 Task: Look for space in Ashtabula, United States from 8th August, 2023 to 15th August, 2023 for 9 adults in price range Rs.10000 to Rs.14000. Place can be shared room with 5 bedrooms having 9 beds and 5 bathrooms. Property type can be house, flat, guest house. Amenities needed are: wifi, TV, free parkinig on premises, gym, breakfast. Booking option can be shelf check-in. Required host language is English.
Action: Mouse moved to (453, 97)
Screenshot: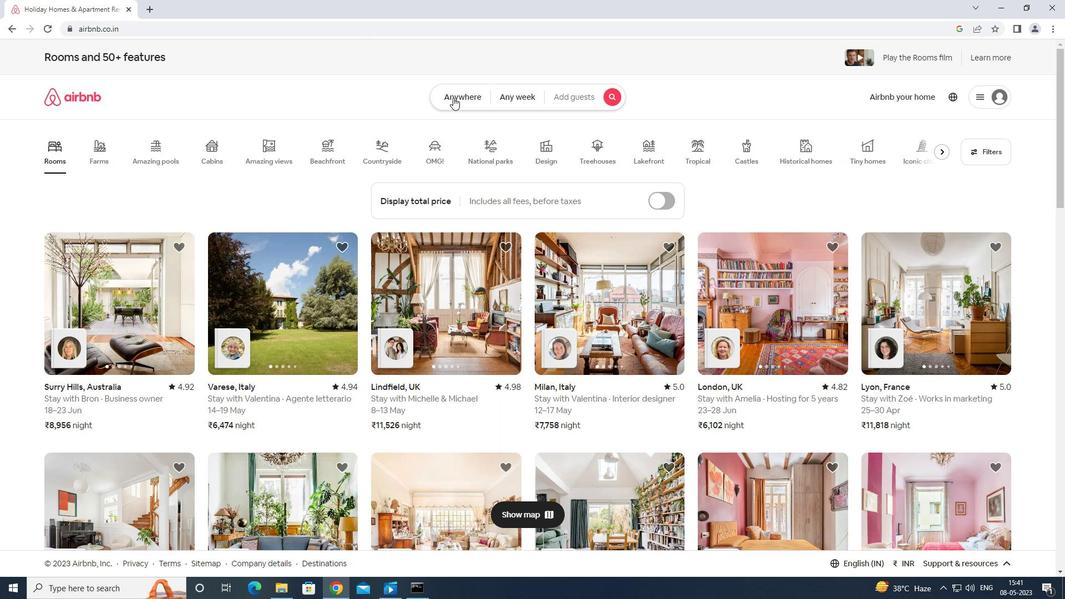 
Action: Mouse pressed left at (453, 97)
Screenshot: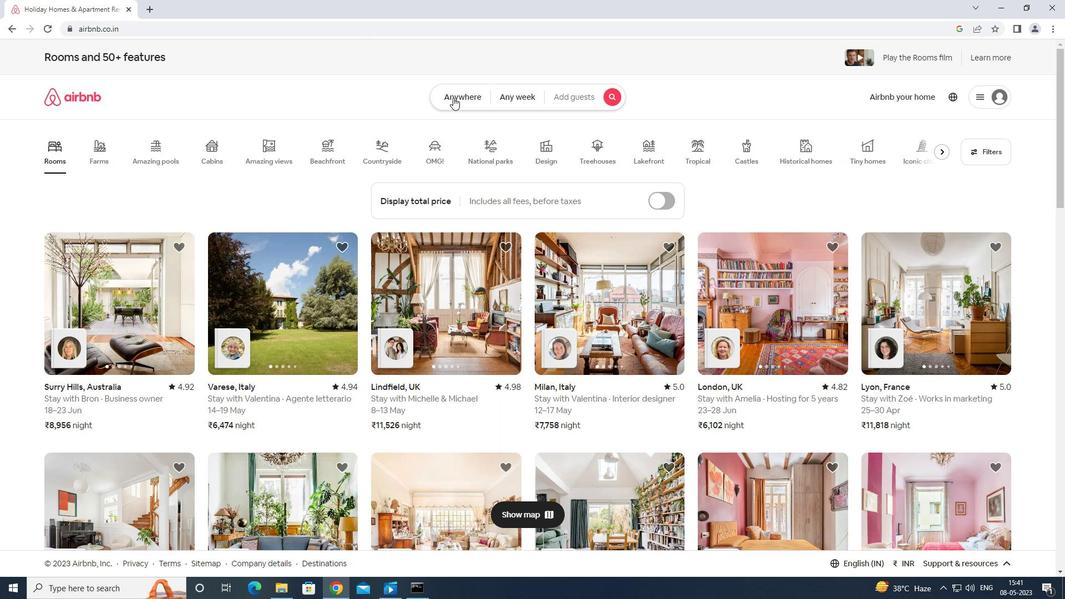 
Action: Mouse moved to (412, 139)
Screenshot: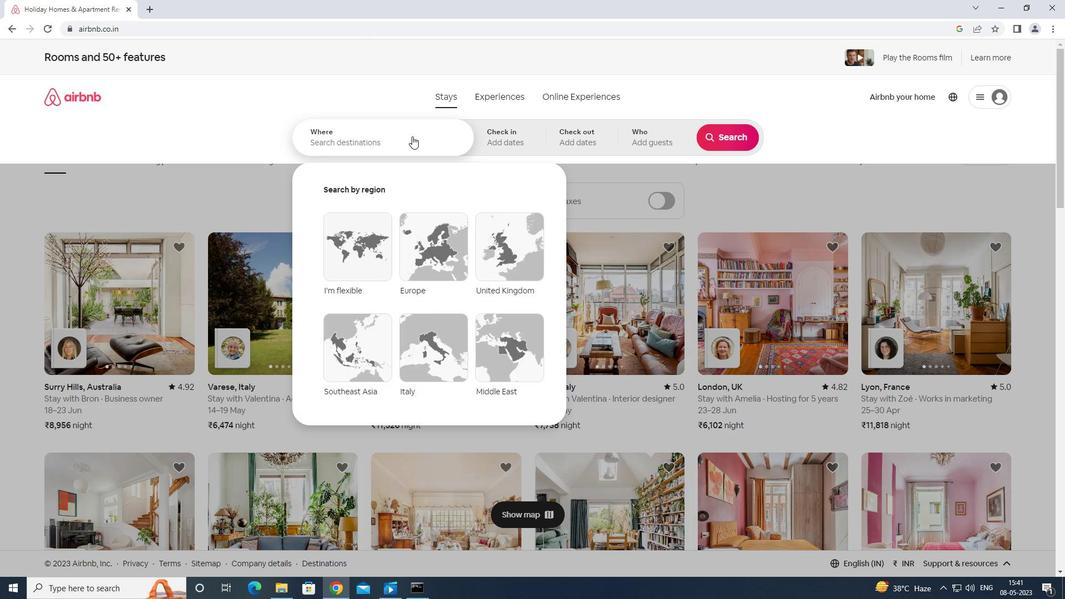 
Action: Mouse pressed left at (412, 139)
Screenshot: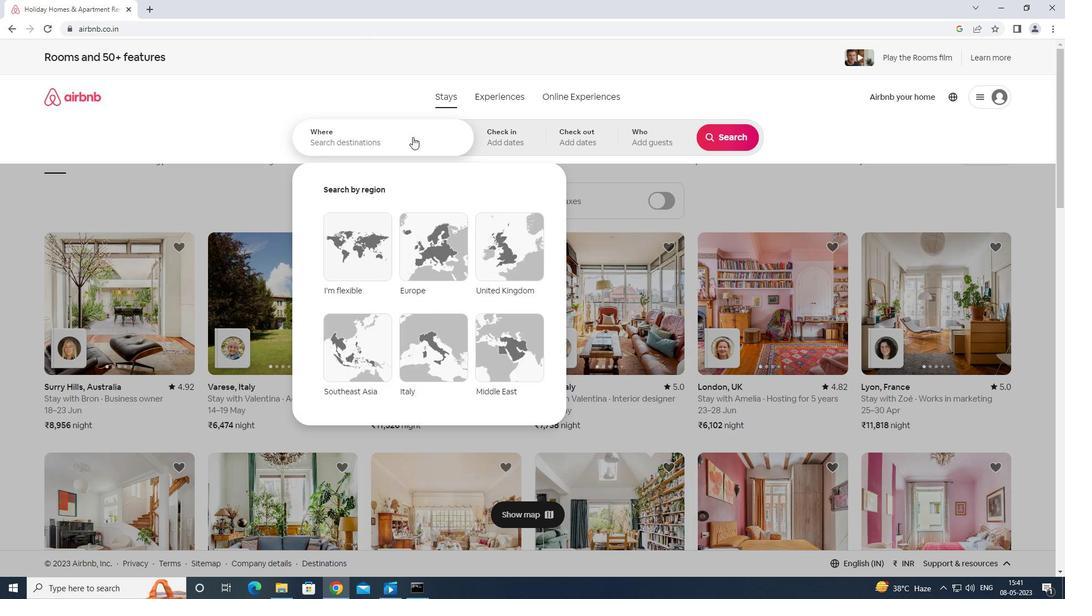 
Action: Mouse moved to (433, 113)
Screenshot: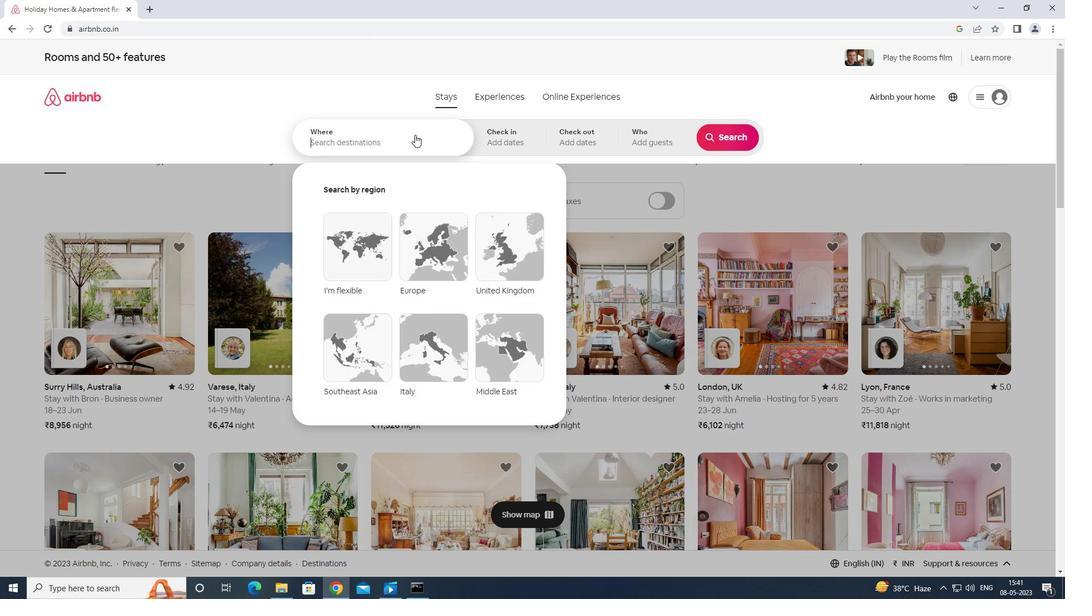 
Action: Key pressed a<Key.backspace><Key.shift>ASHTABUL<Key.space>
Screenshot: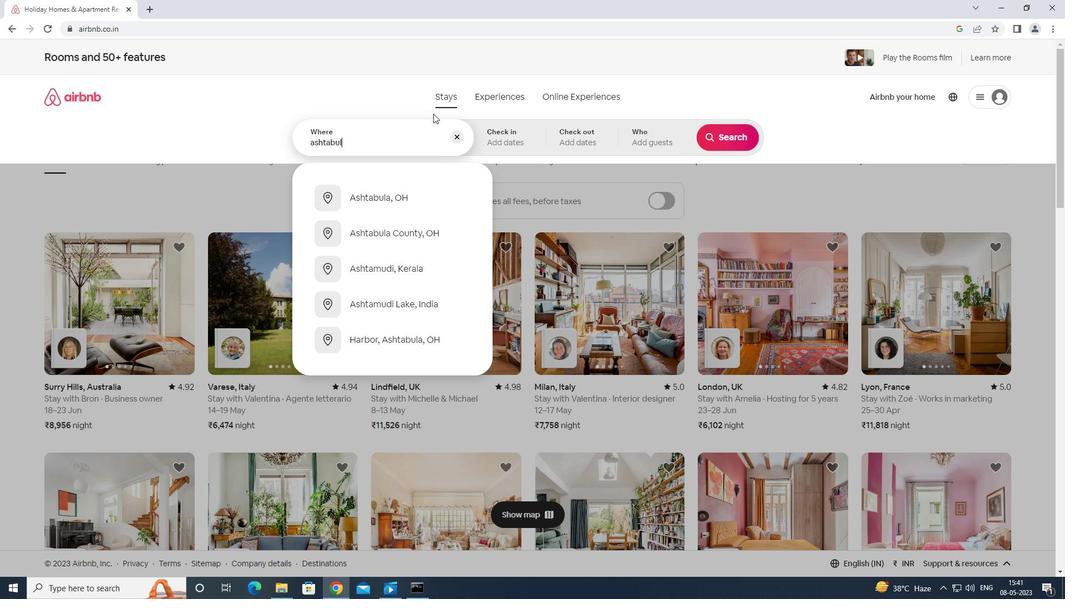 
Action: Mouse moved to (436, 112)
Screenshot: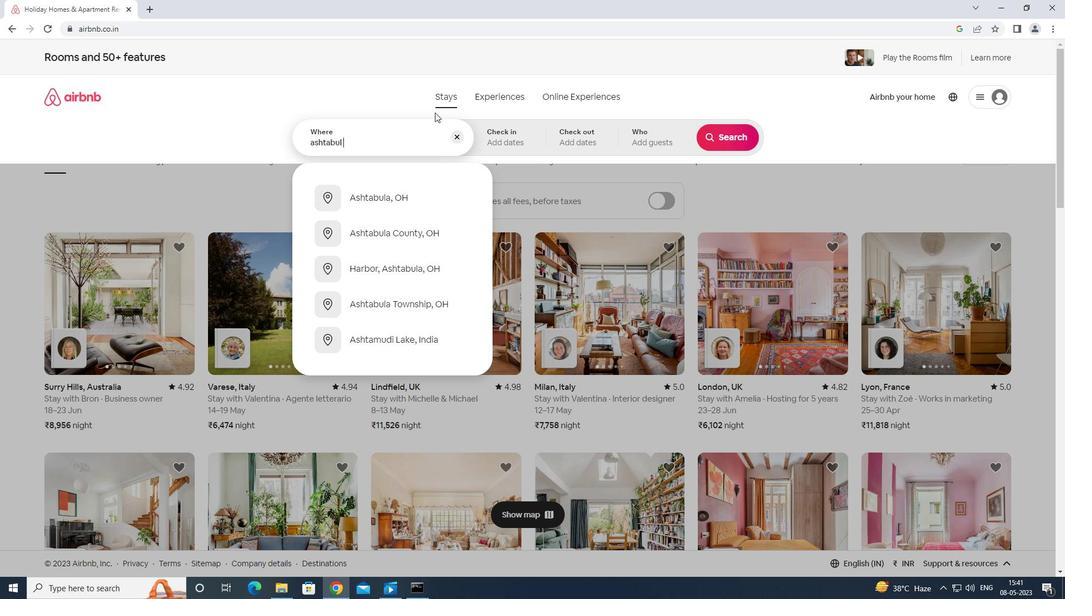 
Action: Key pressed UNITED<Key.space>STATES<Key.enter>
Screenshot: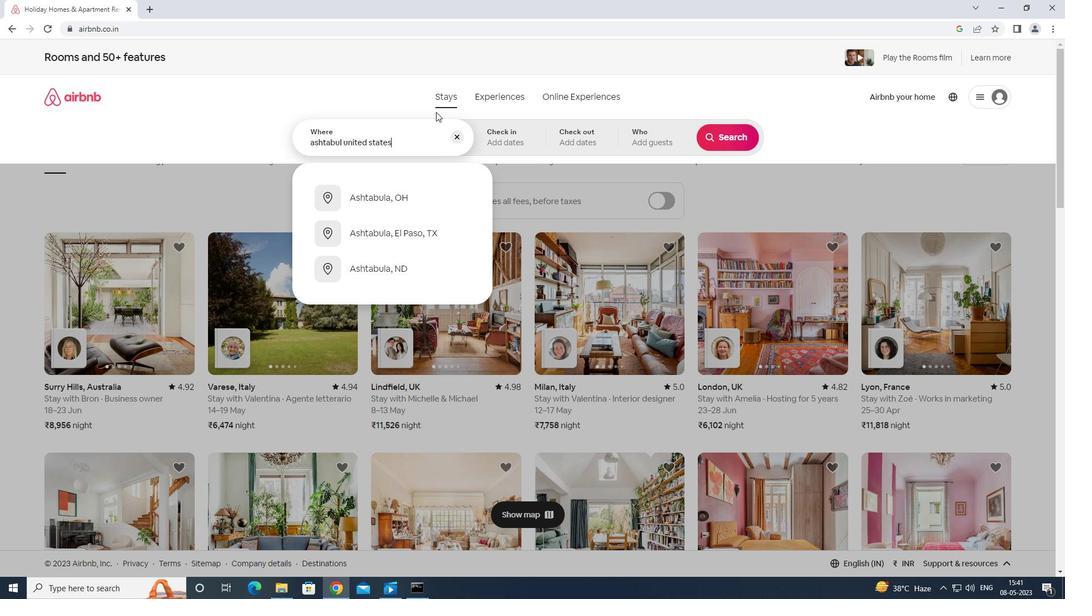 
Action: Mouse moved to (722, 231)
Screenshot: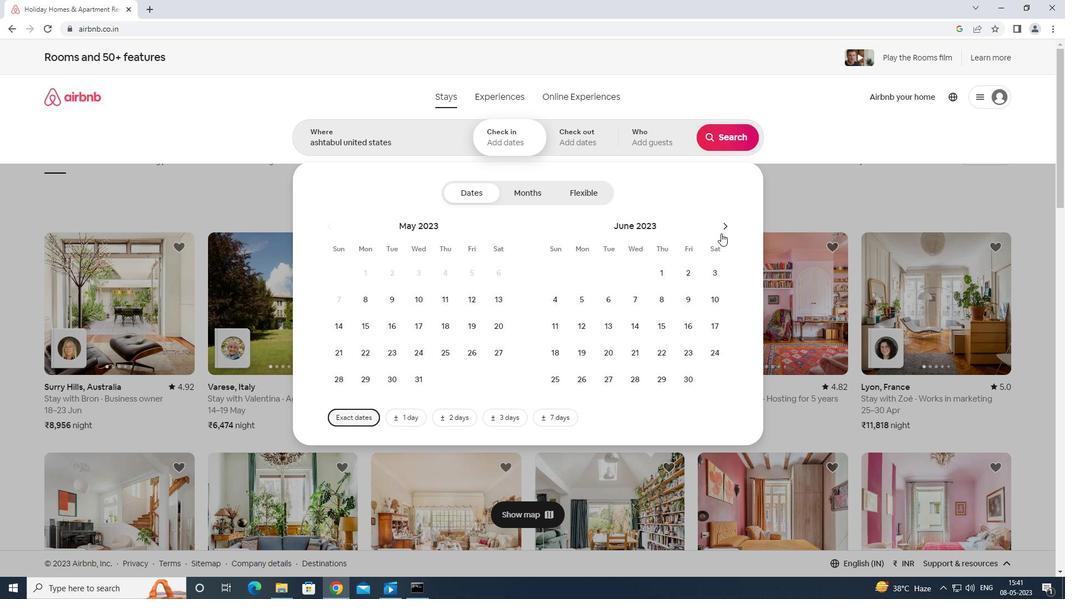 
Action: Mouse pressed left at (722, 231)
Screenshot: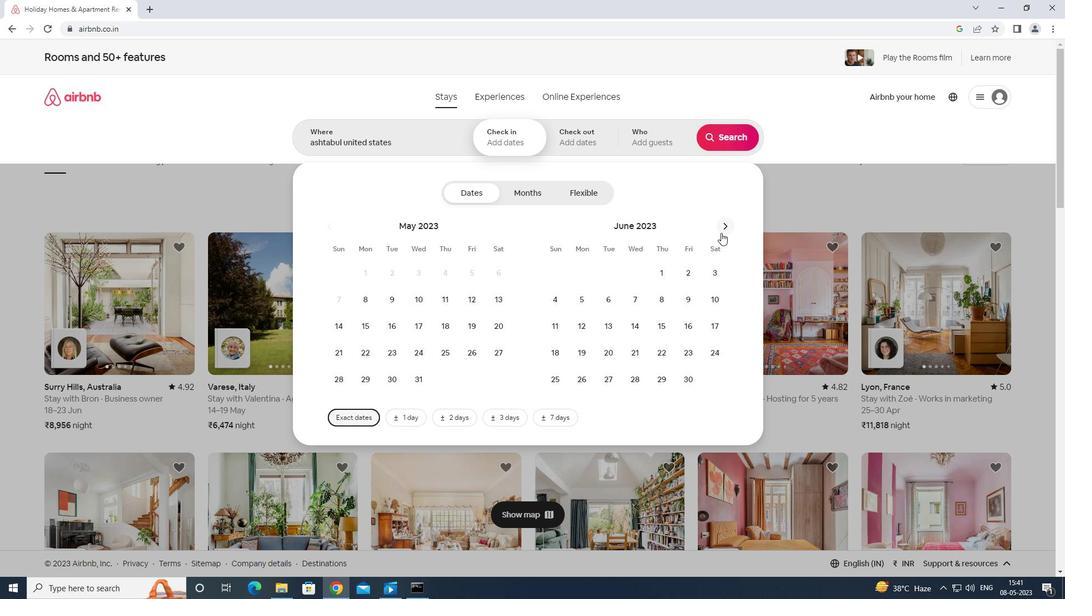 
Action: Mouse moved to (723, 228)
Screenshot: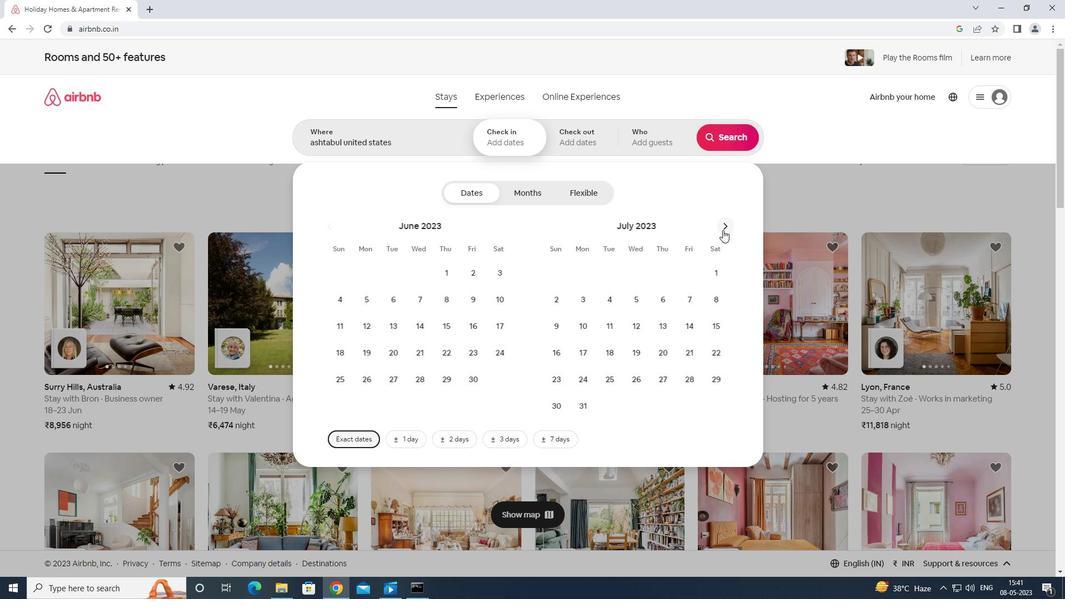 
Action: Mouse pressed left at (723, 228)
Screenshot: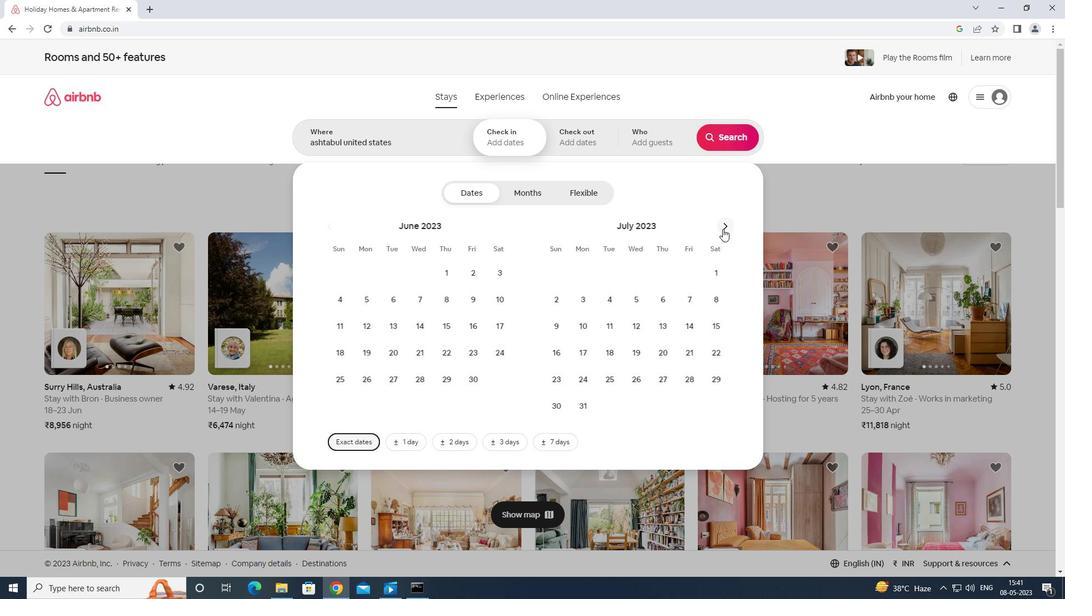 
Action: Mouse moved to (604, 300)
Screenshot: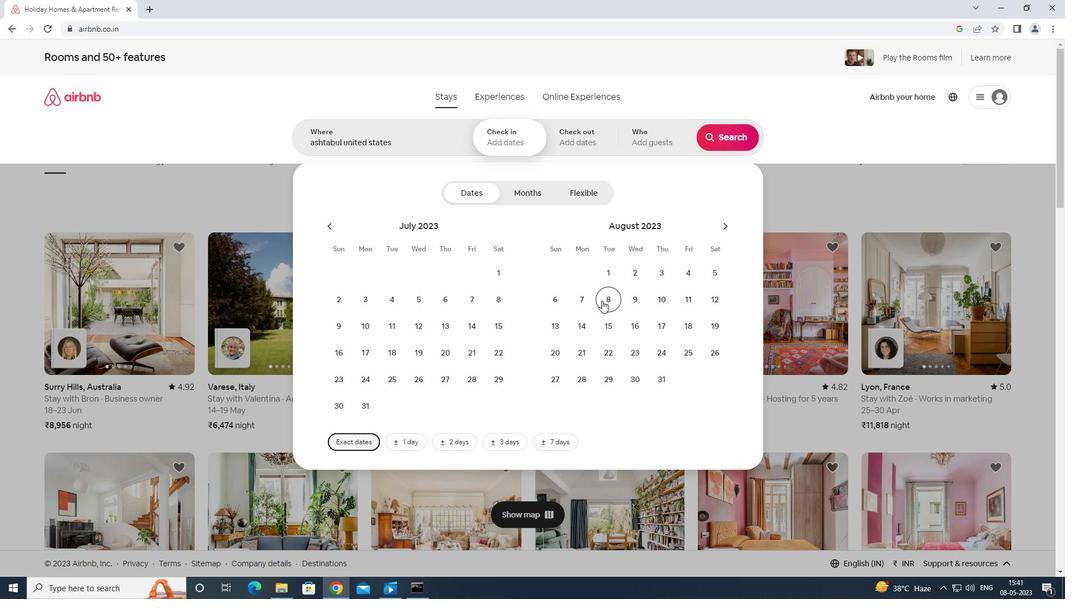 
Action: Mouse pressed left at (604, 300)
Screenshot: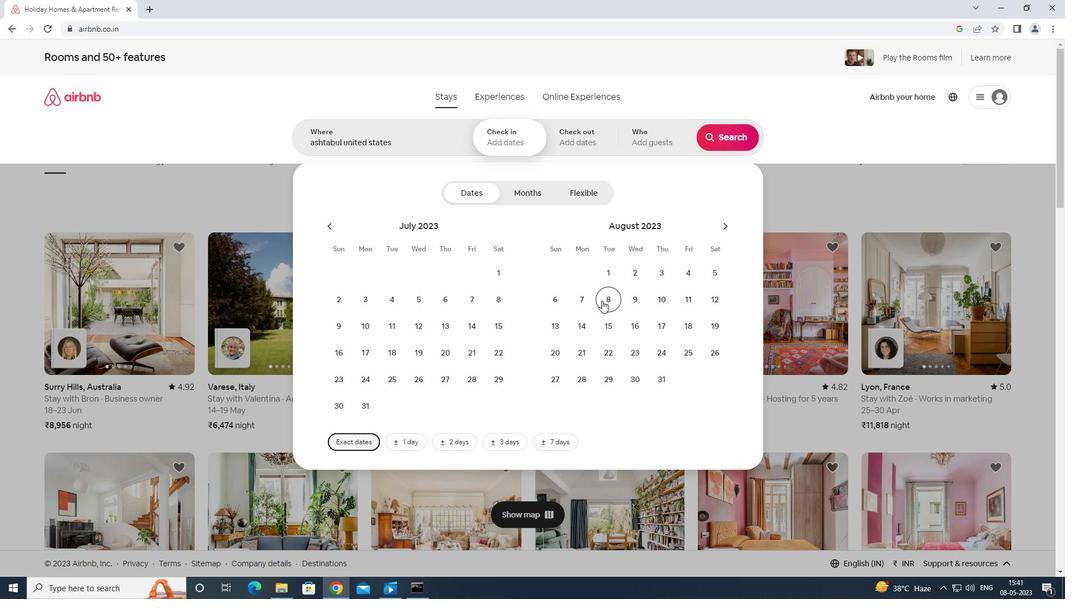
Action: Mouse moved to (603, 317)
Screenshot: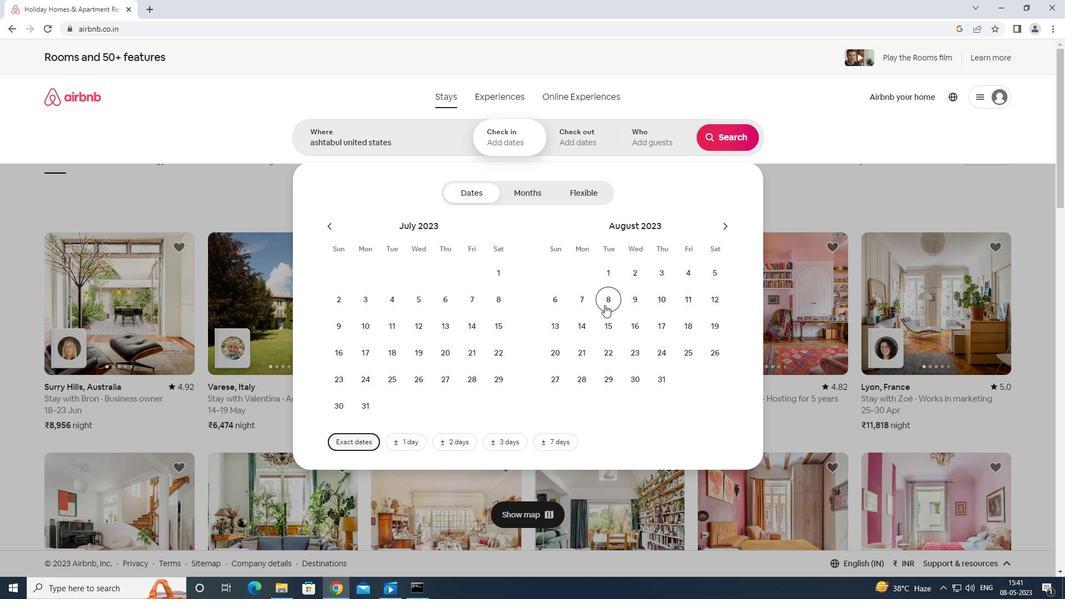 
Action: Mouse pressed left at (603, 317)
Screenshot: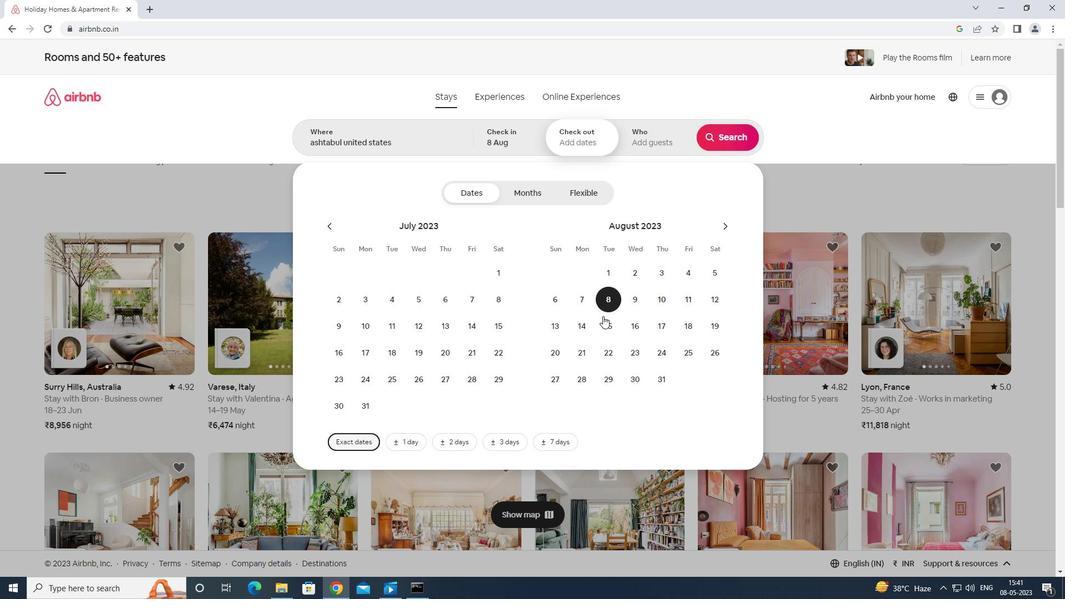 
Action: Mouse moved to (640, 137)
Screenshot: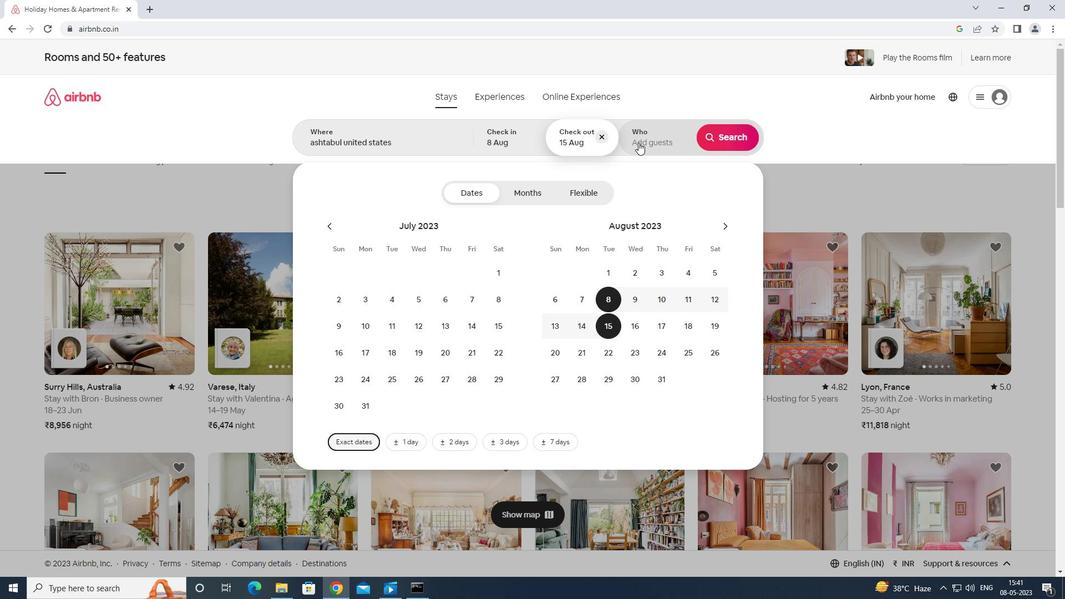 
Action: Mouse pressed left at (640, 137)
Screenshot: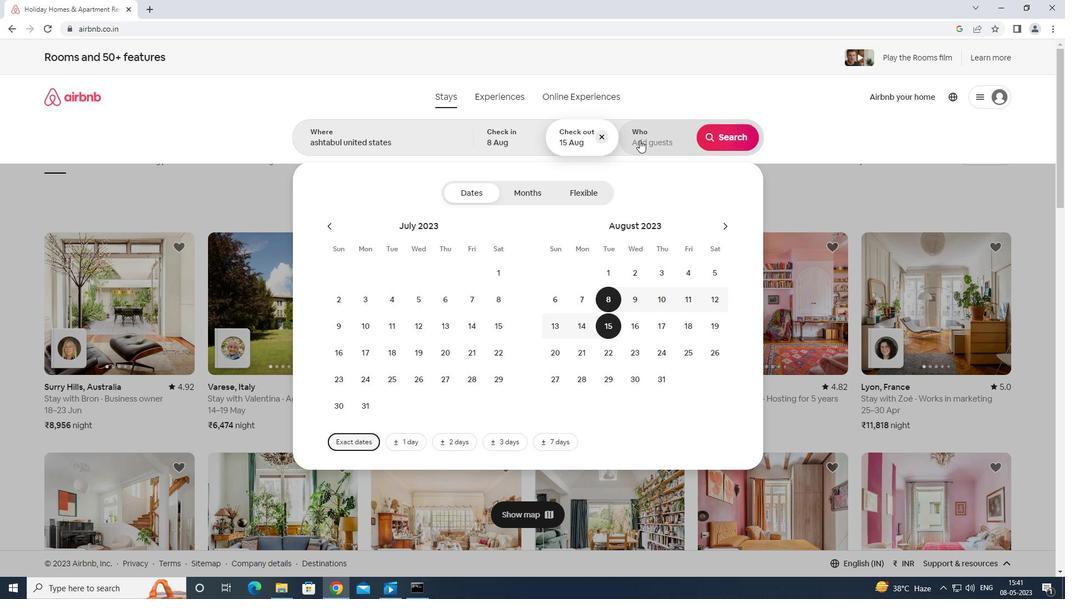 
Action: Mouse moved to (740, 195)
Screenshot: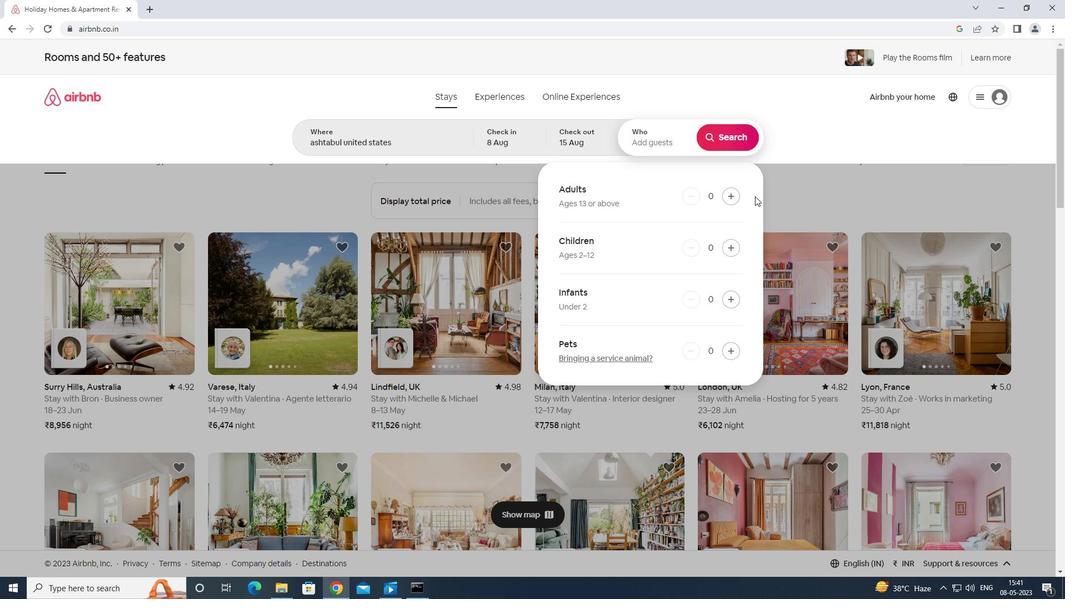 
Action: Mouse pressed left at (740, 195)
Screenshot: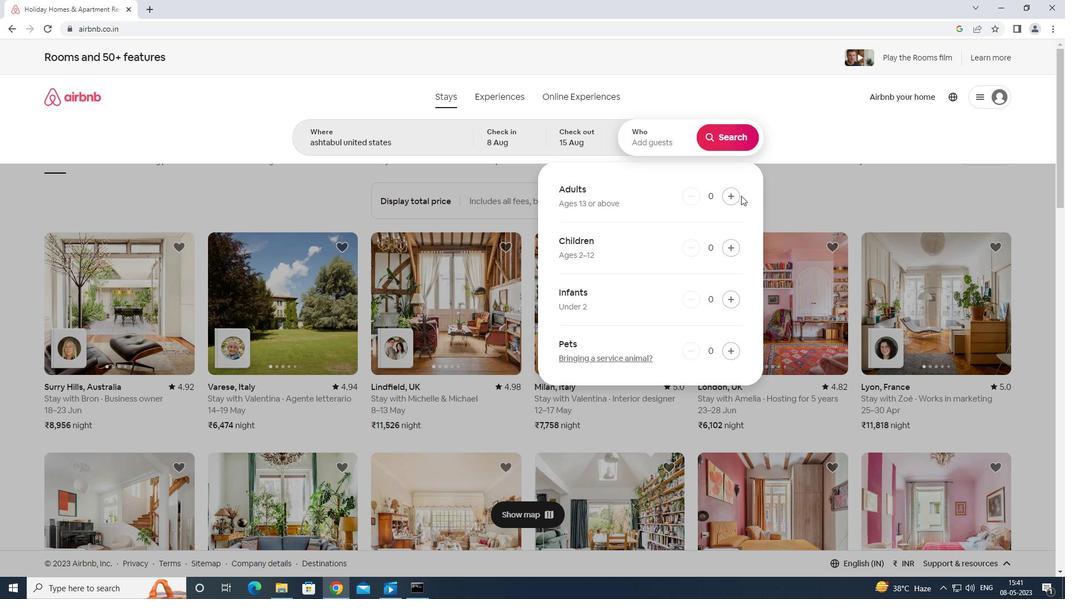 
Action: Mouse moved to (722, 194)
Screenshot: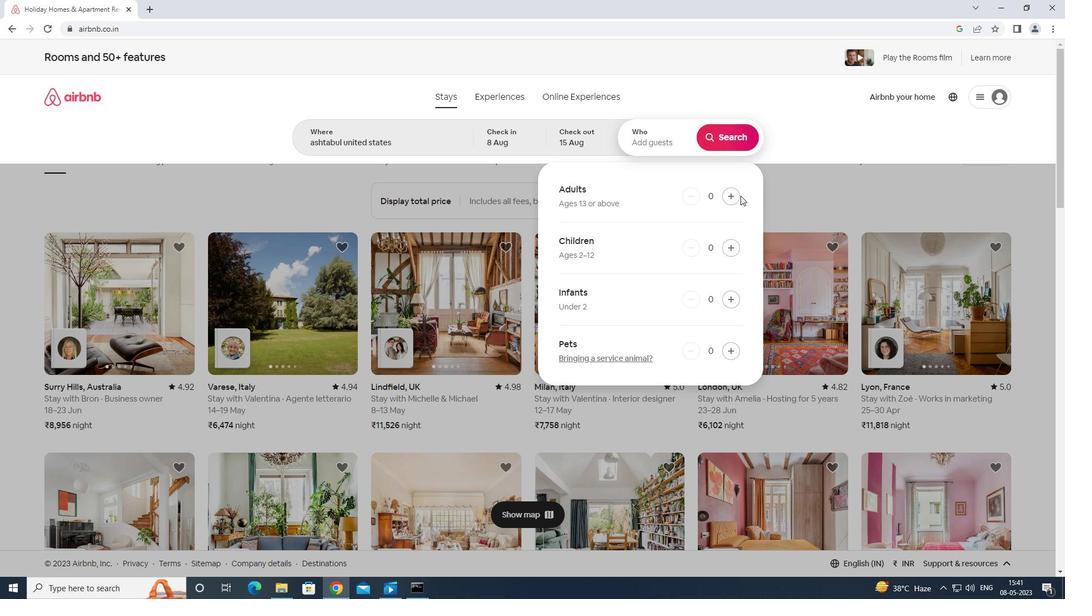 
Action: Mouse pressed left at (722, 194)
Screenshot: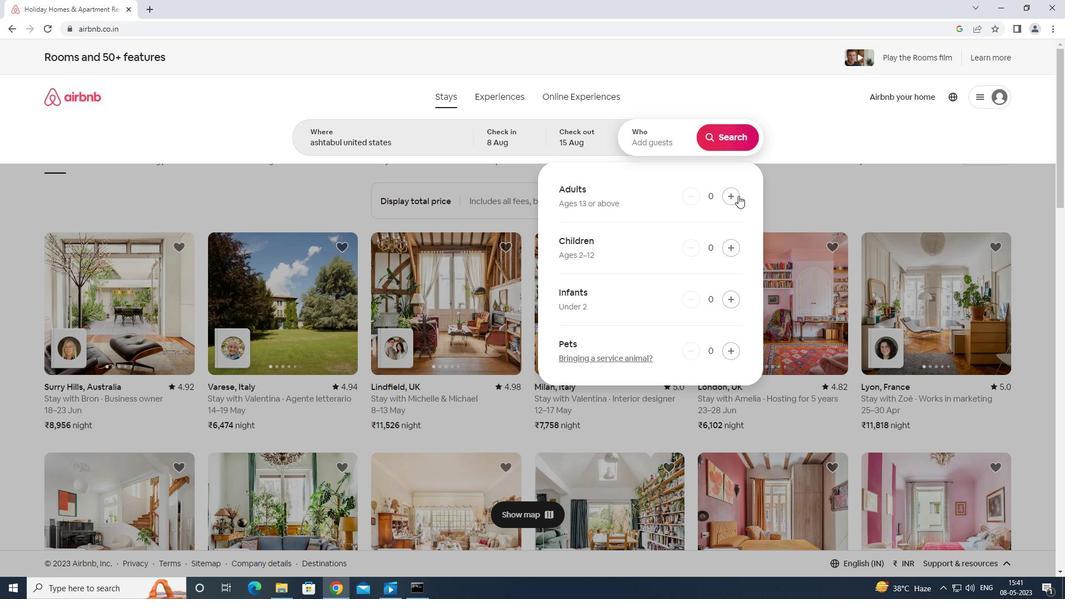 
Action: Mouse pressed left at (722, 194)
Screenshot: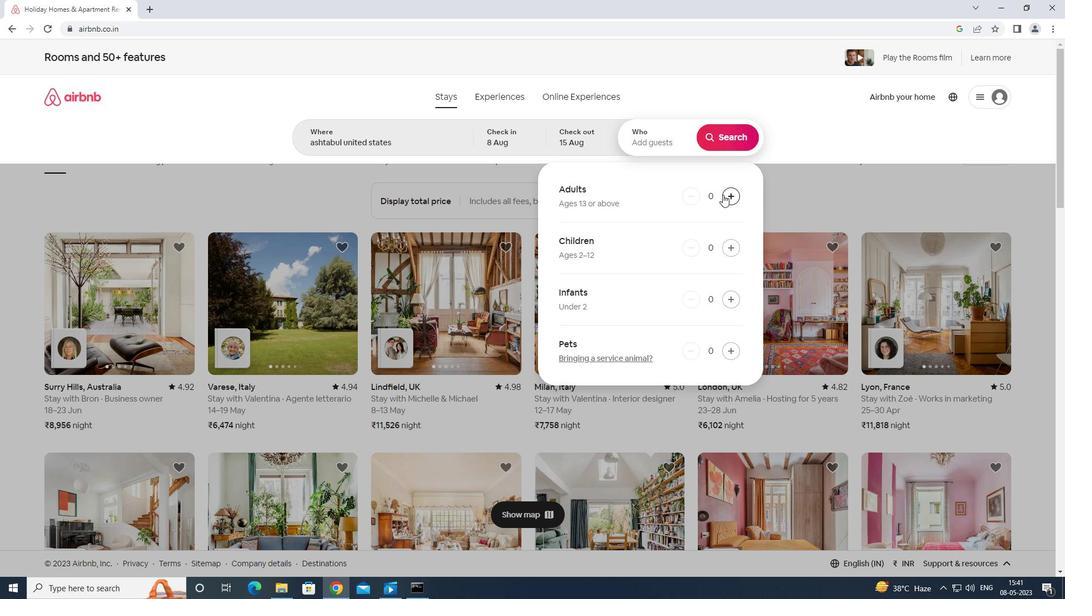 
Action: Mouse pressed left at (722, 194)
Screenshot: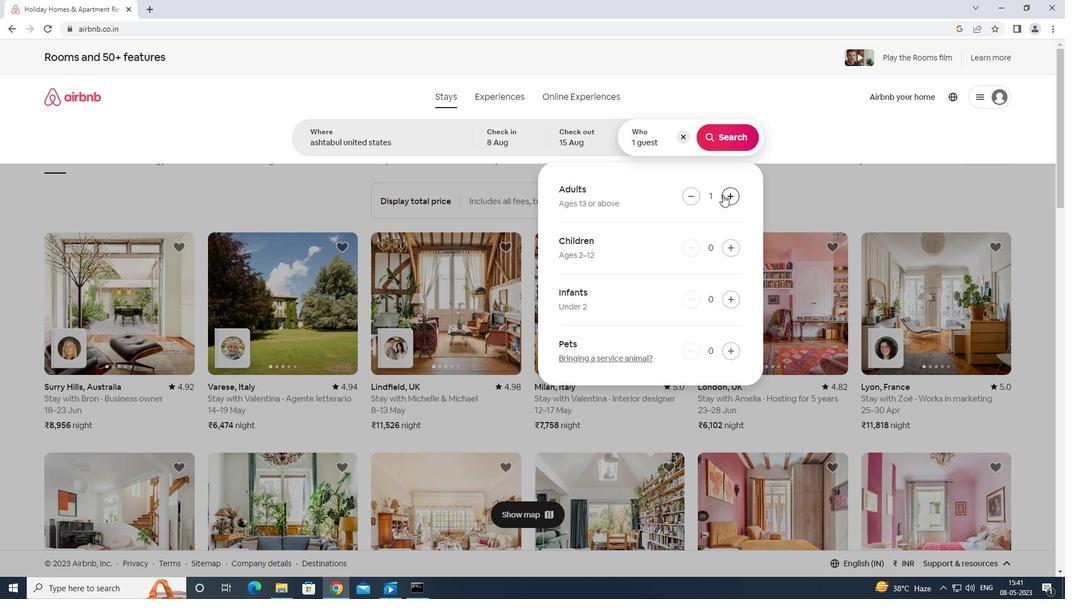 
Action: Mouse pressed left at (722, 194)
Screenshot: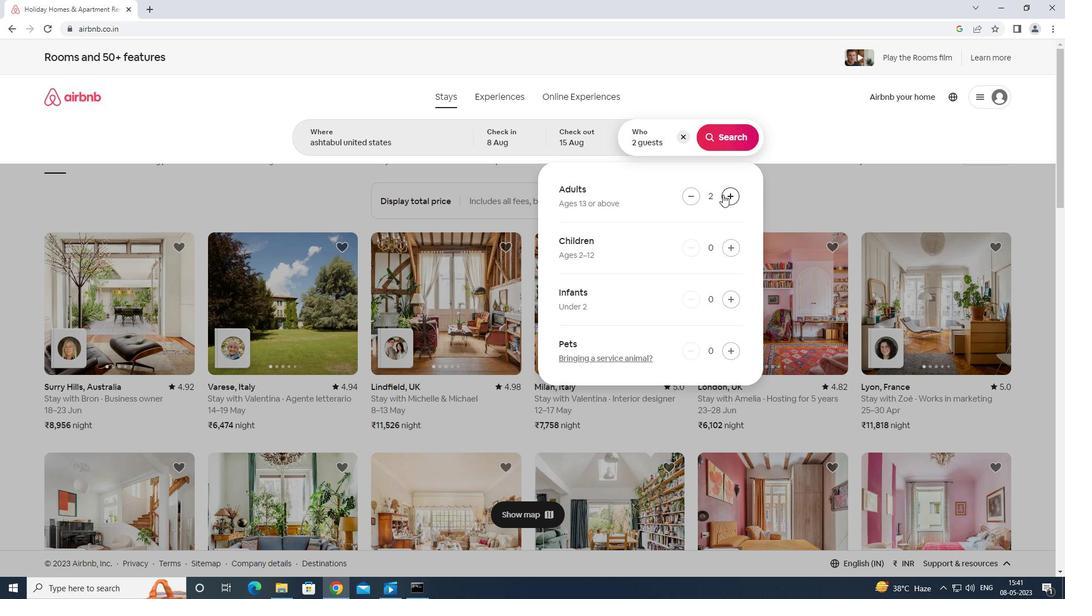 
Action: Mouse pressed left at (722, 194)
Screenshot: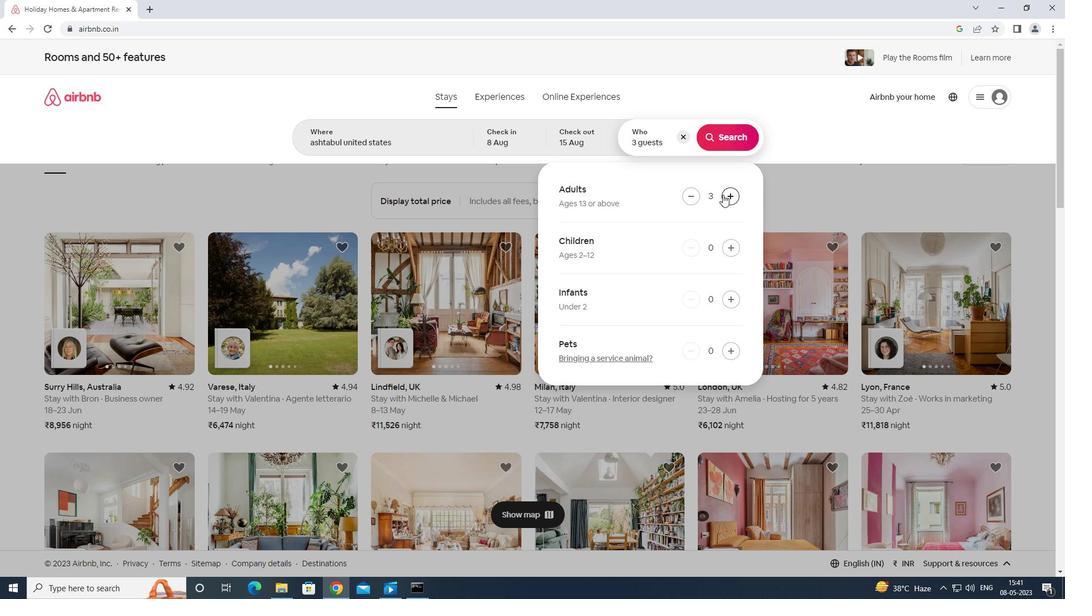 
Action: Mouse moved to (722, 194)
Screenshot: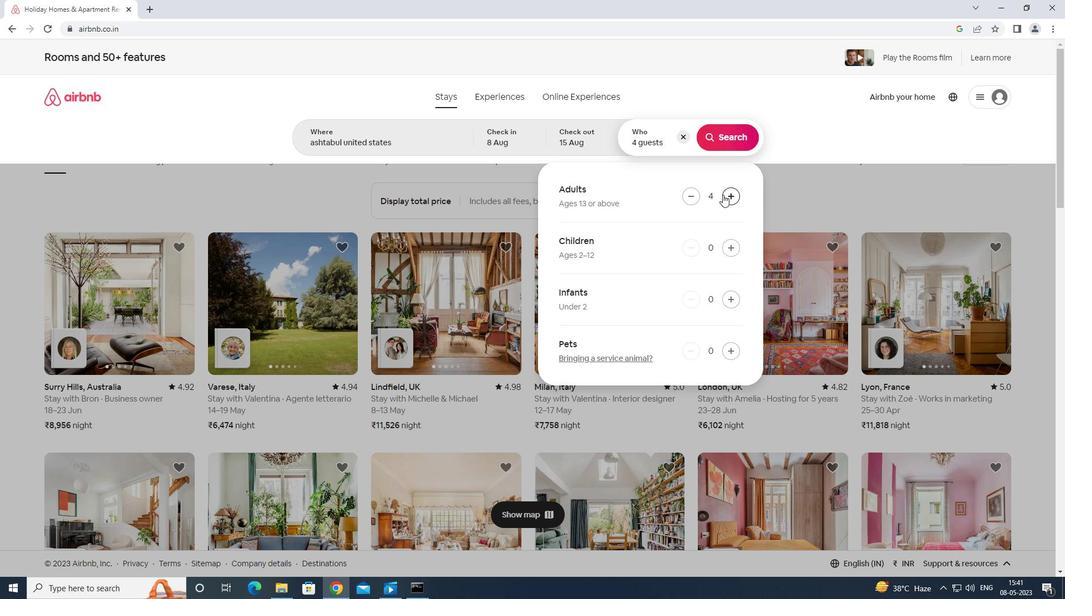 
Action: Mouse pressed left at (722, 194)
Screenshot: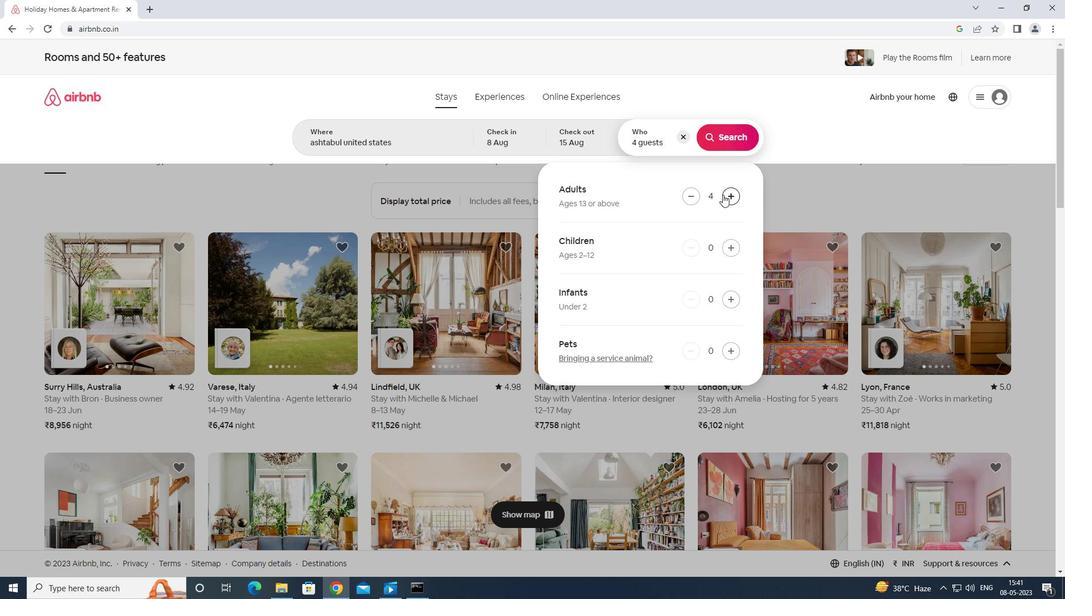 
Action: Mouse moved to (723, 195)
Screenshot: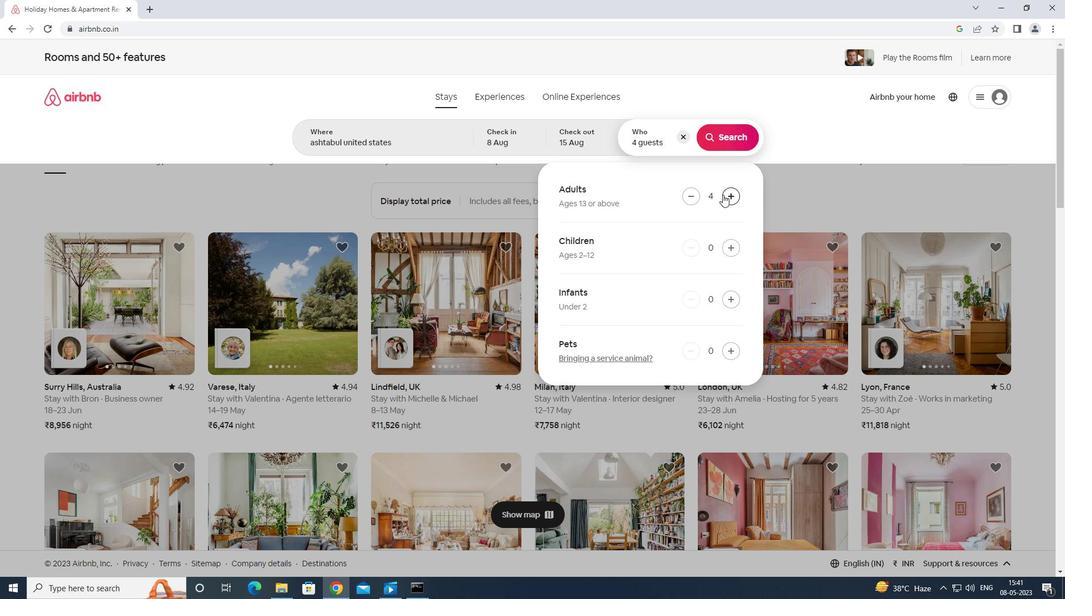 
Action: Mouse pressed left at (723, 195)
Screenshot: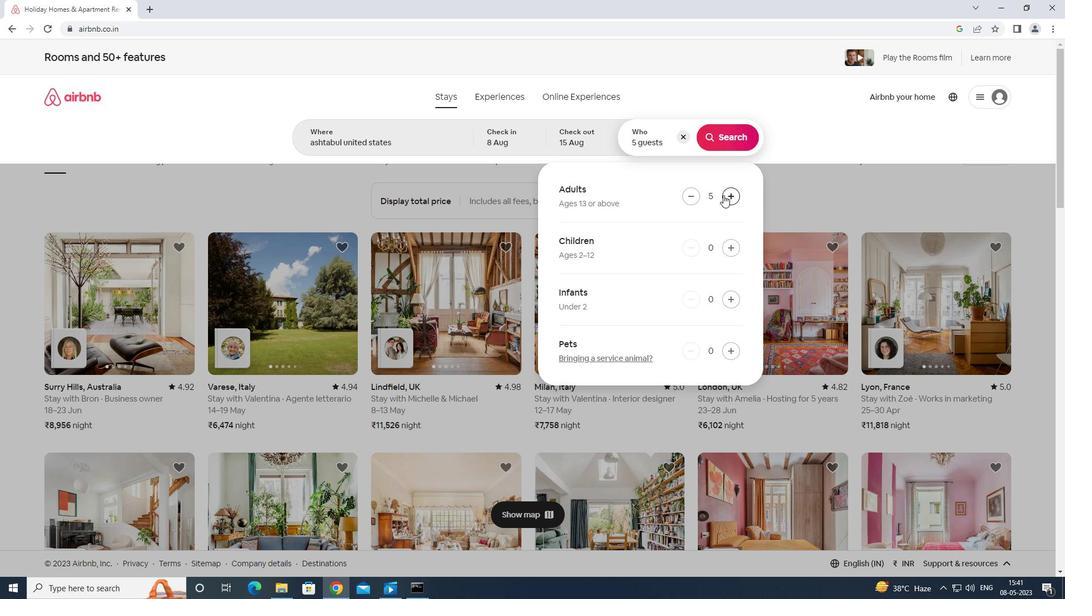 
Action: Mouse pressed left at (723, 195)
Screenshot: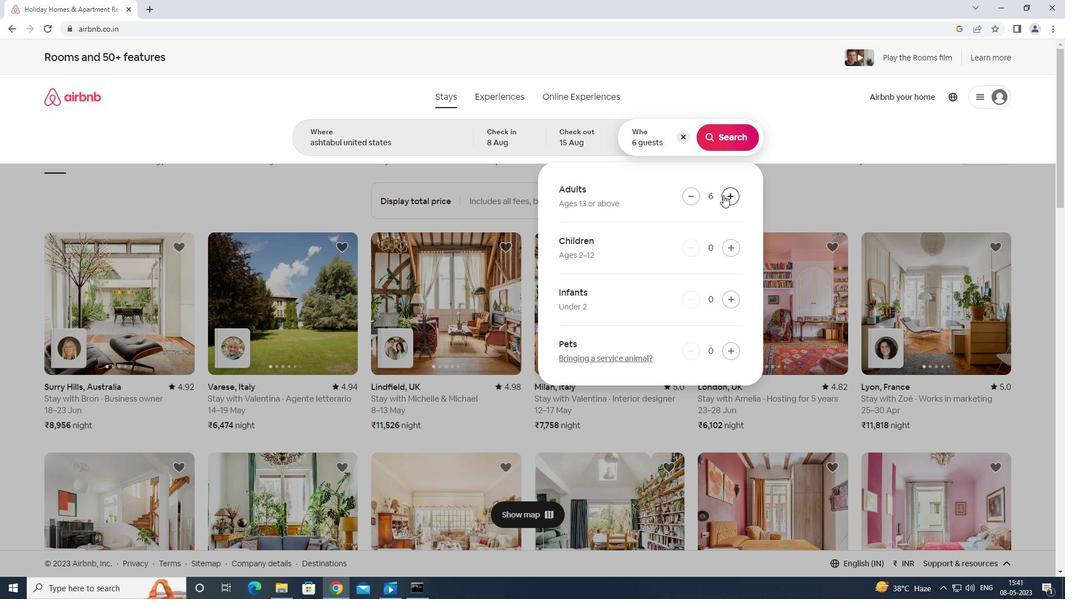 
Action: Mouse pressed left at (723, 195)
Screenshot: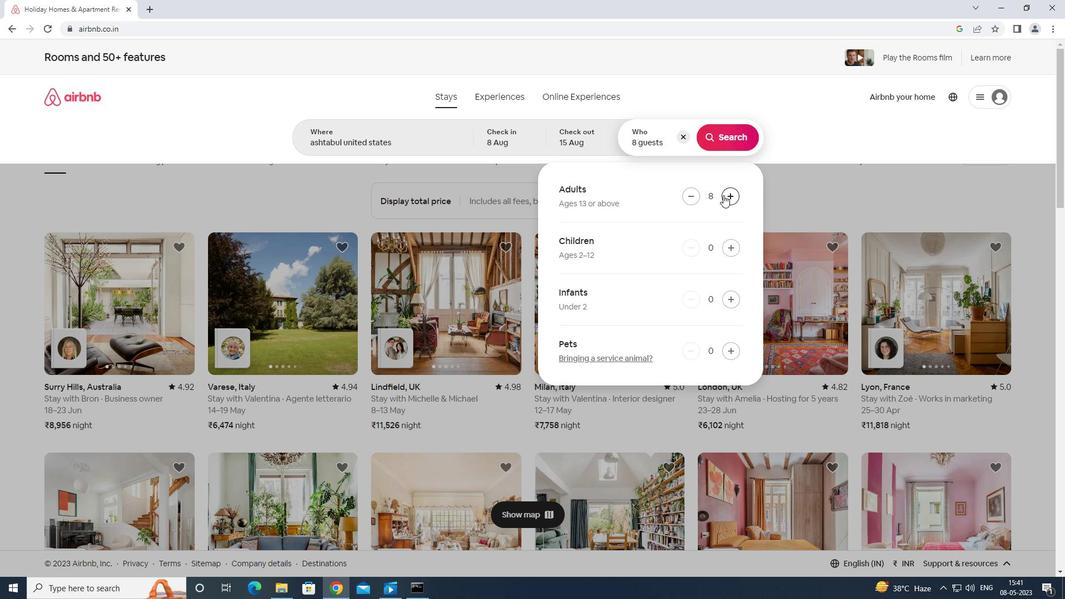 
Action: Mouse moved to (747, 132)
Screenshot: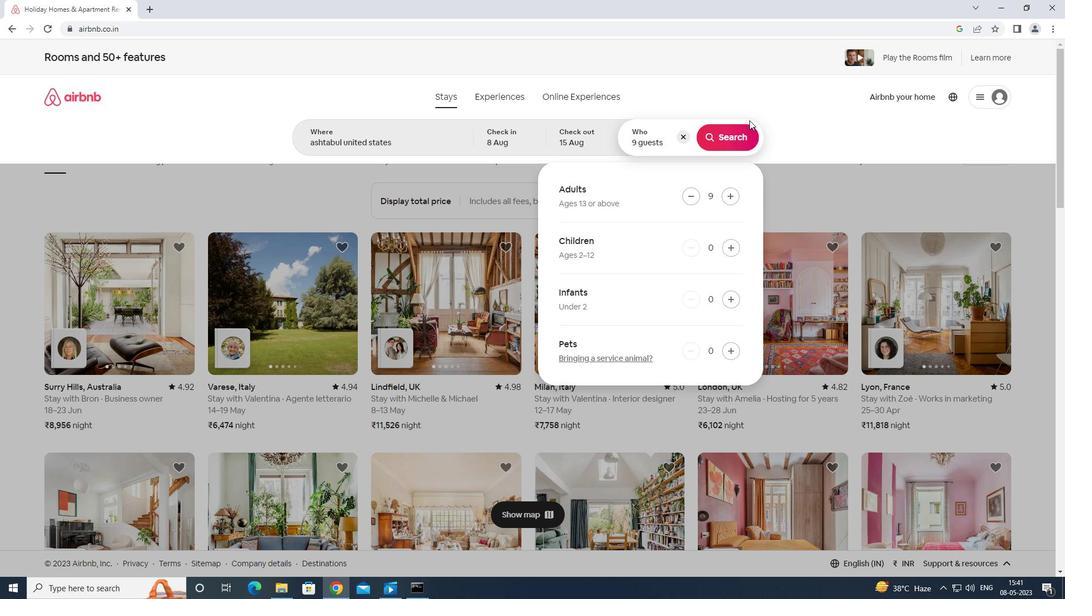 
Action: Mouse pressed left at (747, 132)
Screenshot: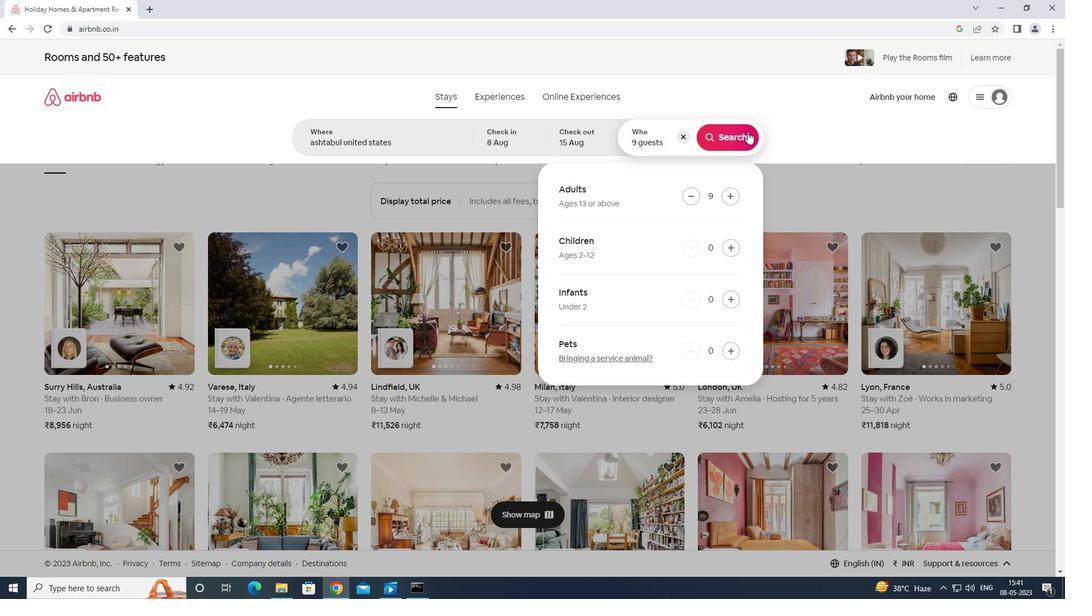 
Action: Mouse moved to (1017, 111)
Screenshot: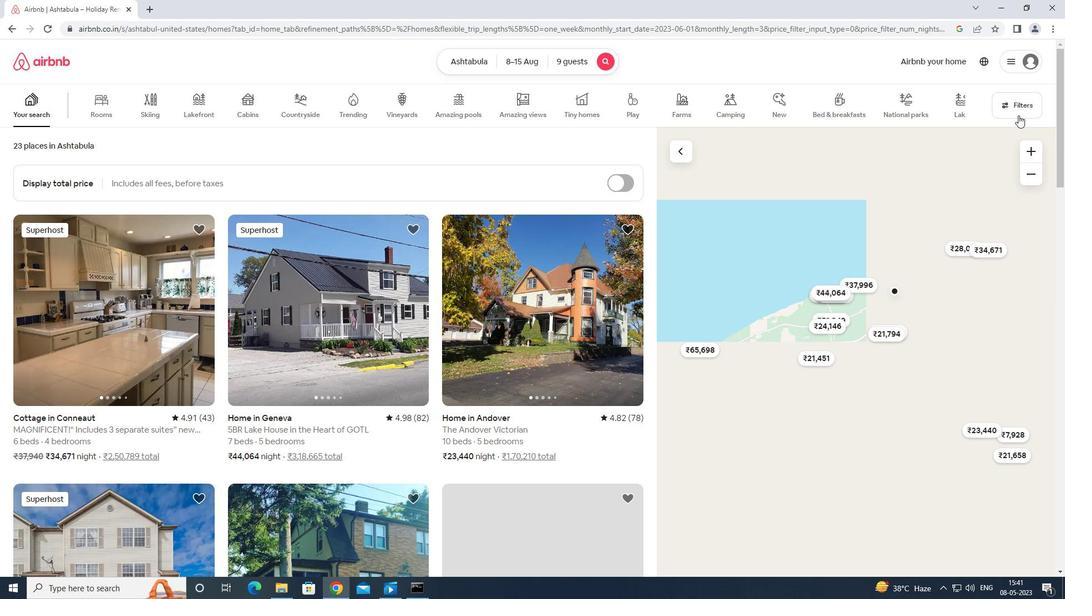 
Action: Mouse pressed left at (1017, 111)
Screenshot: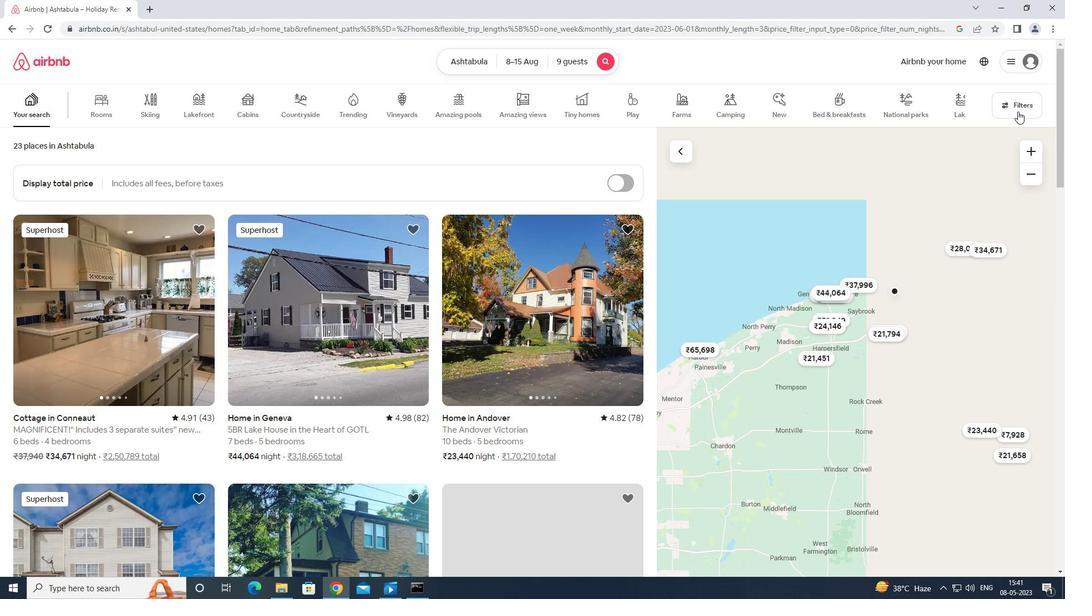 
Action: Mouse moved to (483, 376)
Screenshot: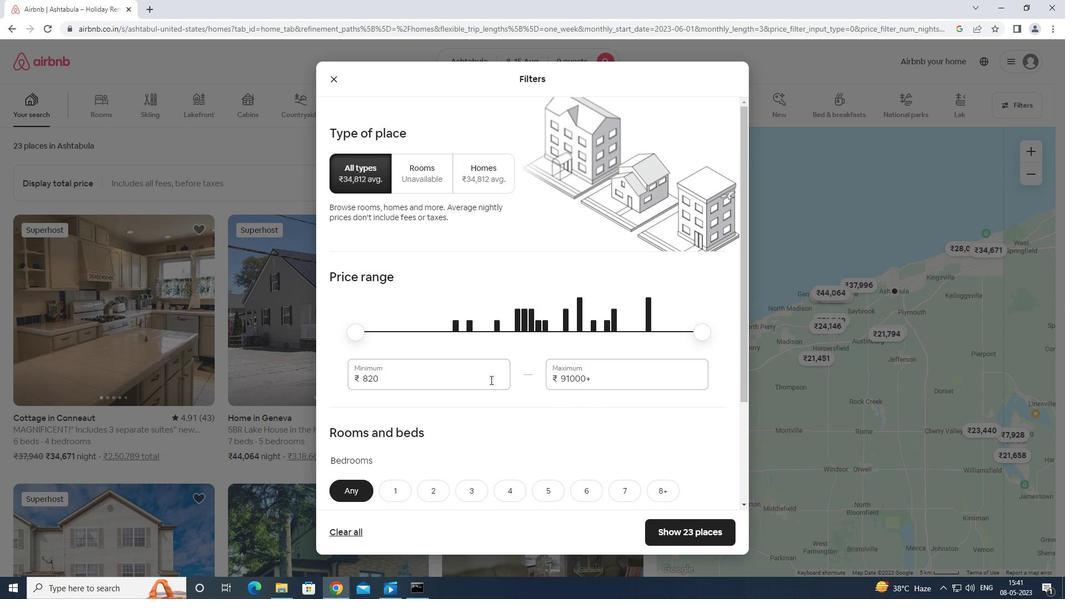 
Action: Mouse pressed left at (483, 376)
Screenshot: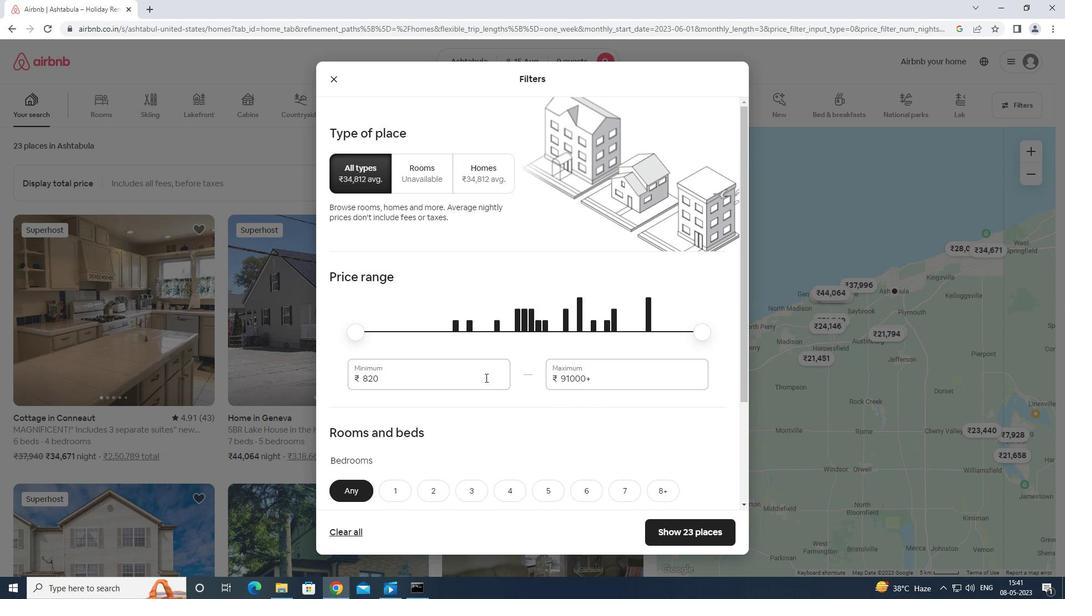 
Action: Key pressed <Key.backspace><Key.backspace><Key.backspace>10000
Screenshot: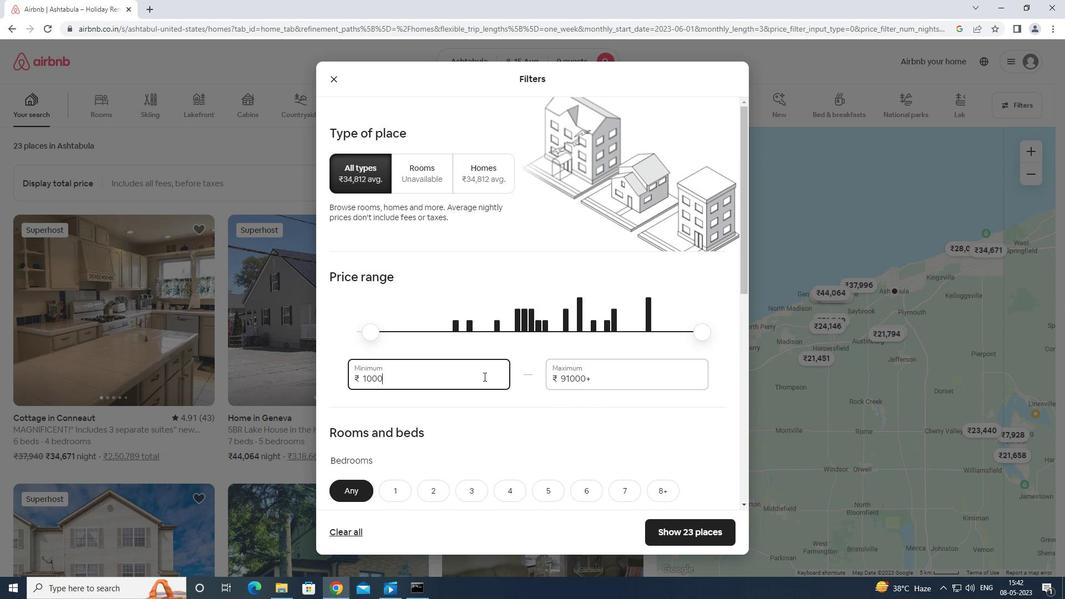 
Action: Mouse moved to (628, 371)
Screenshot: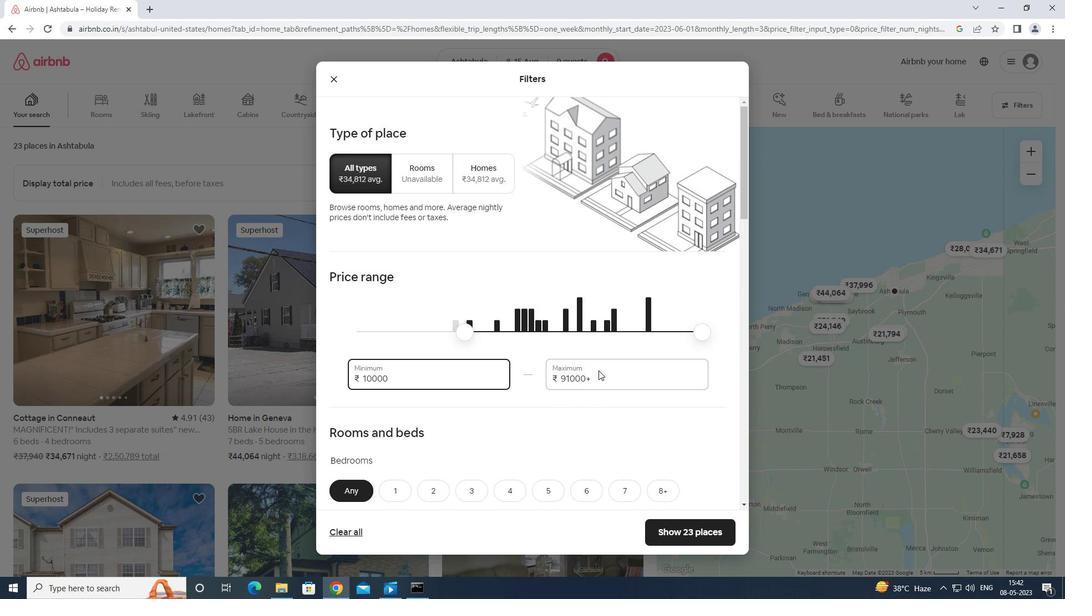 
Action: Mouse pressed left at (628, 371)
Screenshot: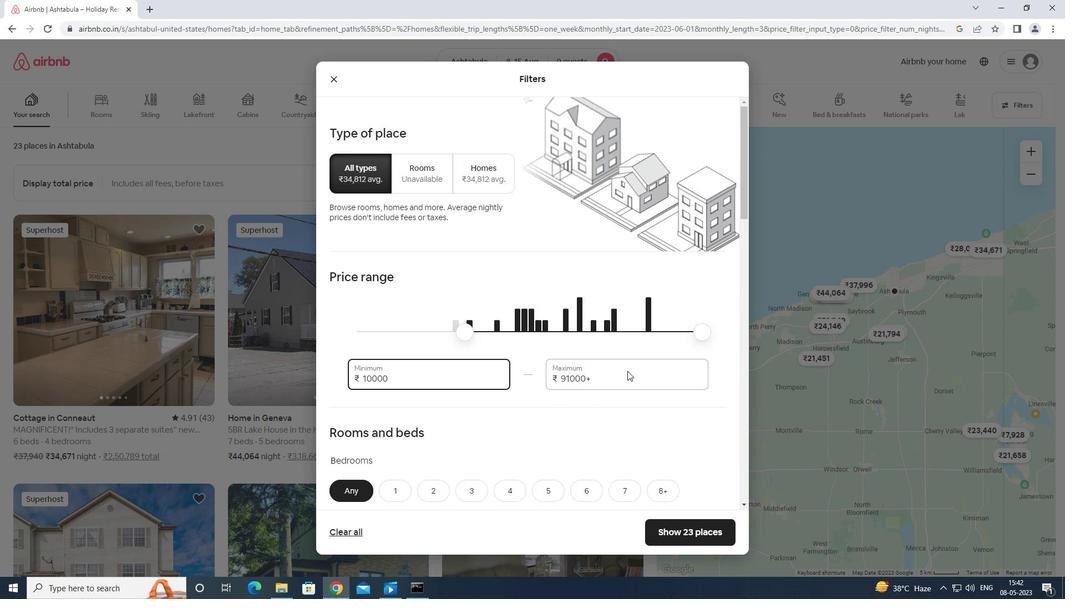 
Action: Key pressed <Key.backspace><Key.backspace><Key.backspace><Key.backspace><Key.backspace><Key.backspace><Key.backspace><Key.backspace><Key.backspace><Key.backspace><Key.backspace><Key.backspace><Key.backspace><Key.backspace><Key.backspace><Key.backspace>144<Key.backspace>000
Screenshot: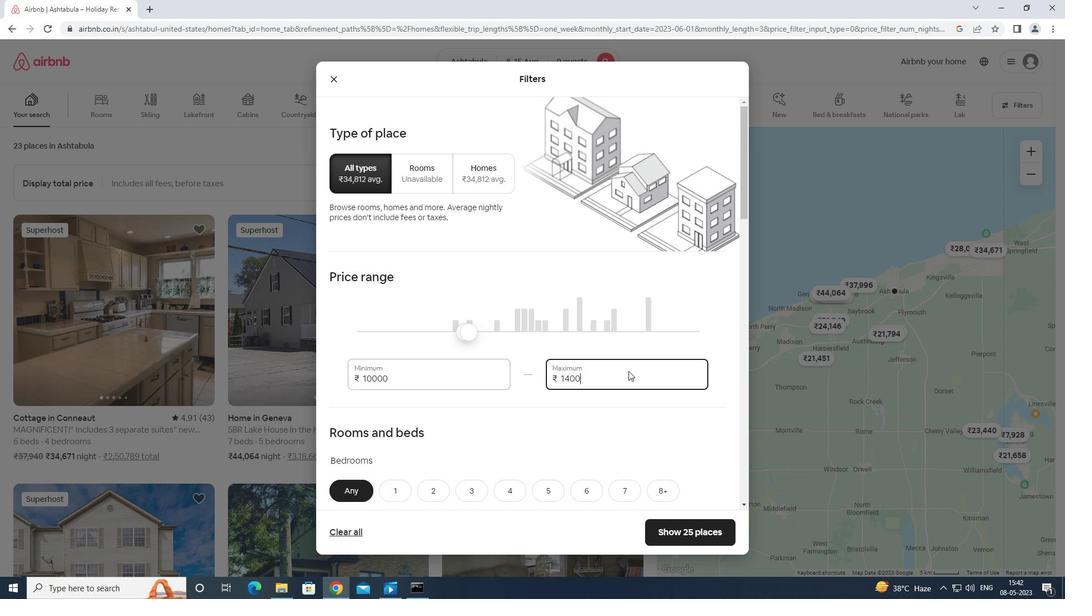
Action: Mouse moved to (621, 372)
Screenshot: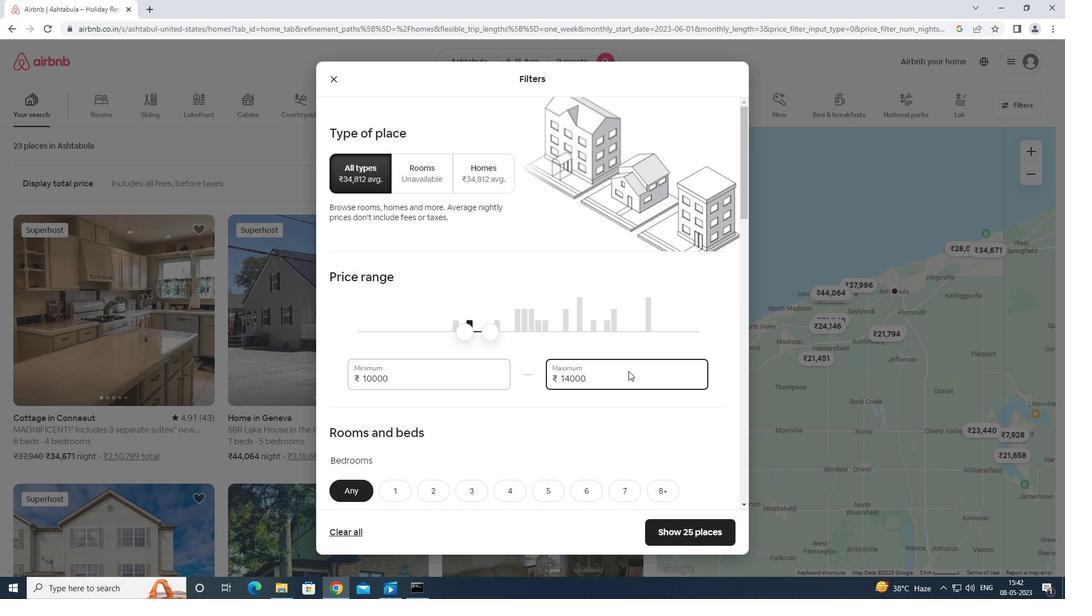 
Action: Mouse scrolled (621, 372) with delta (0, 0)
Screenshot: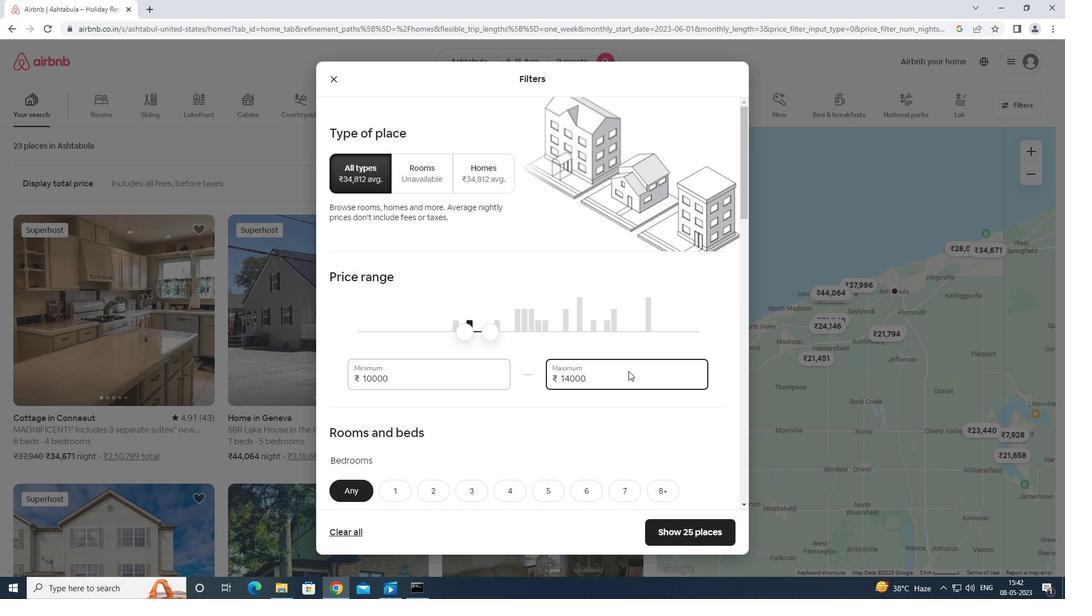 
Action: Mouse moved to (619, 374)
Screenshot: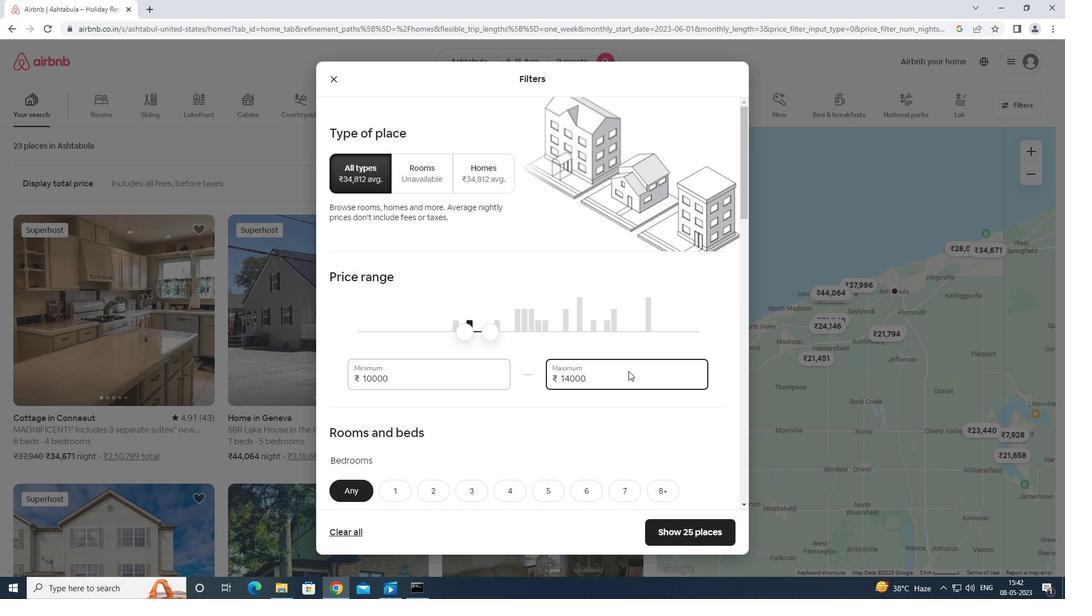 
Action: Mouse scrolled (619, 373) with delta (0, 0)
Screenshot: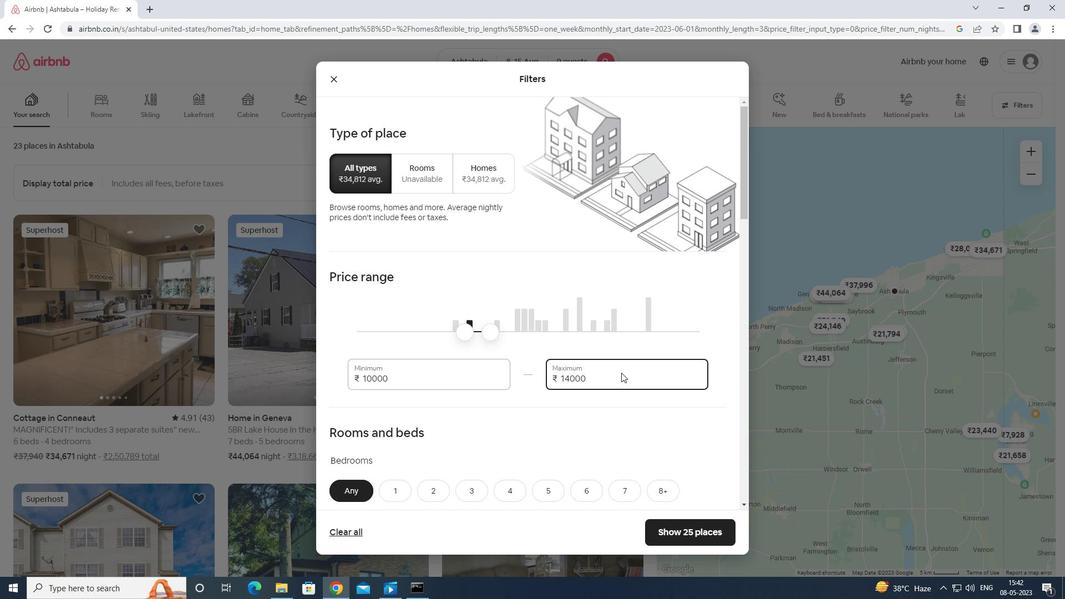 
Action: Mouse moved to (540, 378)
Screenshot: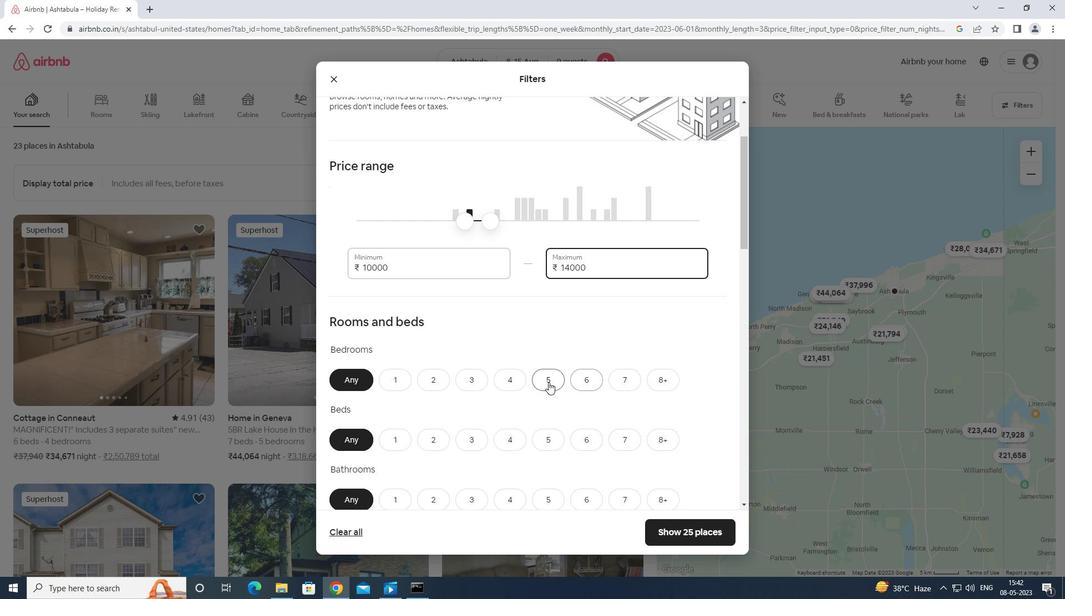 
Action: Mouse pressed left at (540, 378)
Screenshot: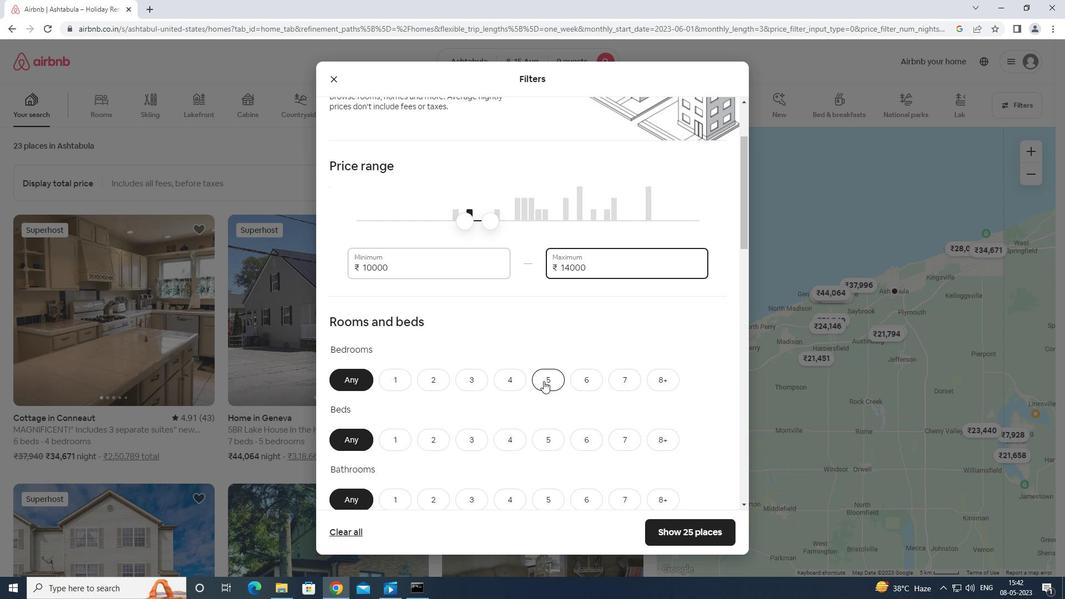 
Action: Mouse moved to (656, 437)
Screenshot: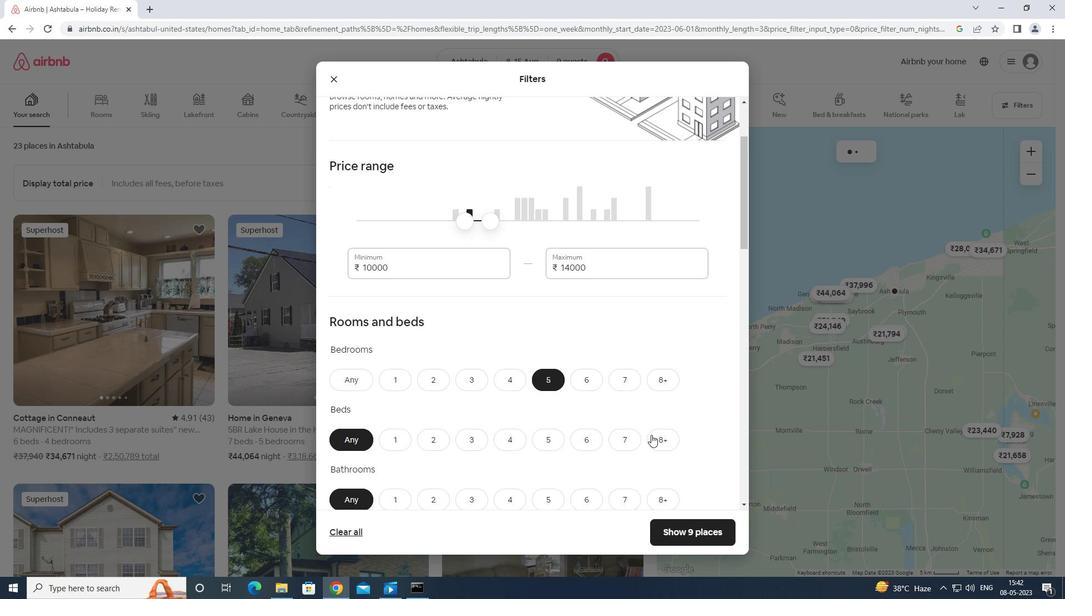 
Action: Mouse pressed left at (656, 437)
Screenshot: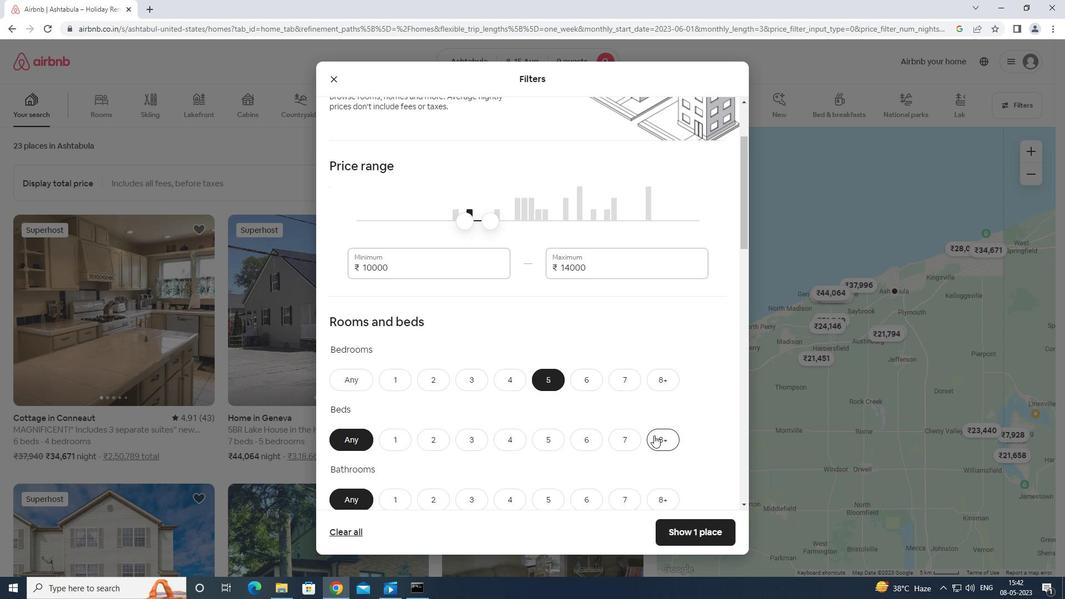 
Action: Mouse moved to (656, 433)
Screenshot: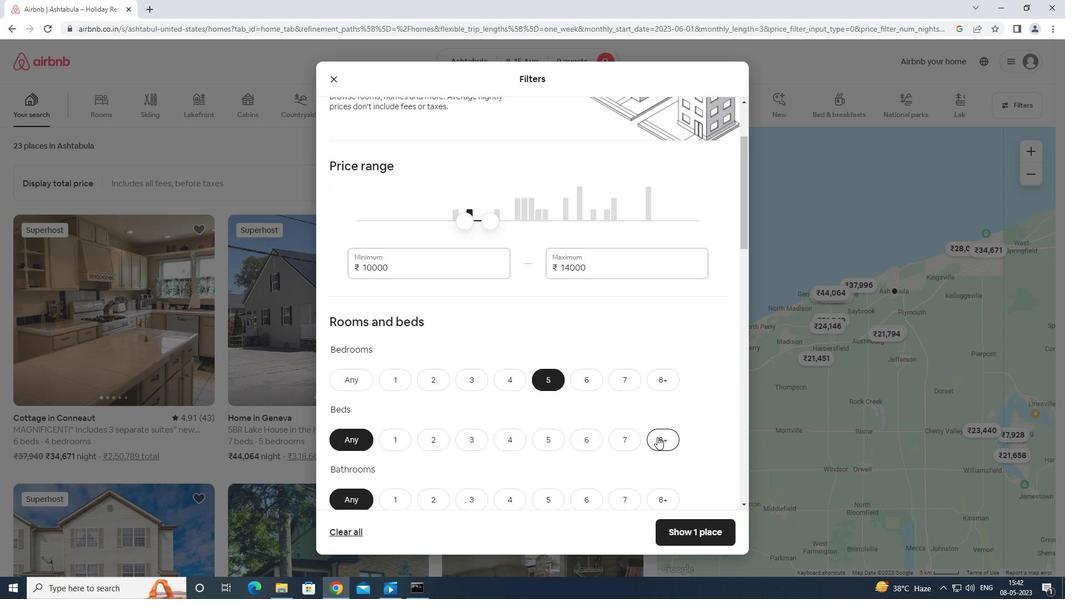 
Action: Mouse scrolled (656, 433) with delta (0, 0)
Screenshot: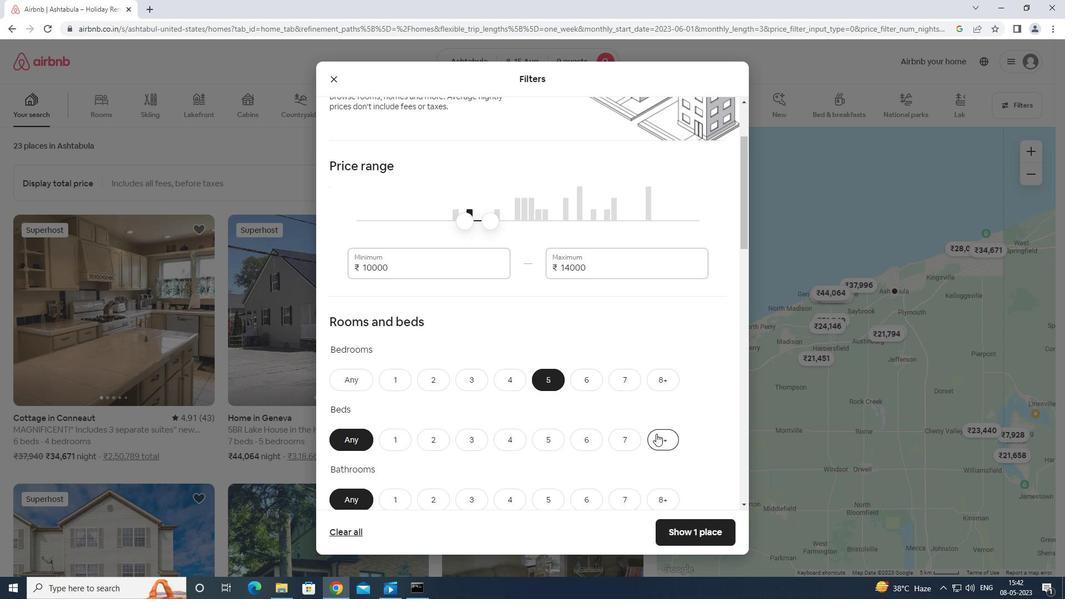 
Action: Mouse moved to (547, 443)
Screenshot: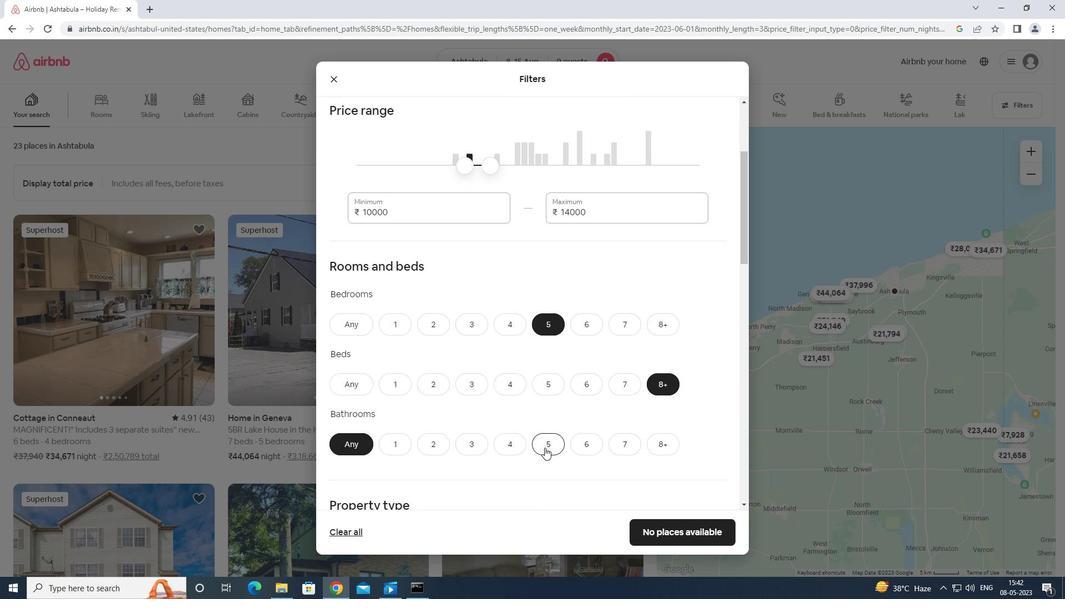 
Action: Mouse pressed left at (547, 443)
Screenshot: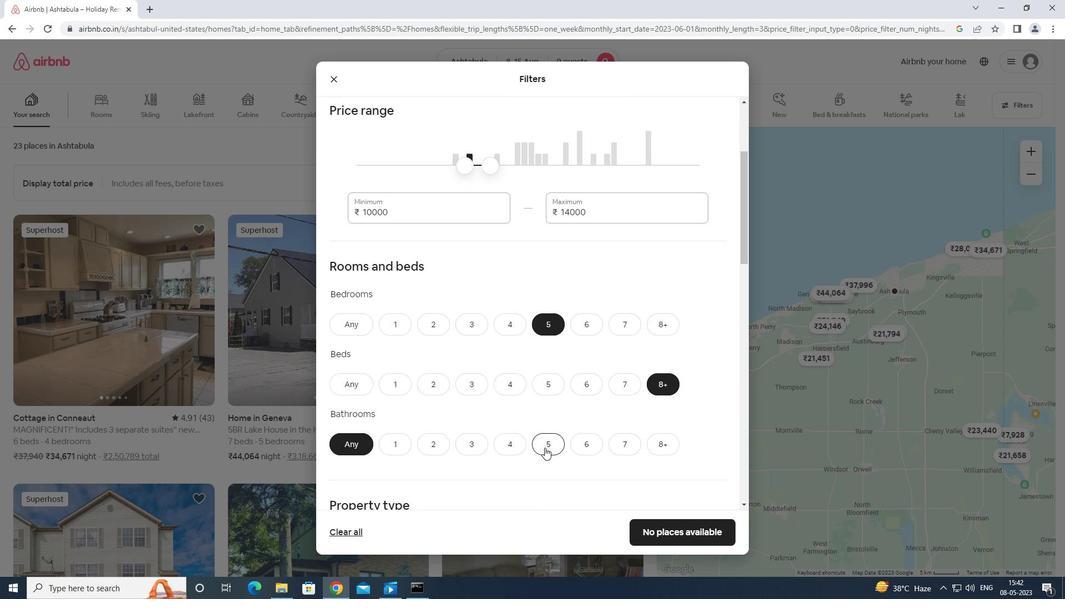 
Action: Mouse moved to (549, 439)
Screenshot: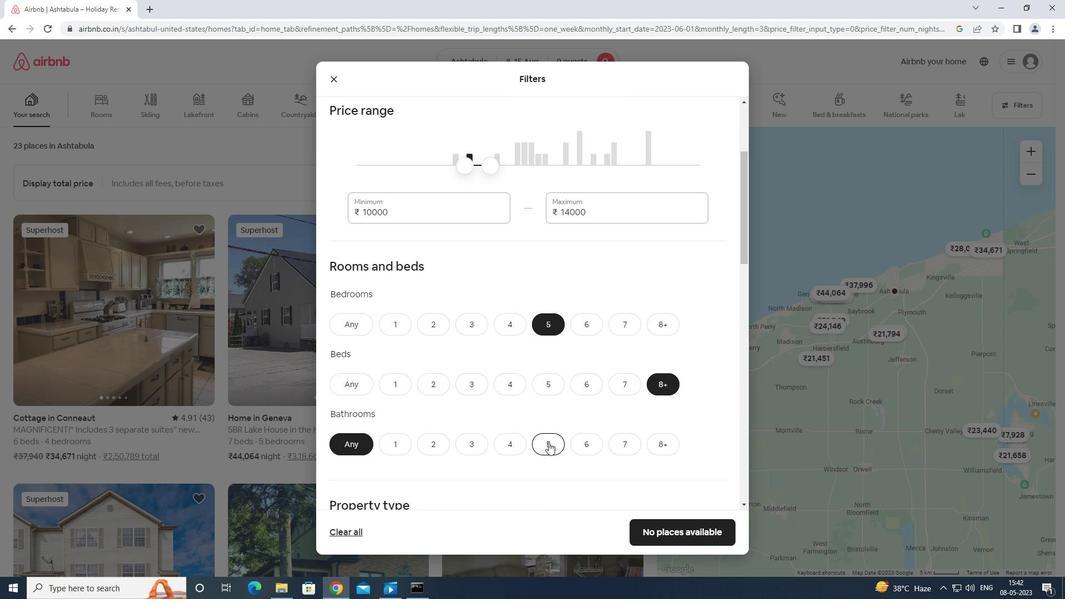 
Action: Mouse scrolled (549, 438) with delta (0, 0)
Screenshot: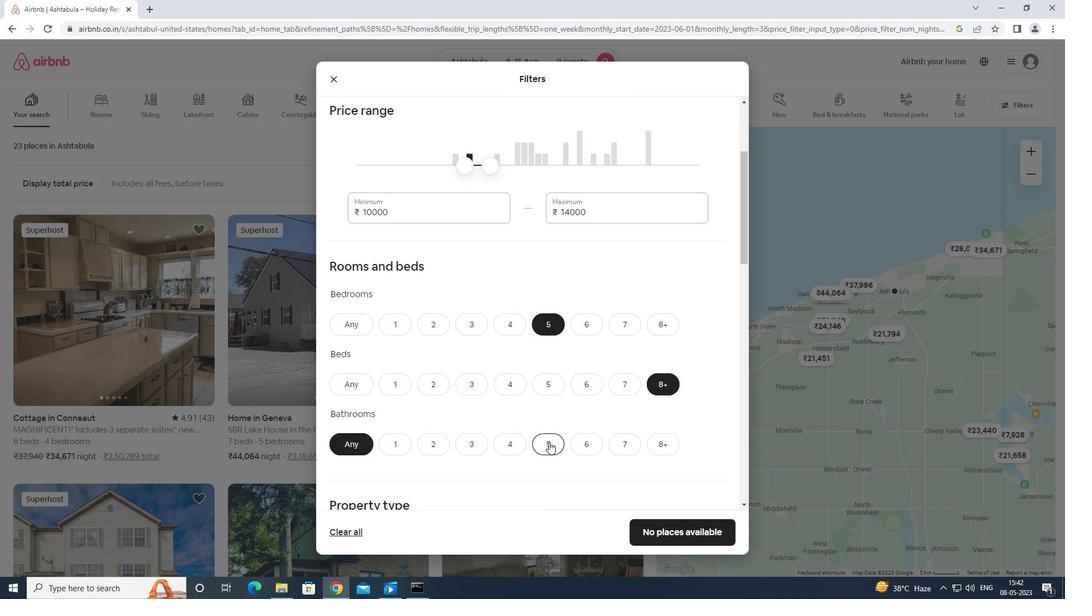 
Action: Mouse scrolled (549, 438) with delta (0, 0)
Screenshot: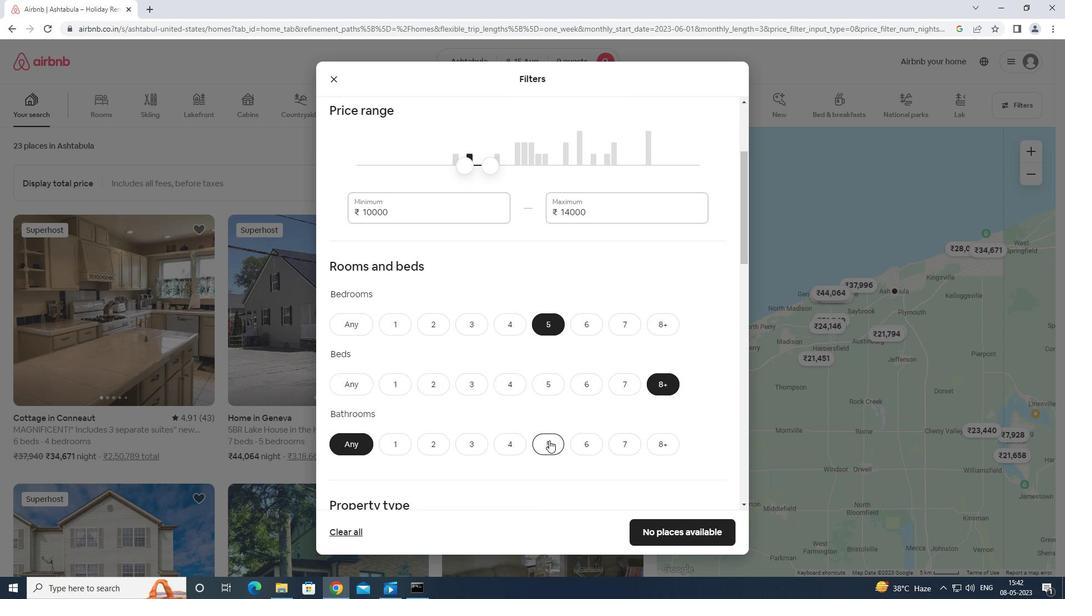 
Action: Mouse scrolled (549, 438) with delta (0, 0)
Screenshot: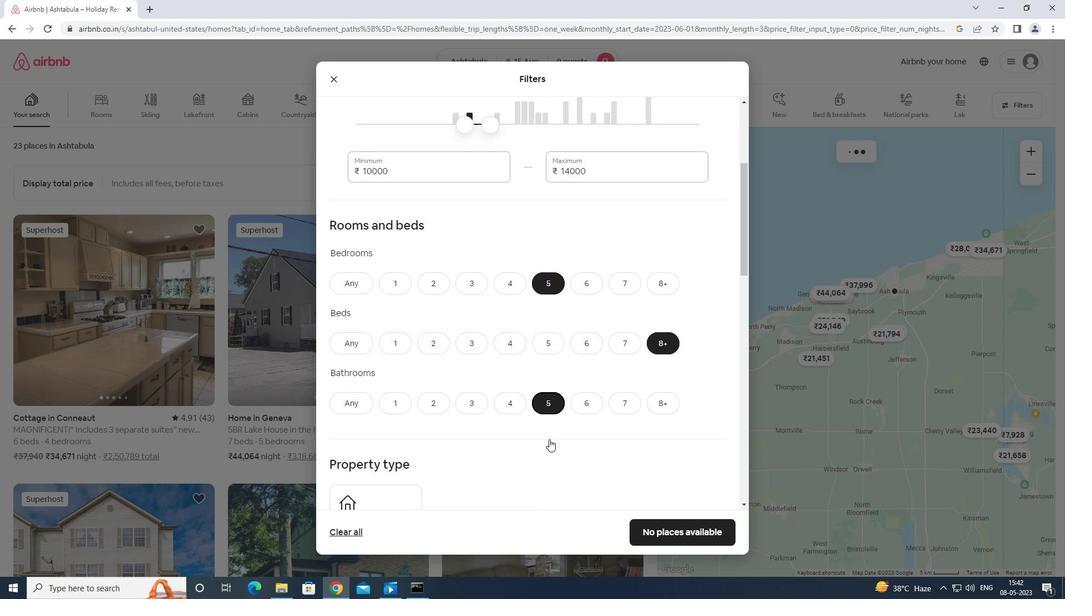 
Action: Mouse scrolled (549, 438) with delta (0, 0)
Screenshot: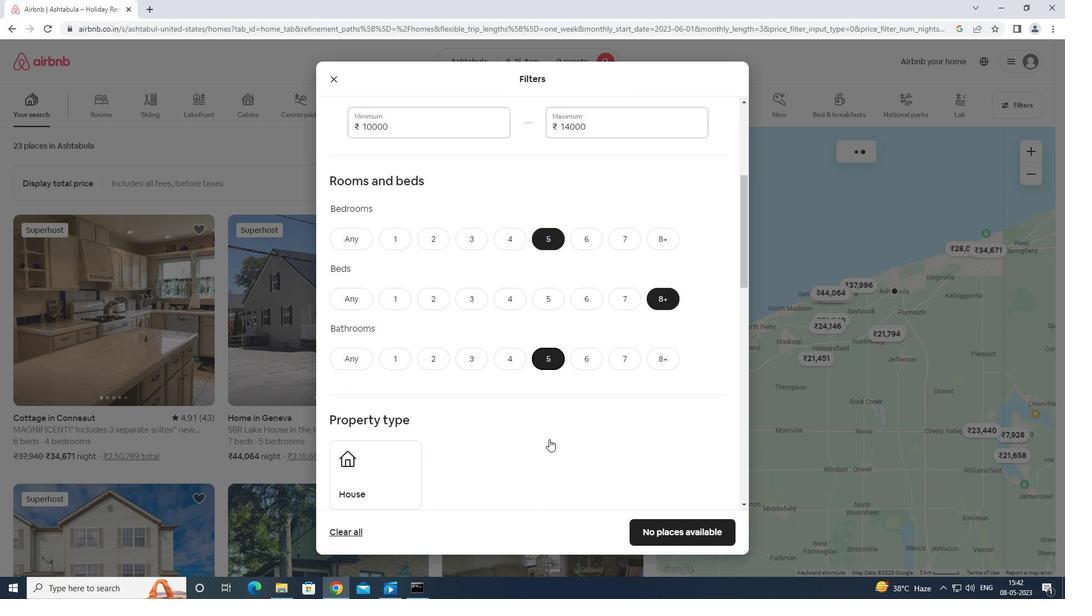
Action: Mouse moved to (381, 347)
Screenshot: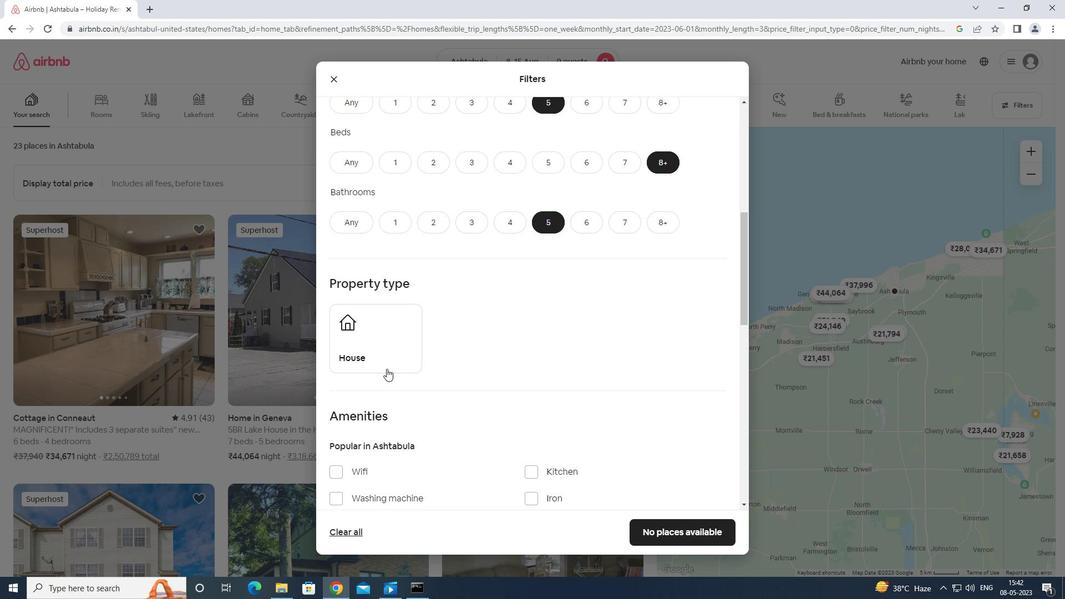 
Action: Mouse pressed left at (381, 347)
Screenshot: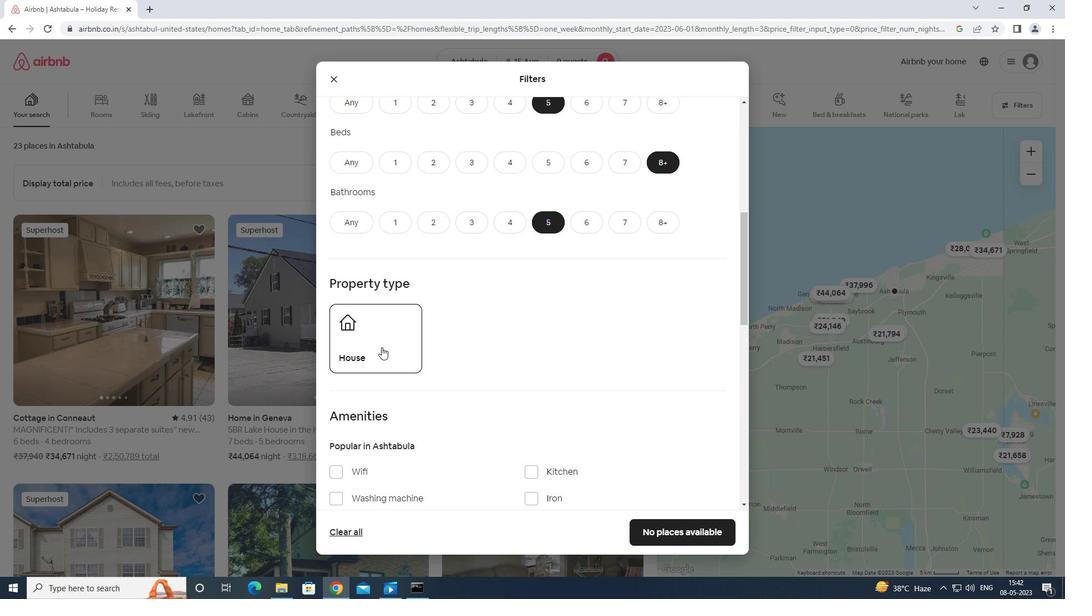 
Action: Mouse moved to (445, 467)
Screenshot: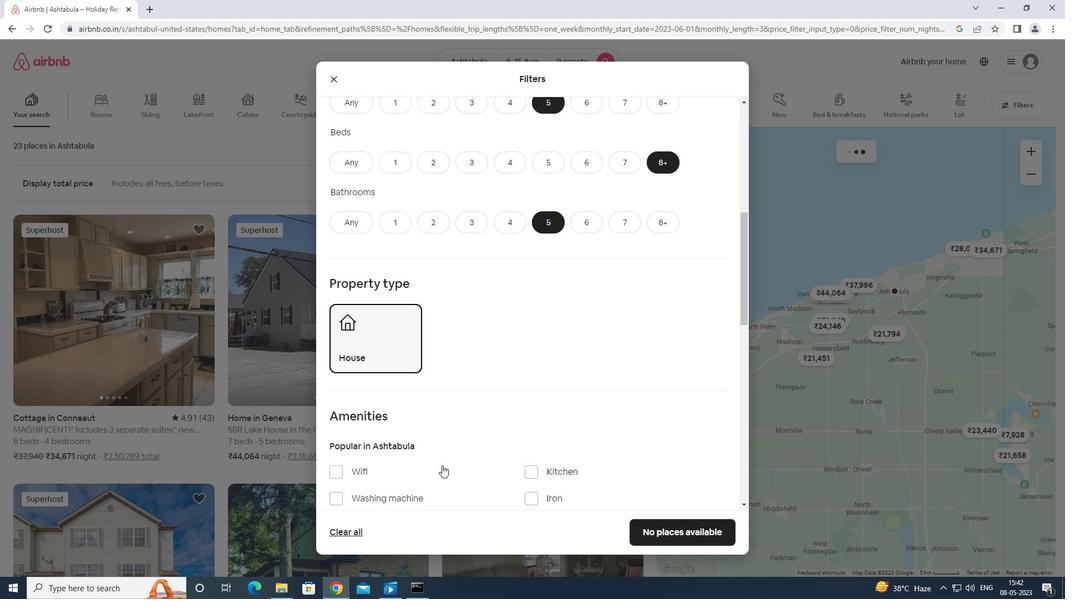 
Action: Mouse scrolled (445, 466) with delta (0, 0)
Screenshot: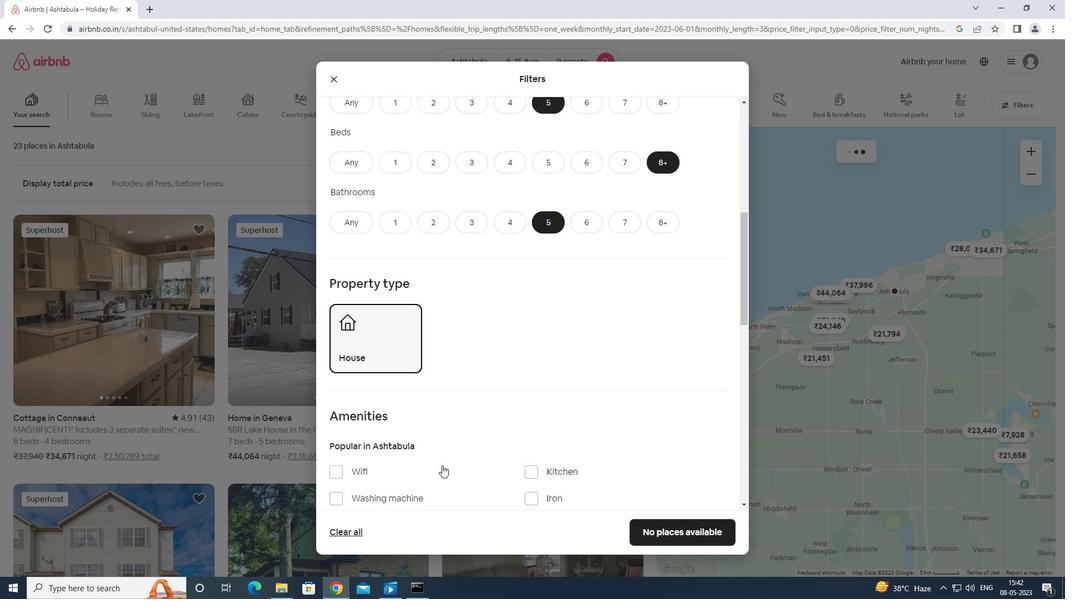 
Action: Mouse moved to (447, 468)
Screenshot: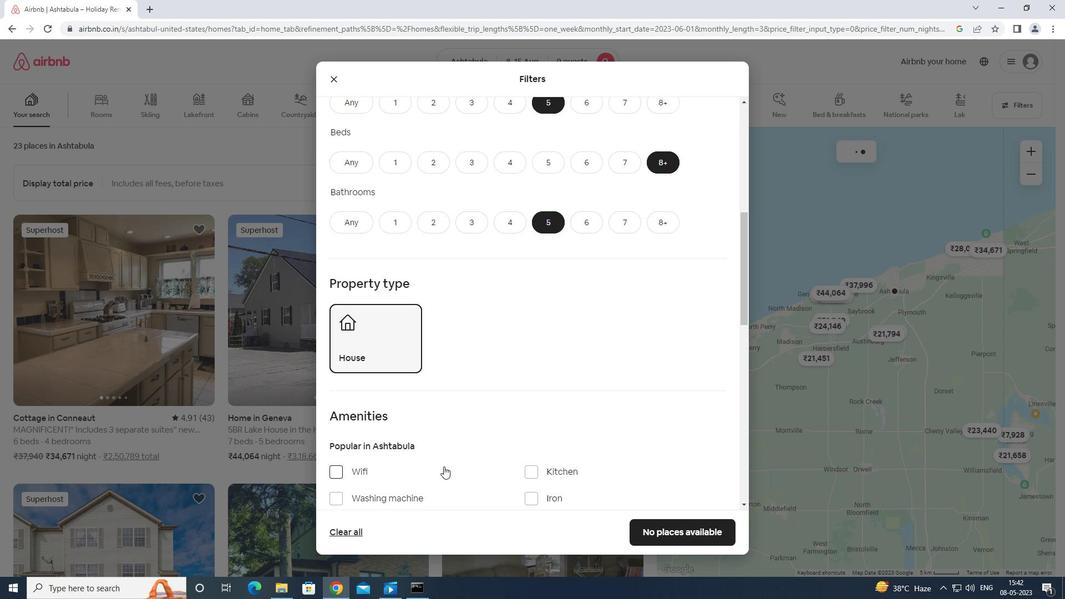 
Action: Mouse scrolled (447, 467) with delta (0, 0)
Screenshot: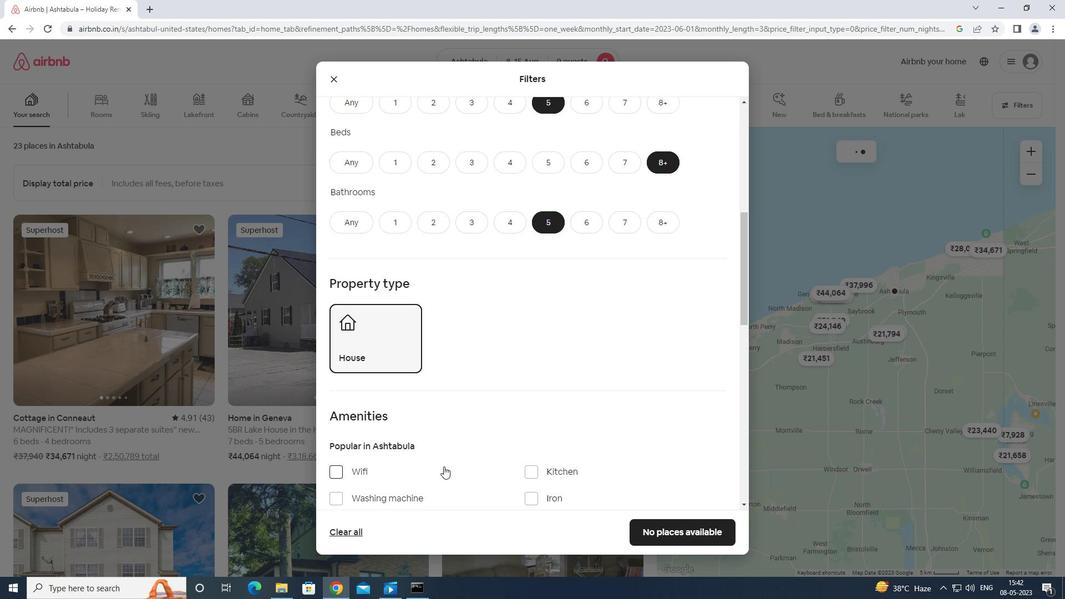 
Action: Mouse moved to (337, 361)
Screenshot: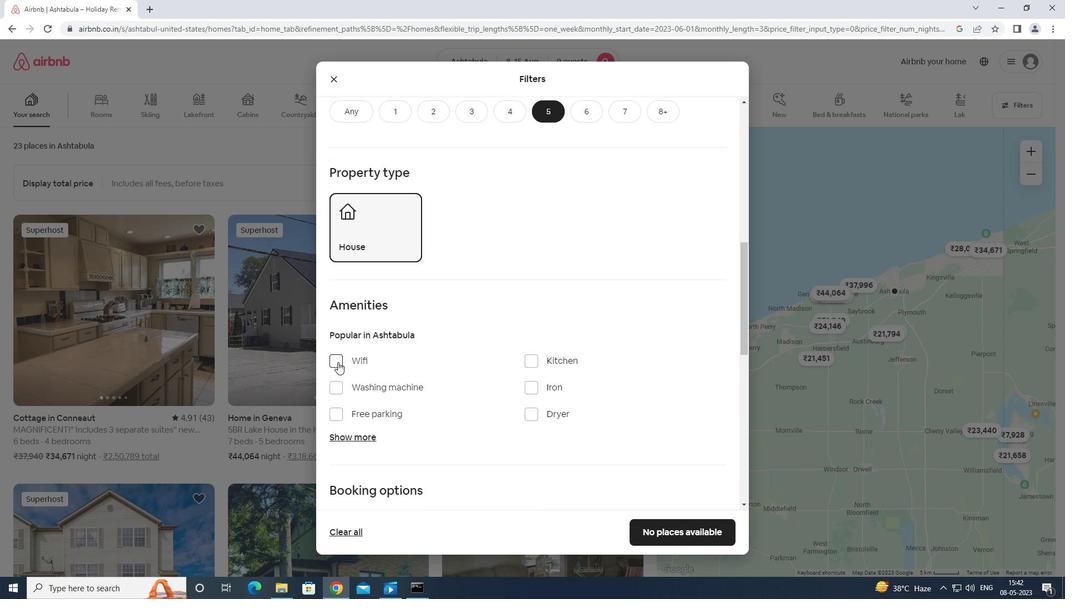 
Action: Mouse pressed left at (337, 361)
Screenshot: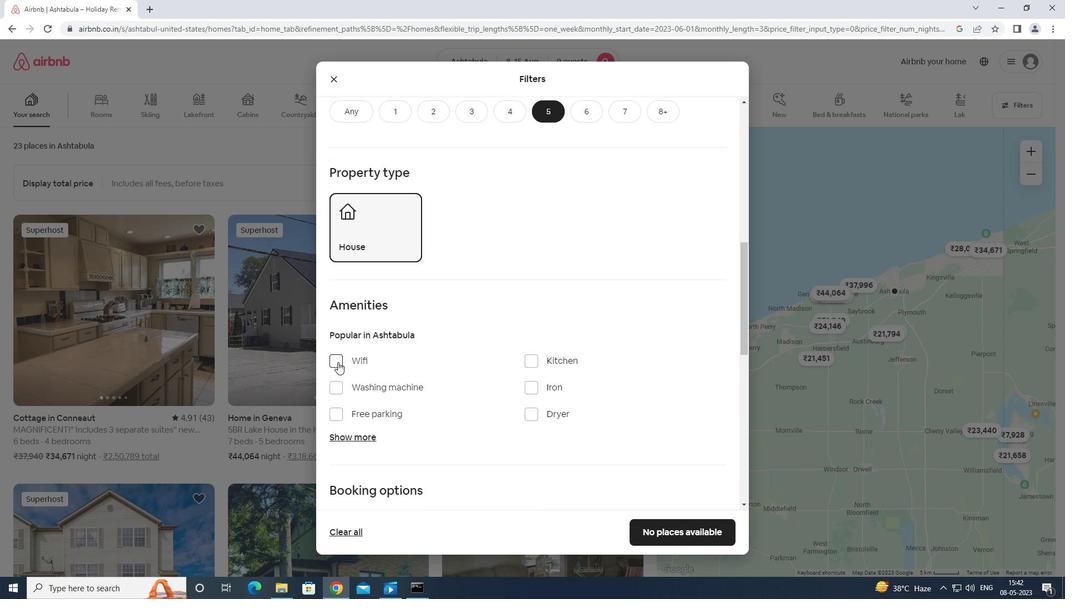 
Action: Mouse moved to (343, 410)
Screenshot: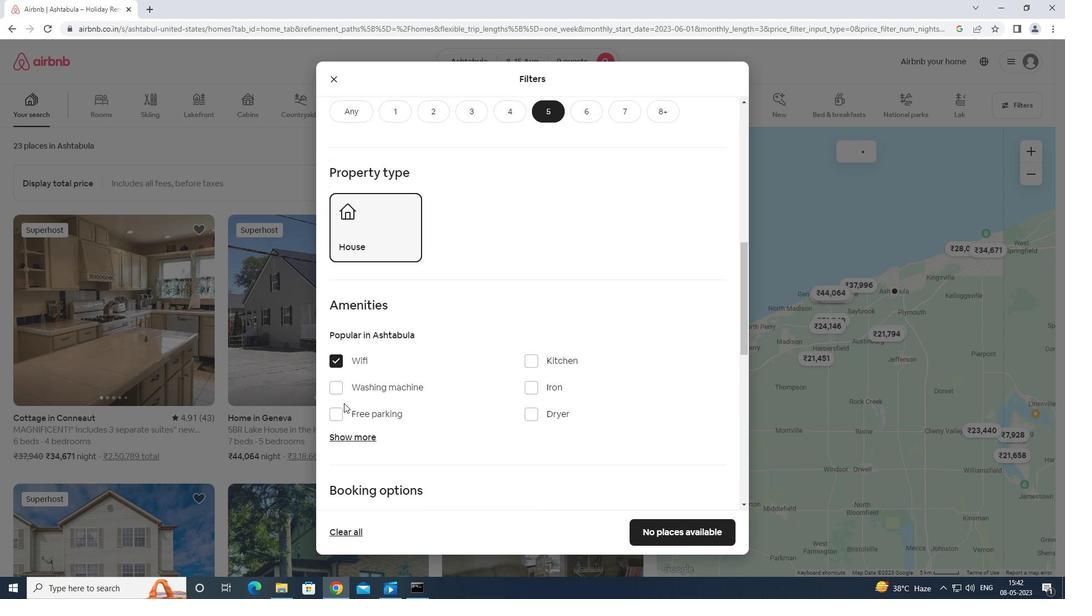 
Action: Mouse pressed left at (343, 410)
Screenshot: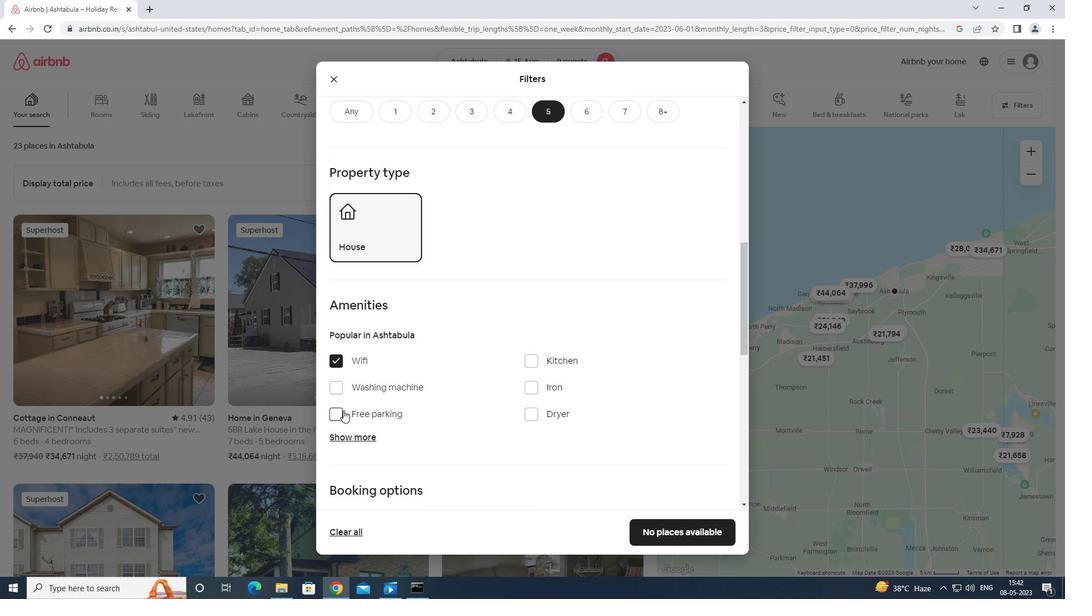 
Action: Mouse moved to (344, 434)
Screenshot: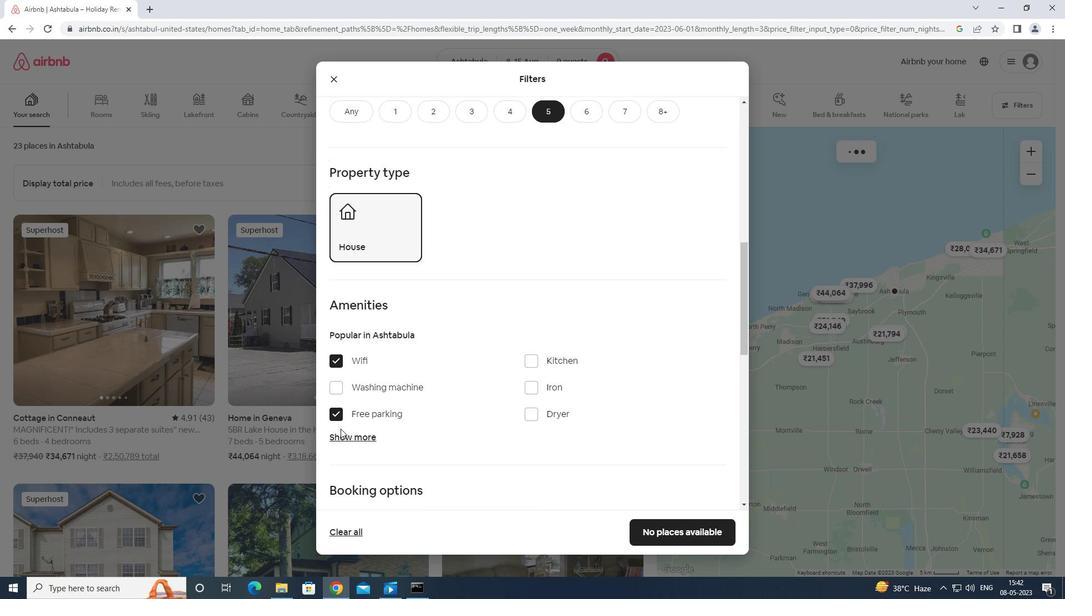 
Action: Mouse pressed left at (344, 434)
Screenshot: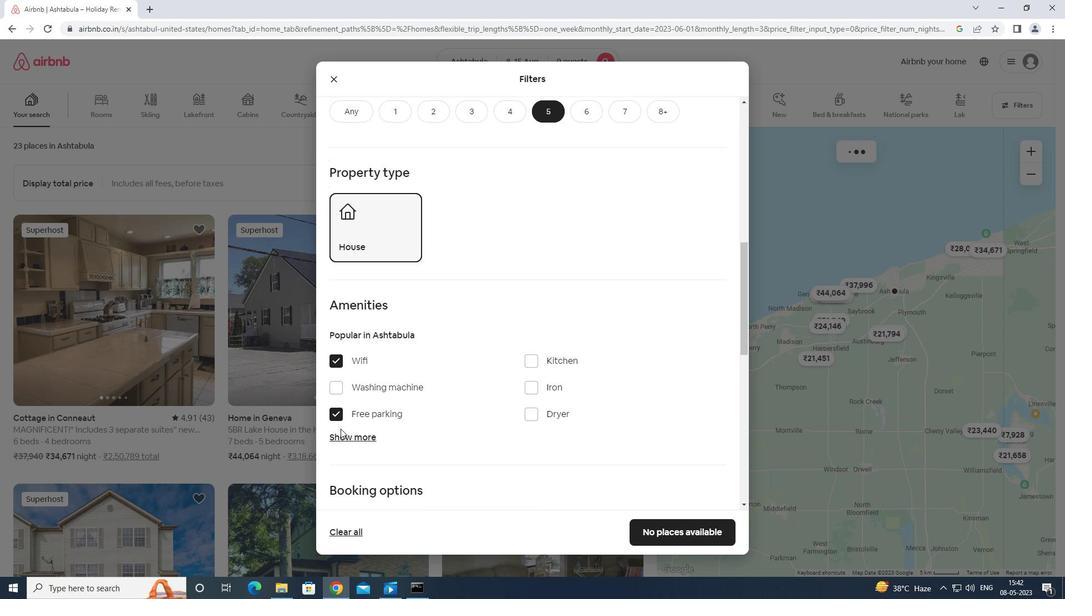 
Action: Mouse moved to (373, 459)
Screenshot: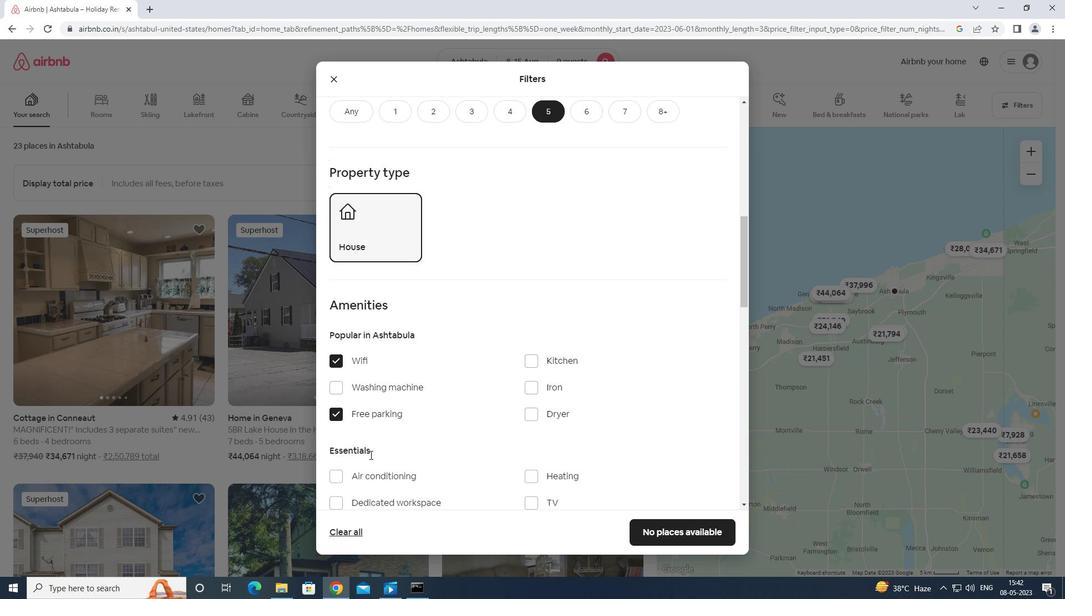 
Action: Mouse scrolled (373, 459) with delta (0, 0)
Screenshot: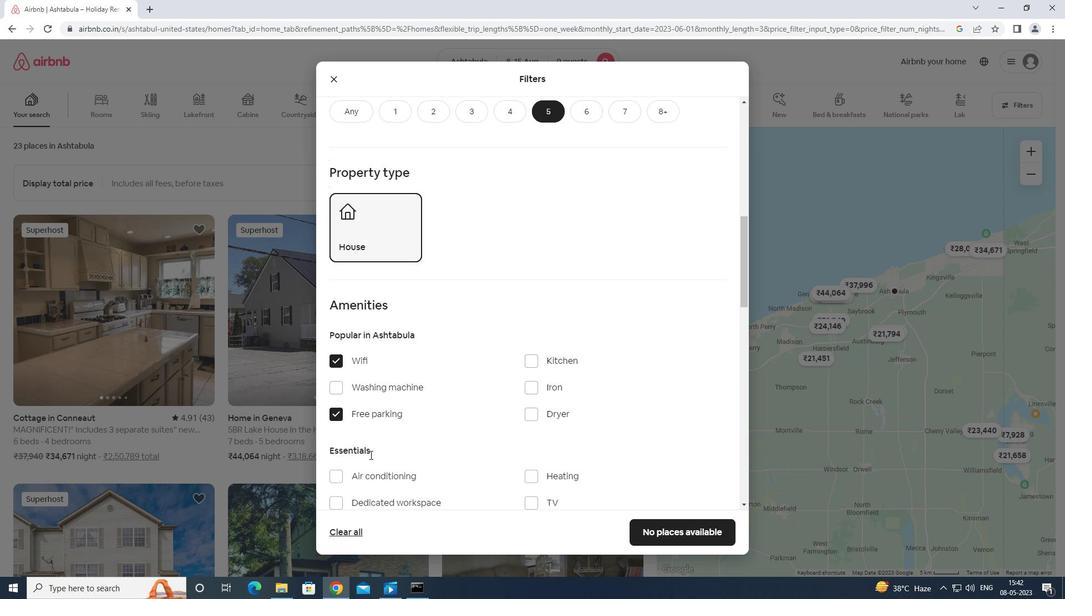 
Action: Mouse moved to (373, 460)
Screenshot: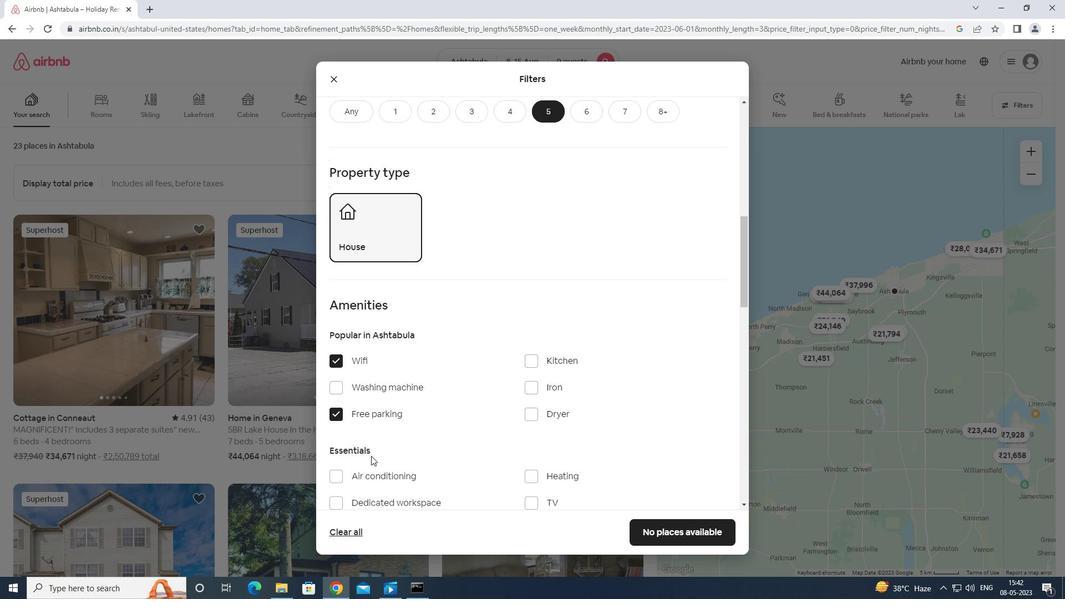 
Action: Mouse scrolled (373, 459) with delta (0, 0)
Screenshot: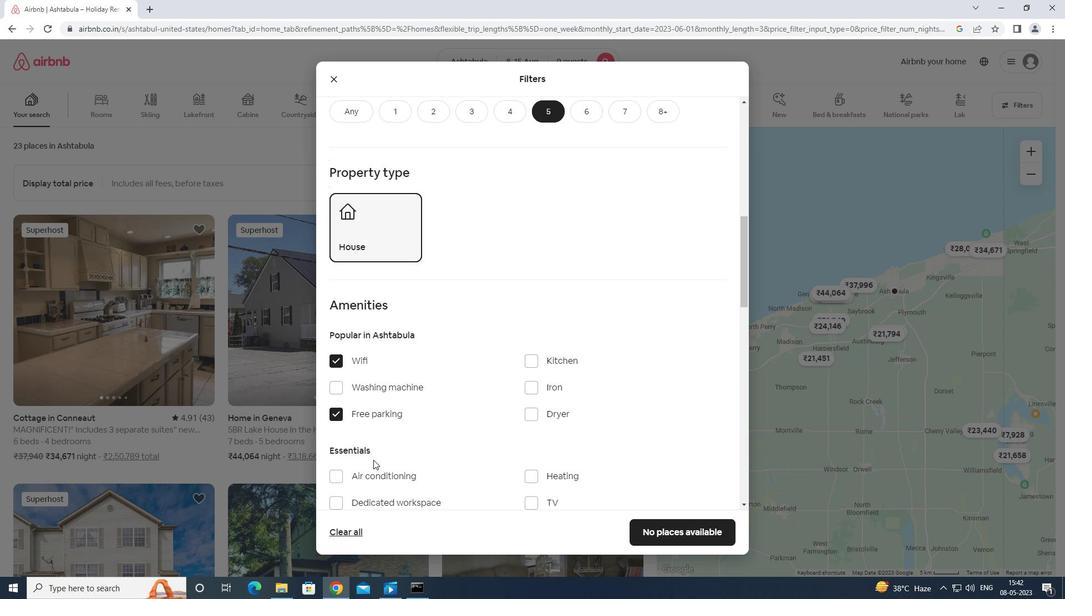
Action: Mouse moved to (528, 388)
Screenshot: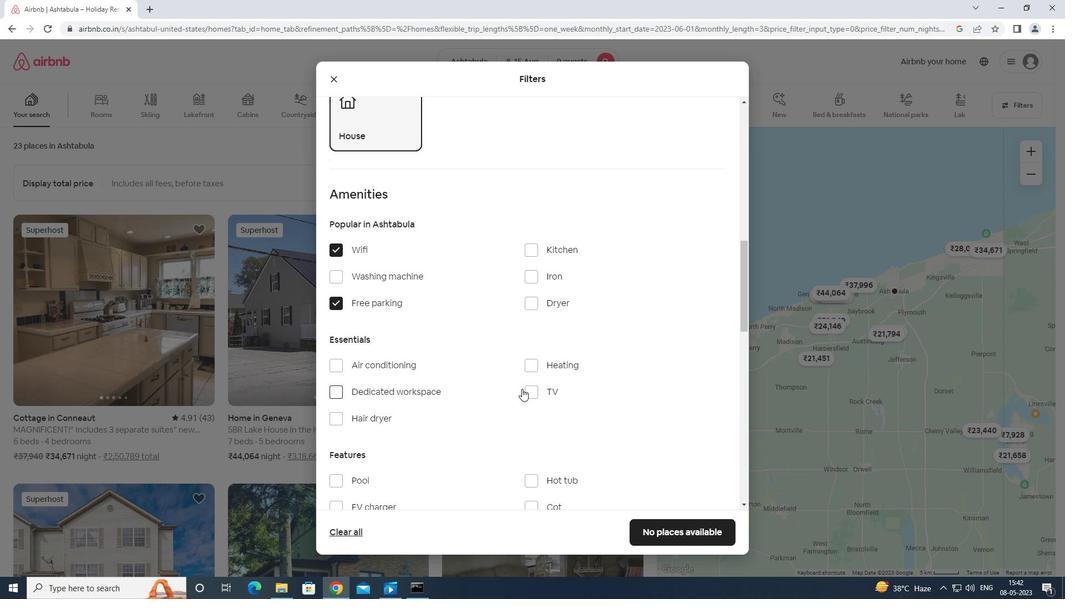 
Action: Mouse pressed left at (528, 388)
Screenshot: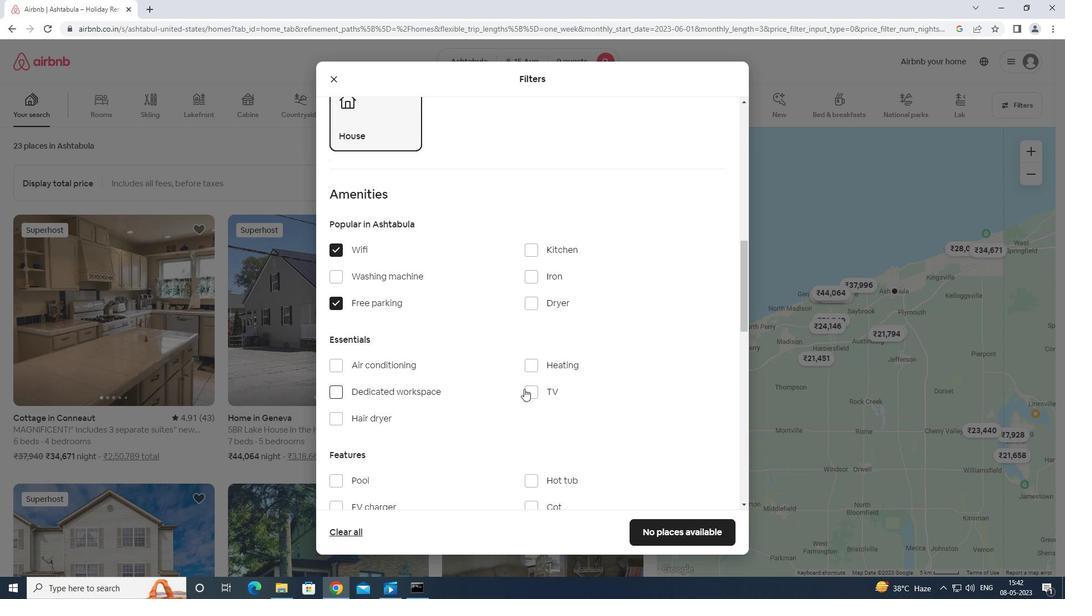 
Action: Mouse moved to (533, 388)
Screenshot: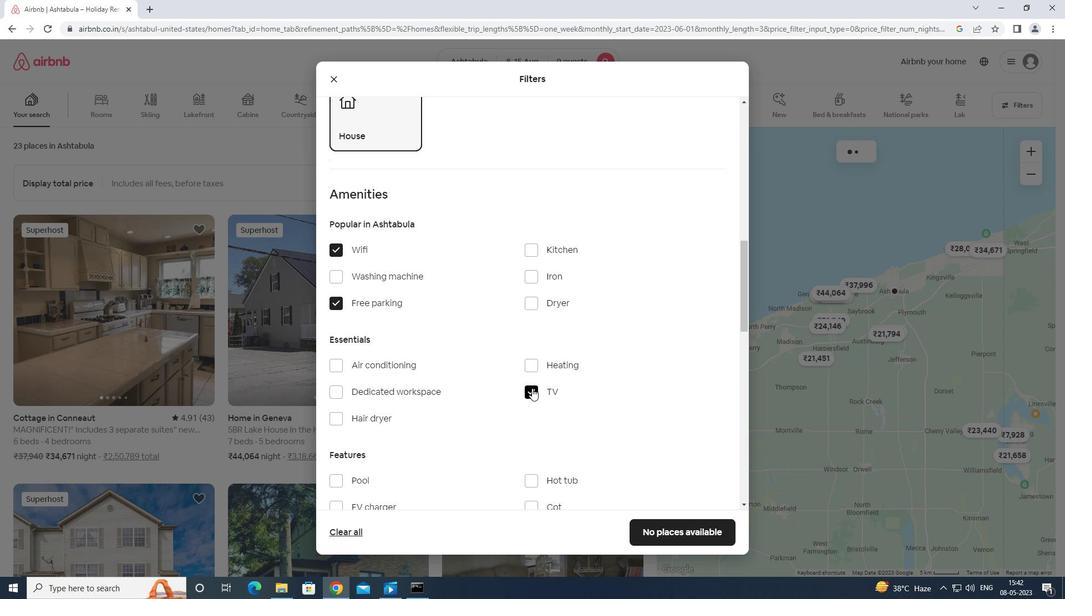 
Action: Mouse scrolled (533, 388) with delta (0, 0)
Screenshot: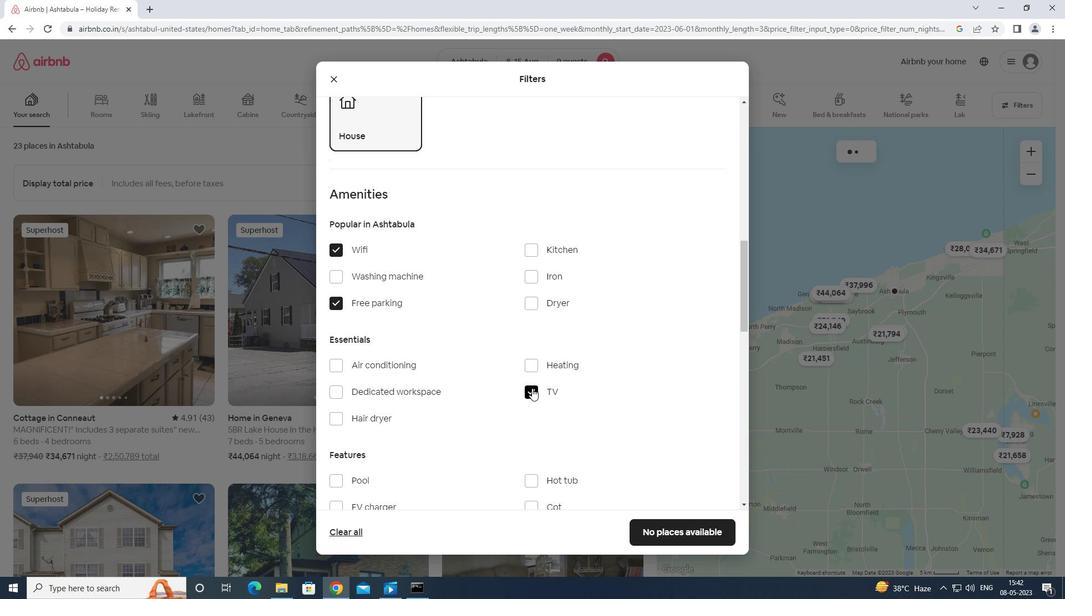 
Action: Mouse moved to (533, 388)
Screenshot: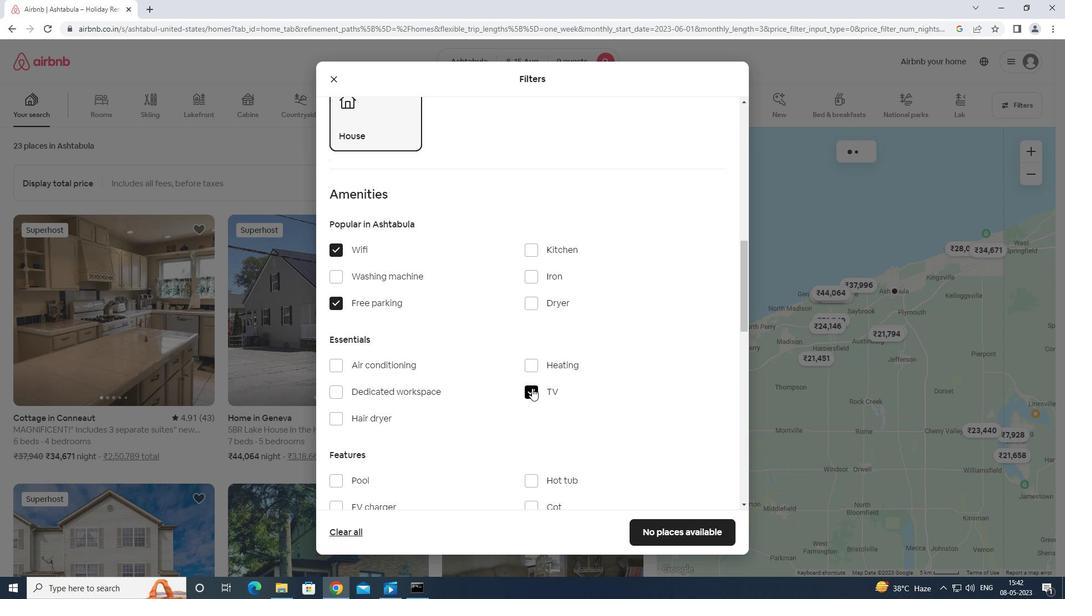 
Action: Mouse scrolled (533, 388) with delta (0, 0)
Screenshot: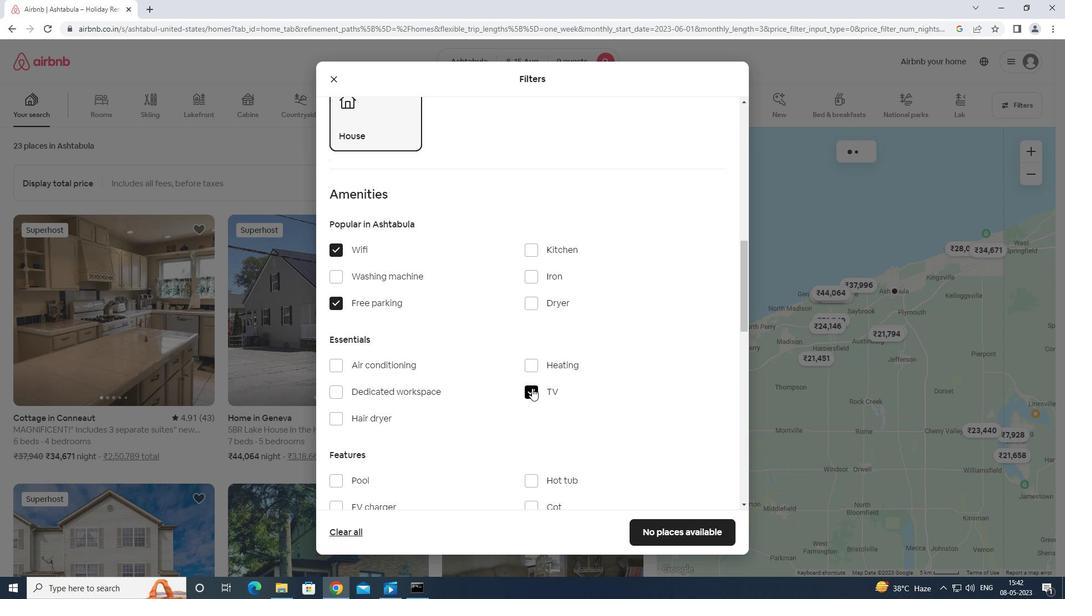 
Action: Mouse moved to (331, 419)
Screenshot: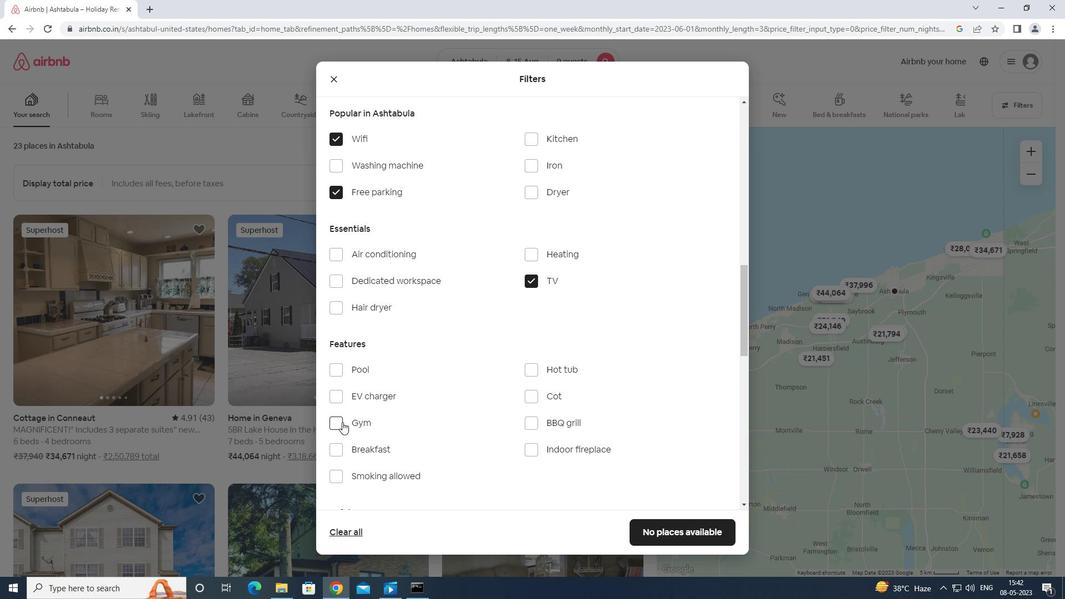 
Action: Mouse pressed left at (331, 419)
Screenshot: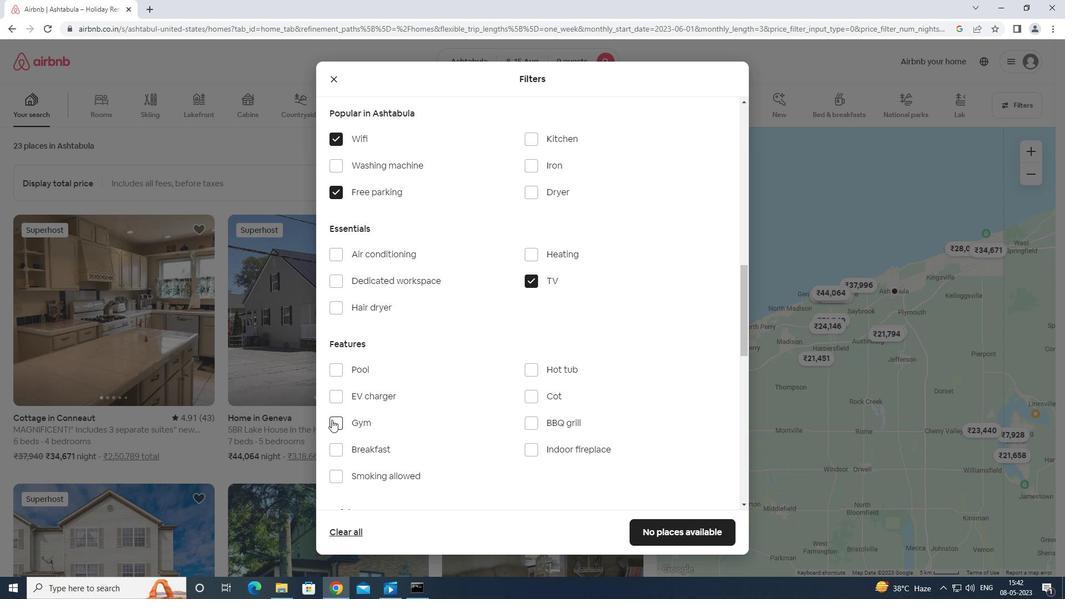 
Action: Mouse moved to (332, 451)
Screenshot: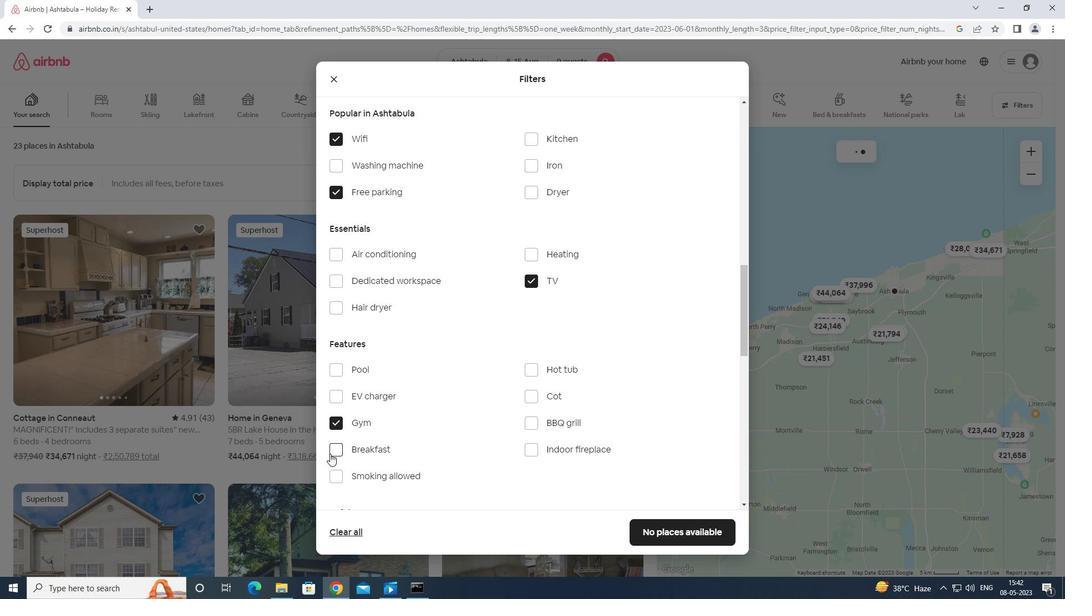 
Action: Mouse pressed left at (332, 451)
Screenshot: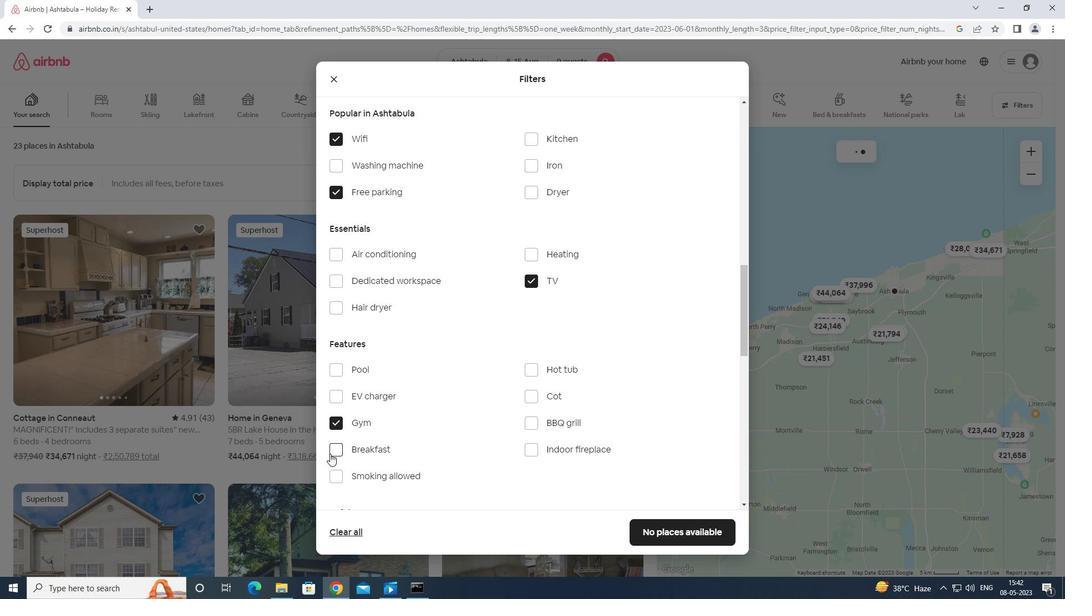 
Action: Mouse moved to (337, 450)
Screenshot: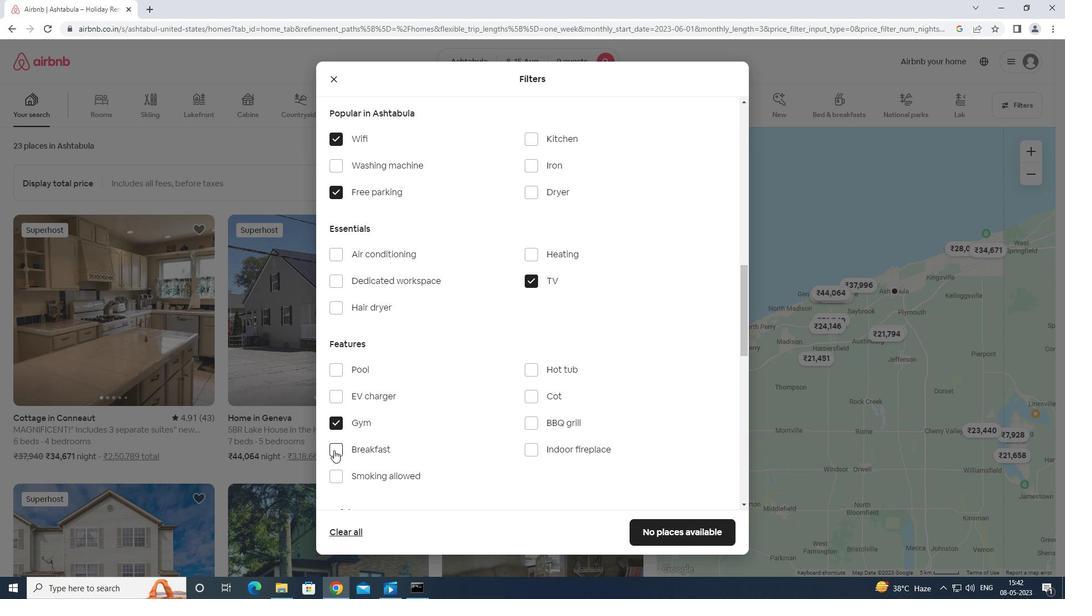
Action: Mouse scrolled (337, 449) with delta (0, 0)
Screenshot: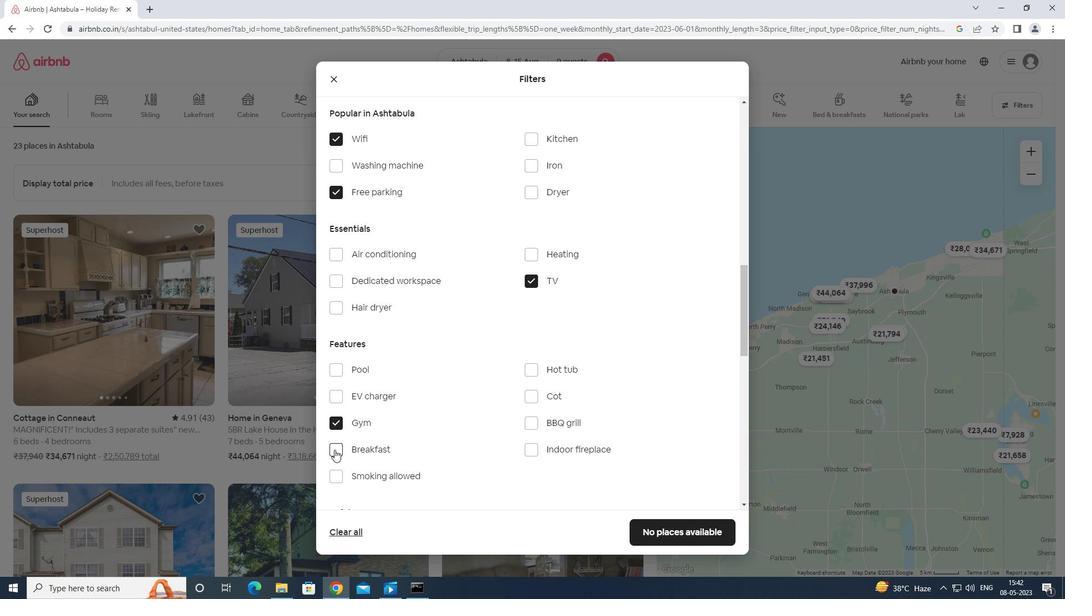 
Action: Mouse moved to (337, 451)
Screenshot: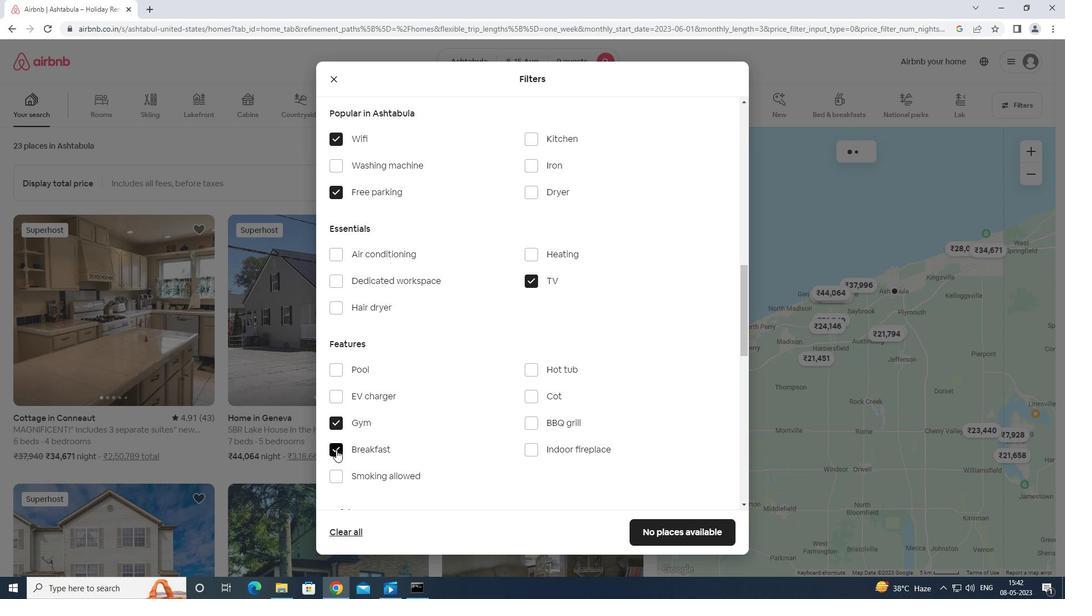 
Action: Mouse scrolled (337, 450) with delta (0, 0)
Screenshot: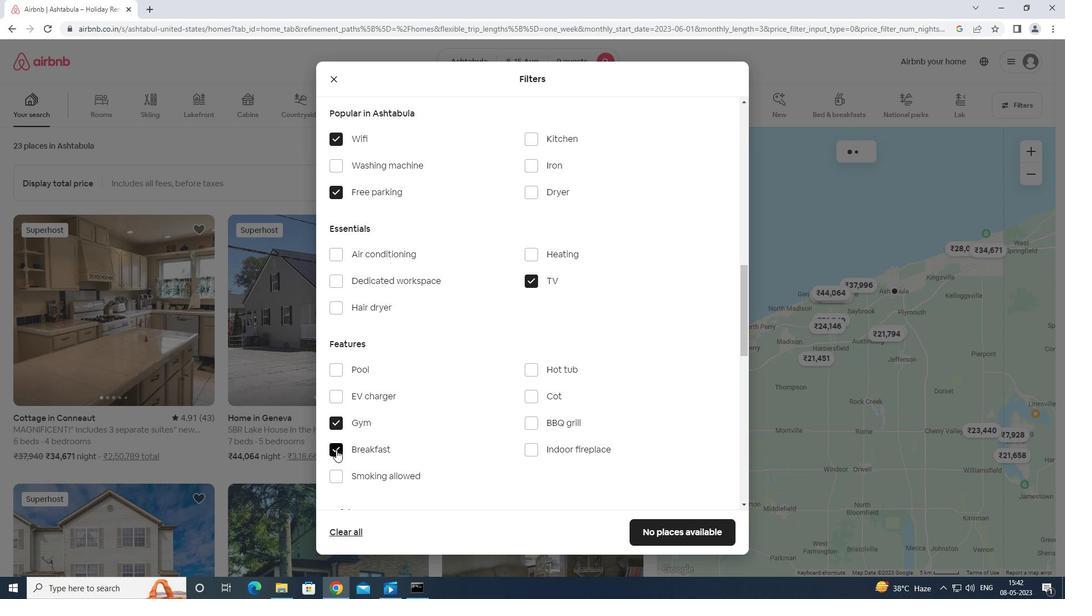 
Action: Mouse moved to (338, 451)
Screenshot: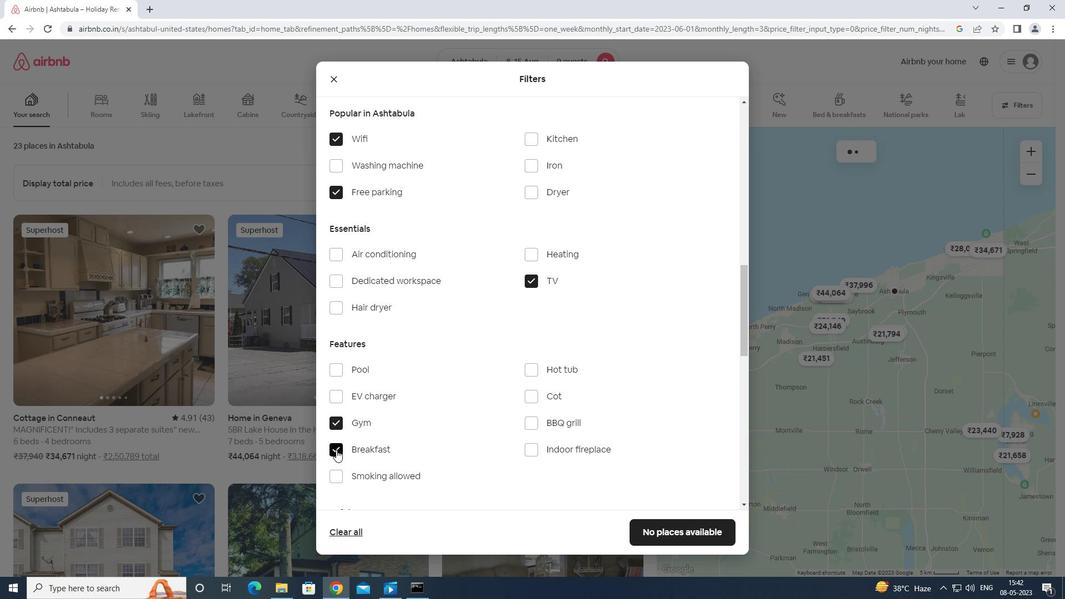 
Action: Mouse scrolled (338, 451) with delta (0, 0)
Screenshot: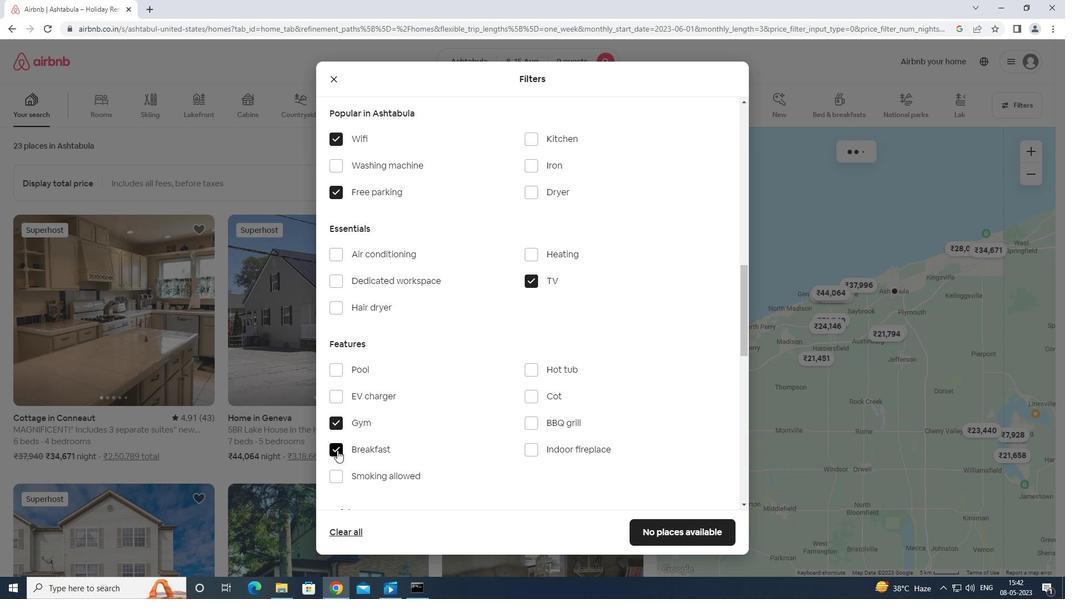 
Action: Mouse moved to (341, 451)
Screenshot: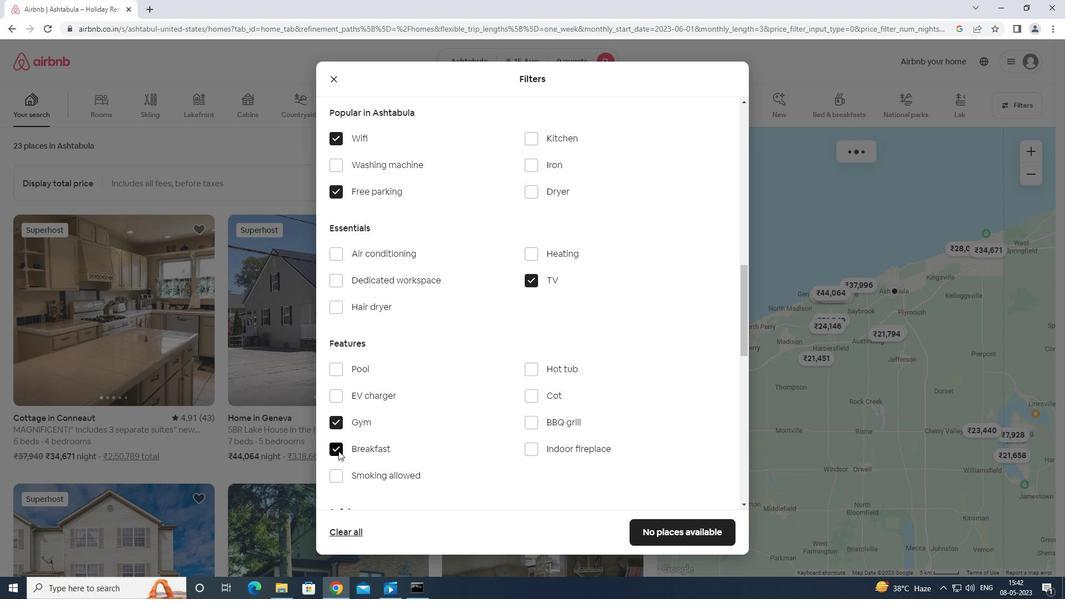 
Action: Mouse scrolled (341, 451) with delta (0, 0)
Screenshot: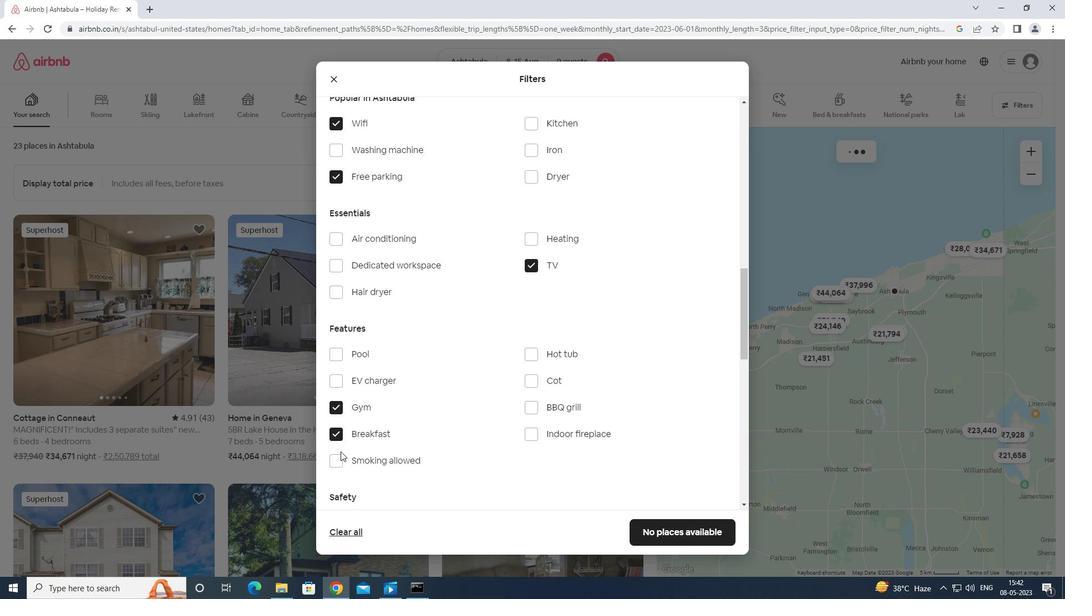 
Action: Mouse scrolled (341, 451) with delta (0, 0)
Screenshot: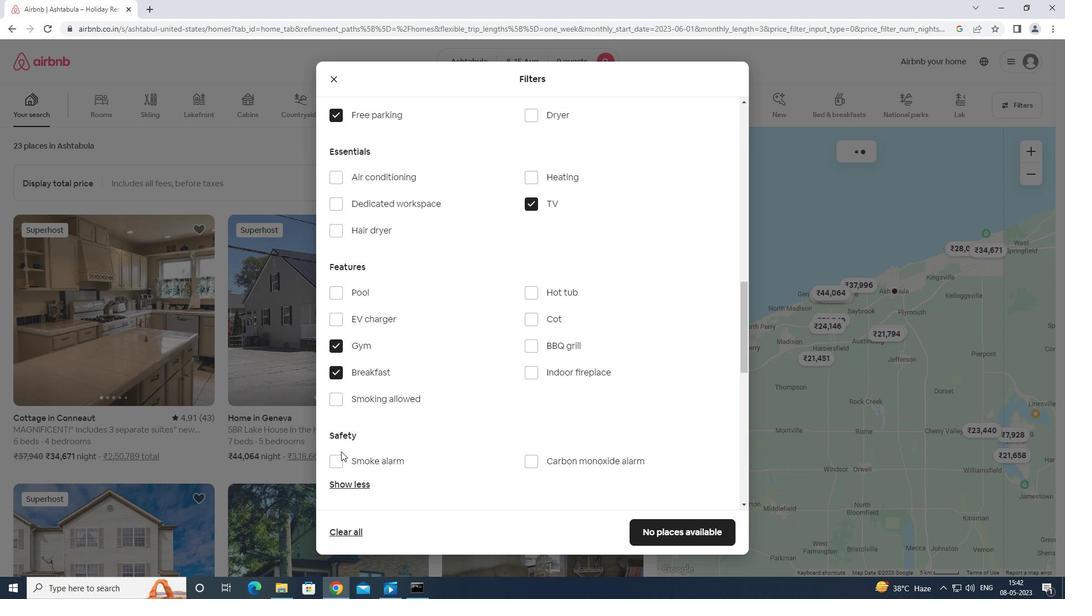 
Action: Mouse moved to (702, 415)
Screenshot: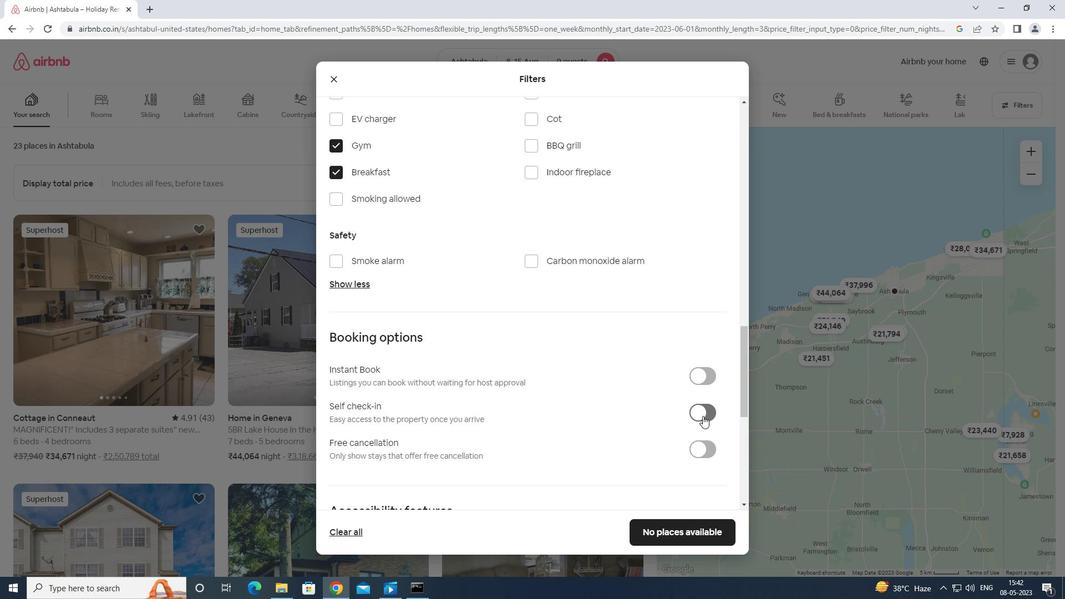 
Action: Mouse pressed left at (702, 415)
Screenshot: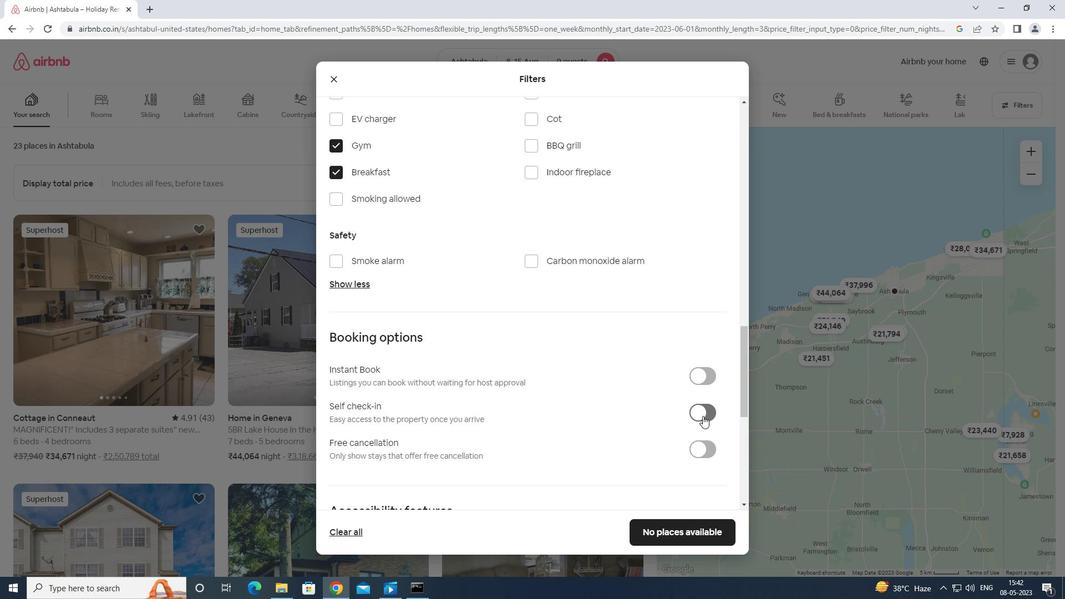 
Action: Mouse moved to (697, 418)
Screenshot: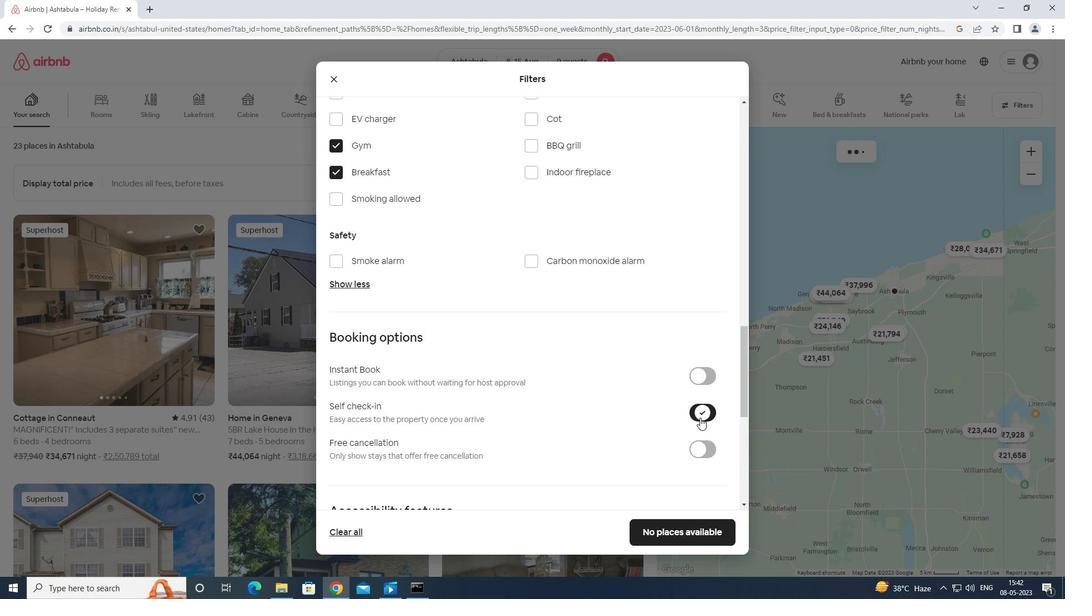 
Action: Mouse scrolled (697, 417) with delta (0, 0)
Screenshot: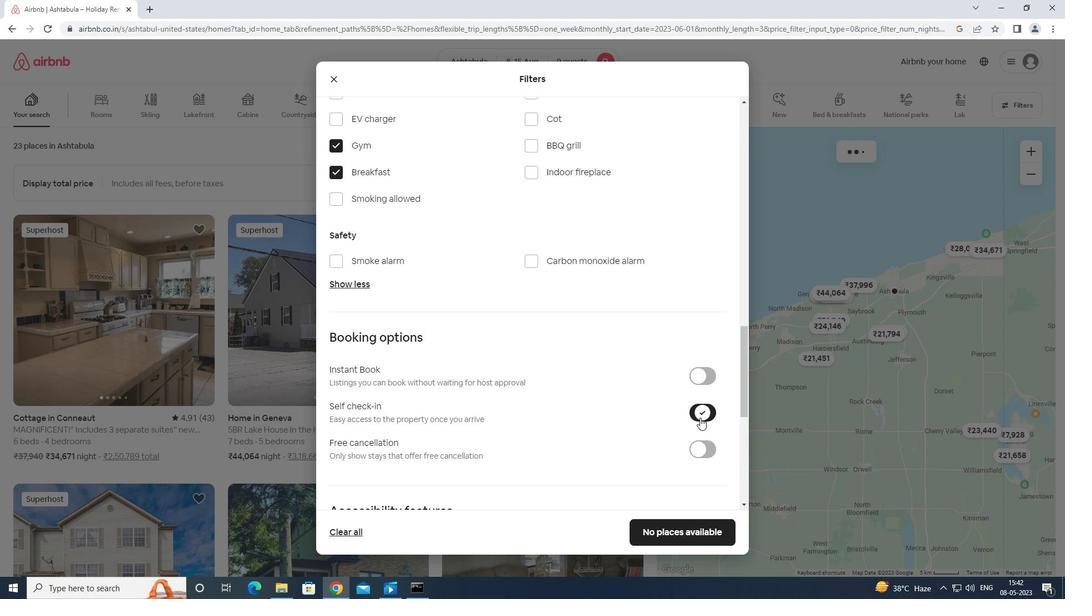 
Action: Mouse moved to (697, 418)
Screenshot: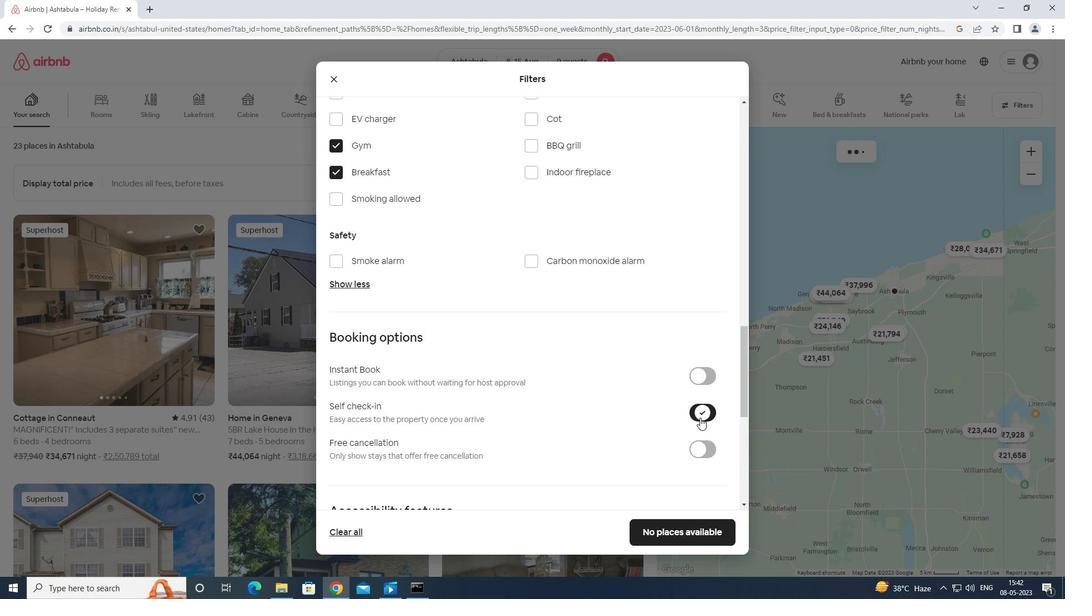 
Action: Mouse scrolled (697, 418) with delta (0, 0)
Screenshot: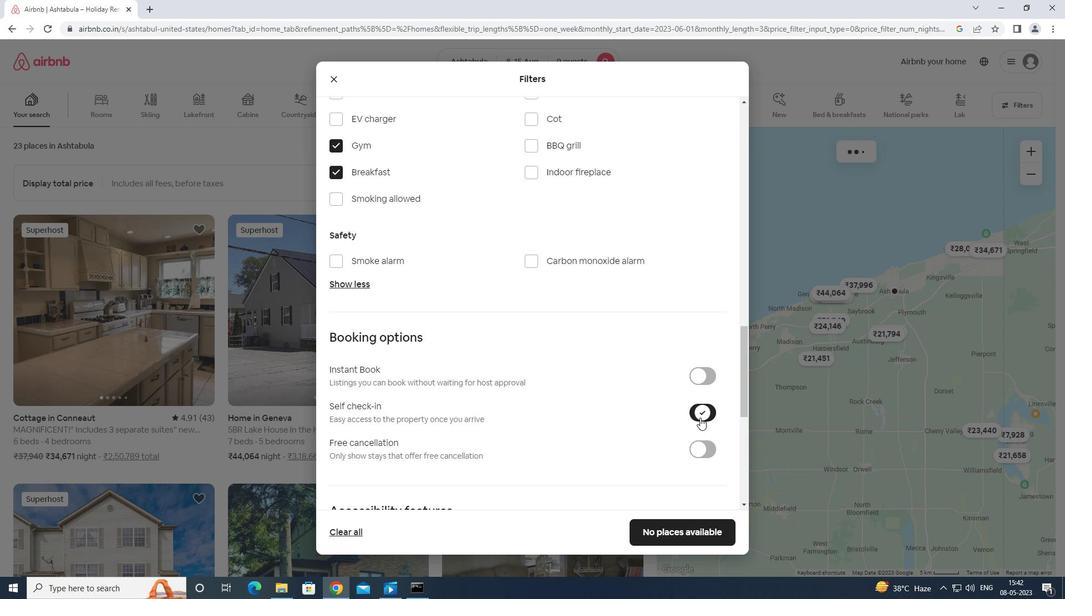 
Action: Mouse scrolled (697, 418) with delta (0, 0)
Screenshot: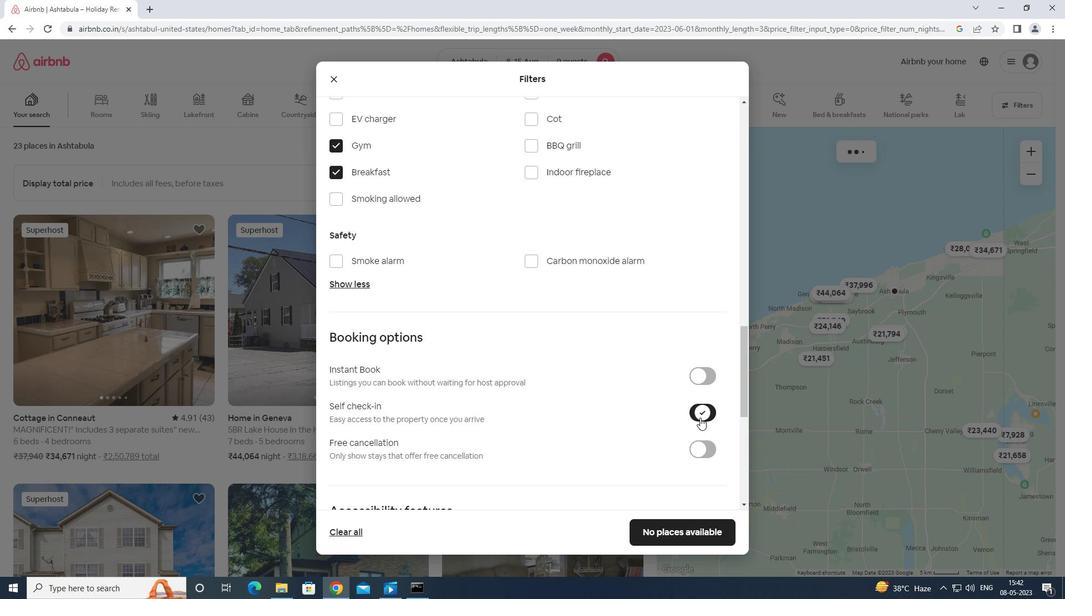 
Action: Mouse scrolled (697, 418) with delta (0, 0)
Screenshot: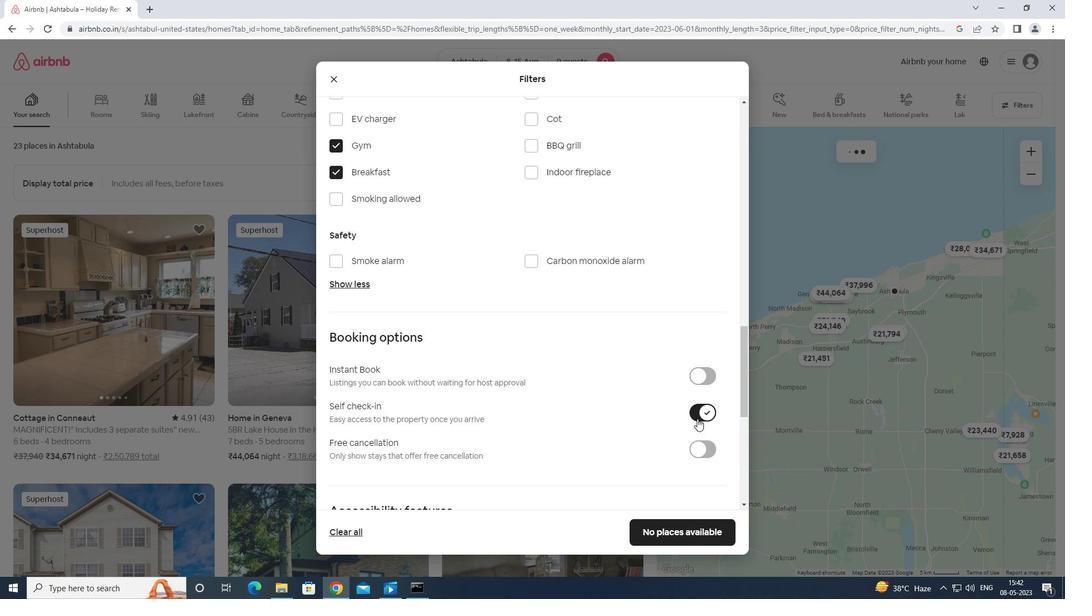 
Action: Mouse moved to (697, 418)
Screenshot: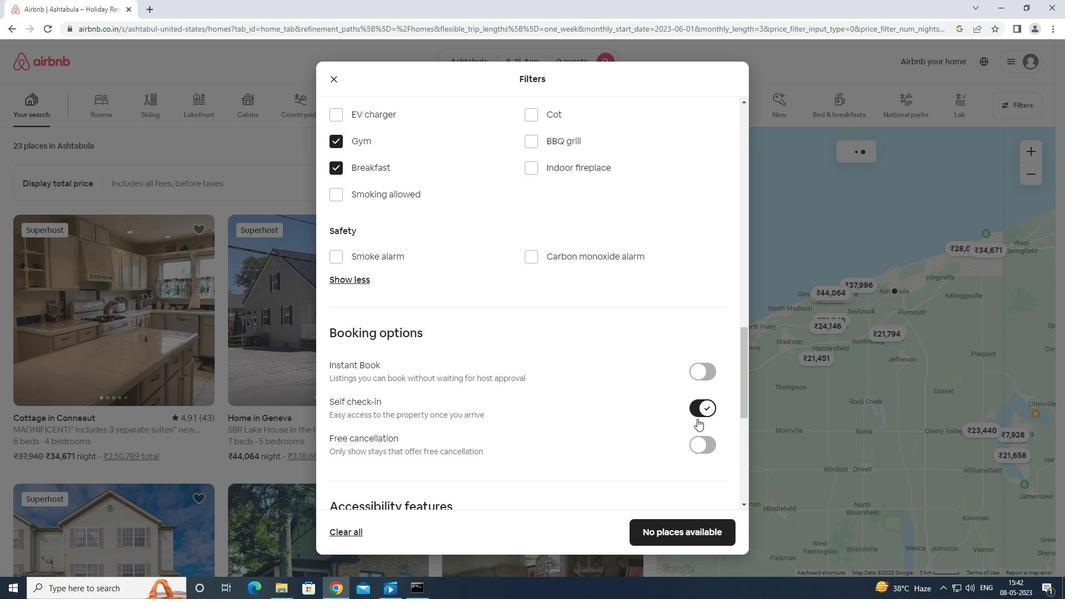 
Action: Mouse scrolled (697, 418) with delta (0, 0)
Screenshot: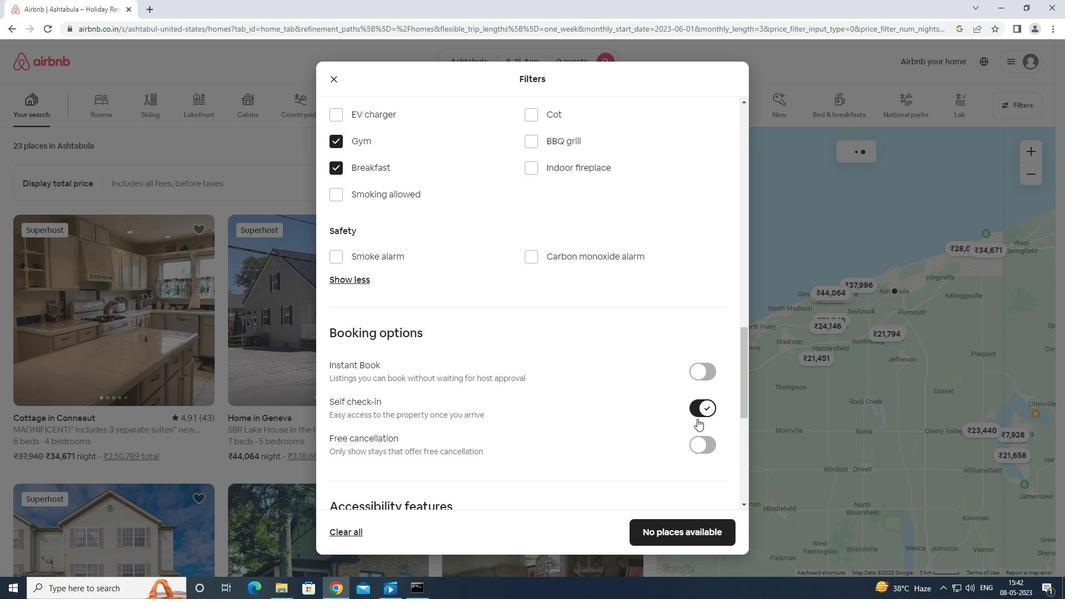 
Action: Mouse scrolled (697, 418) with delta (0, 0)
Screenshot: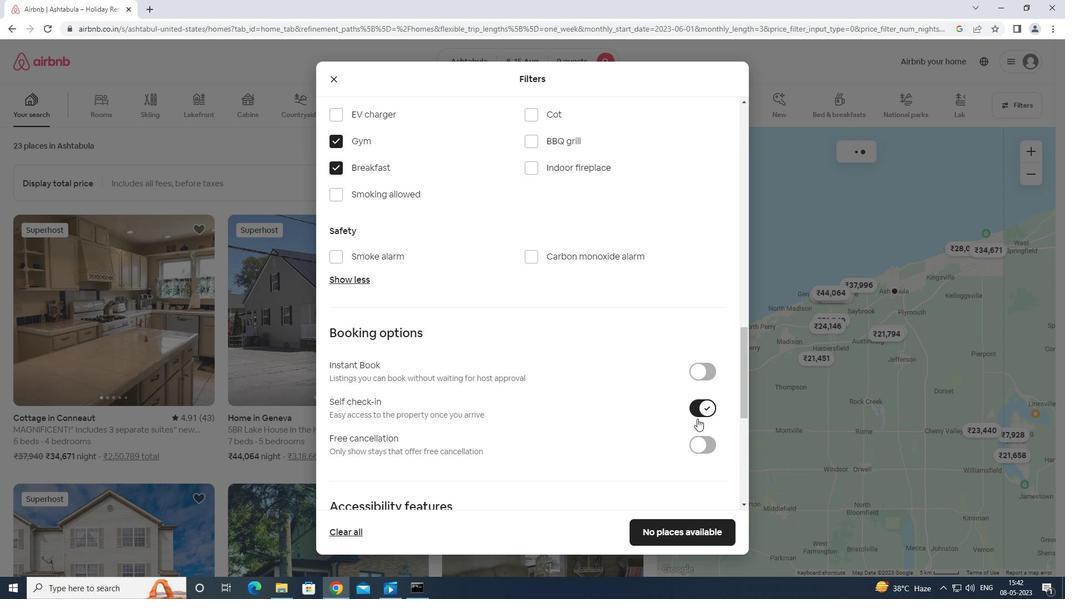 
Action: Mouse moved to (696, 418)
Screenshot: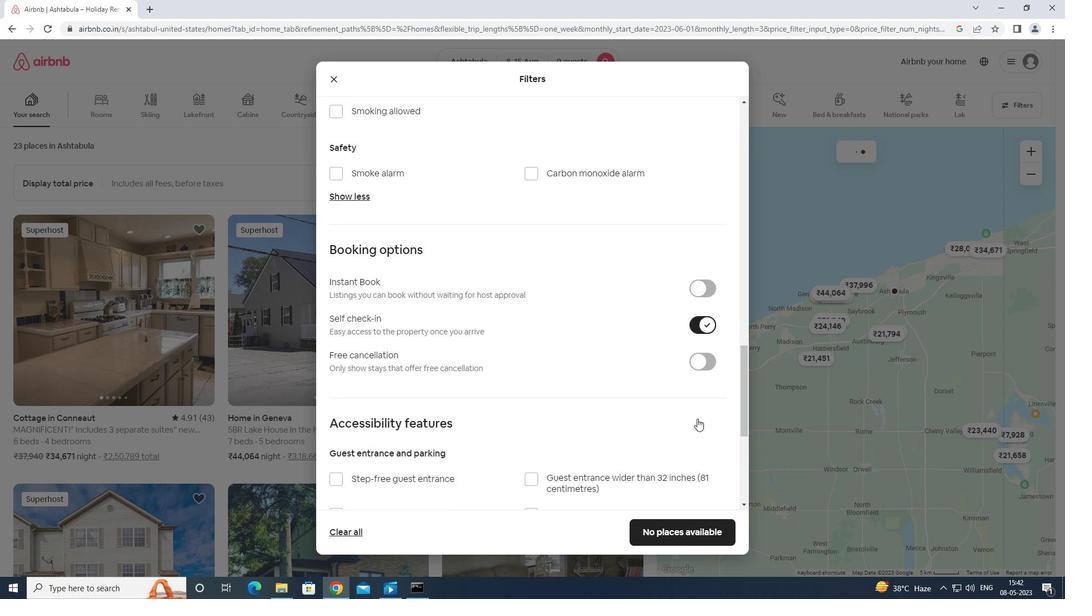 
Action: Mouse scrolled (696, 418) with delta (0, 0)
Screenshot: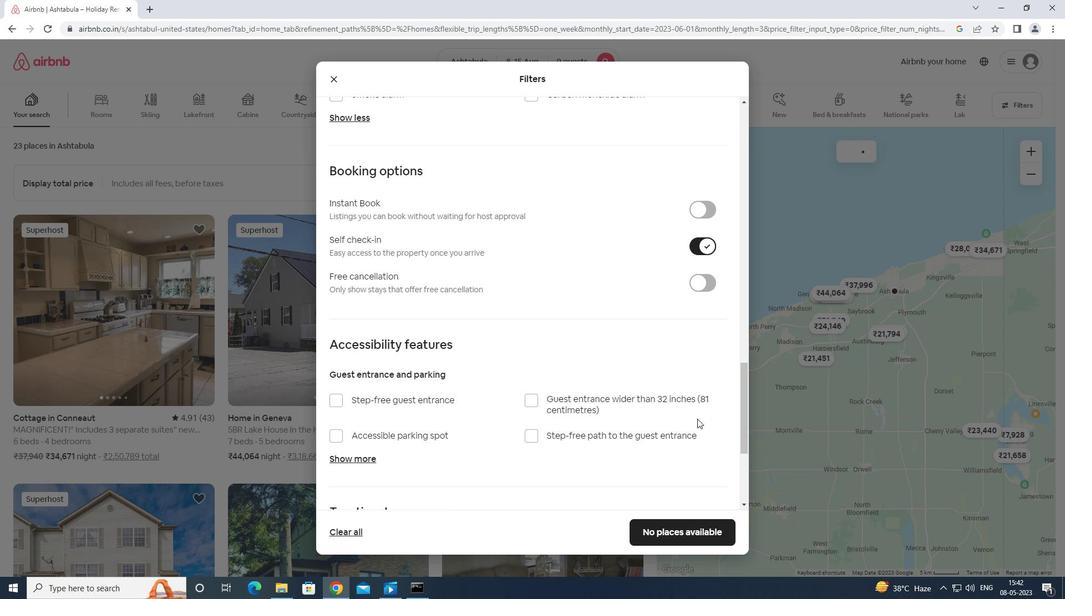
Action: Mouse scrolled (696, 418) with delta (0, 0)
Screenshot: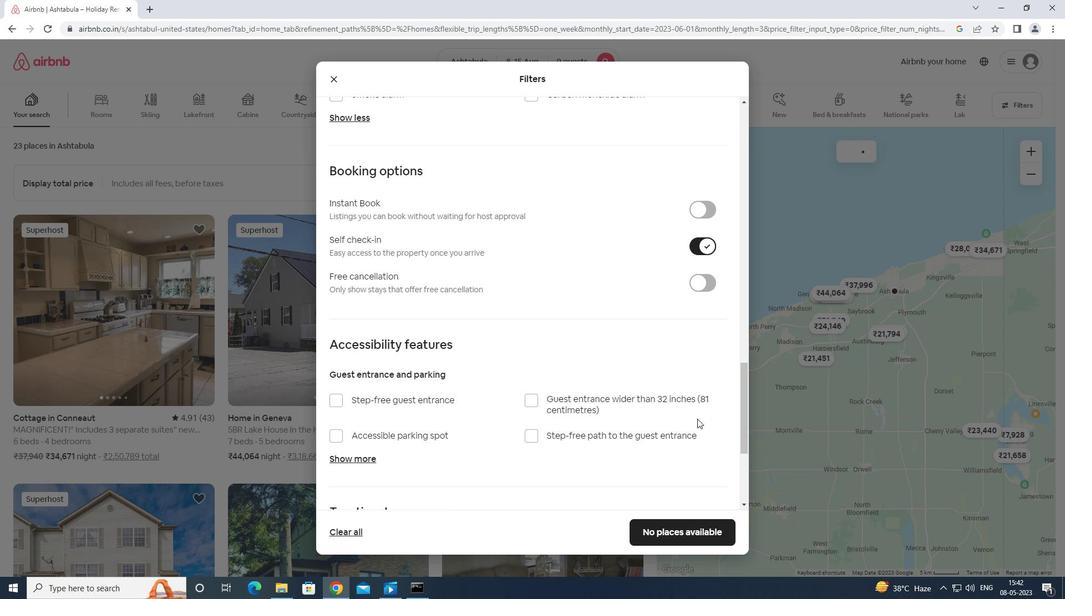 
Action: Mouse moved to (695, 416)
Screenshot: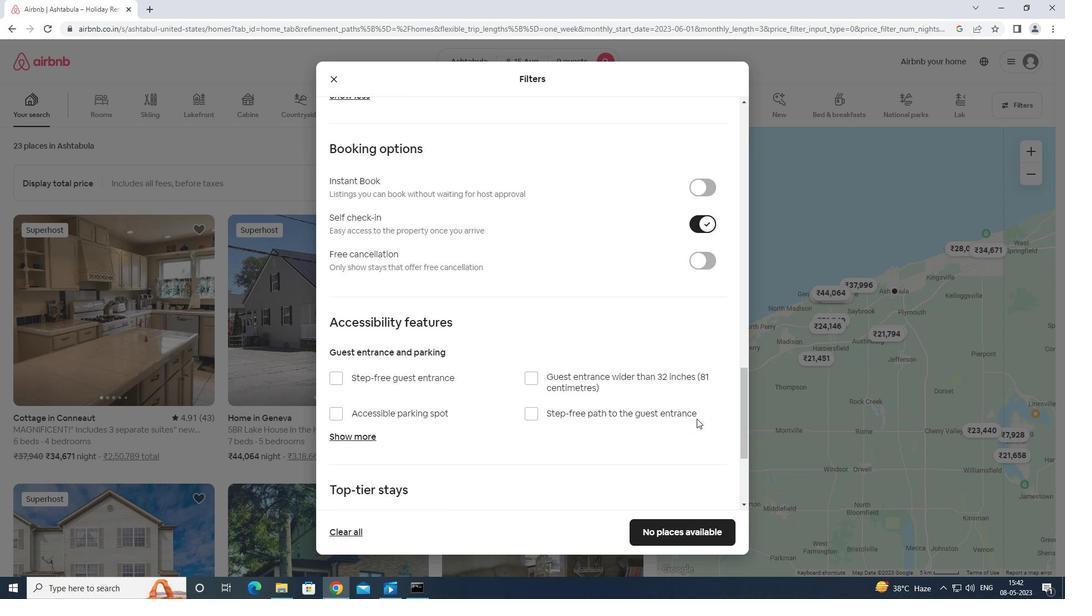 
Action: Mouse scrolled (695, 416) with delta (0, 0)
Screenshot: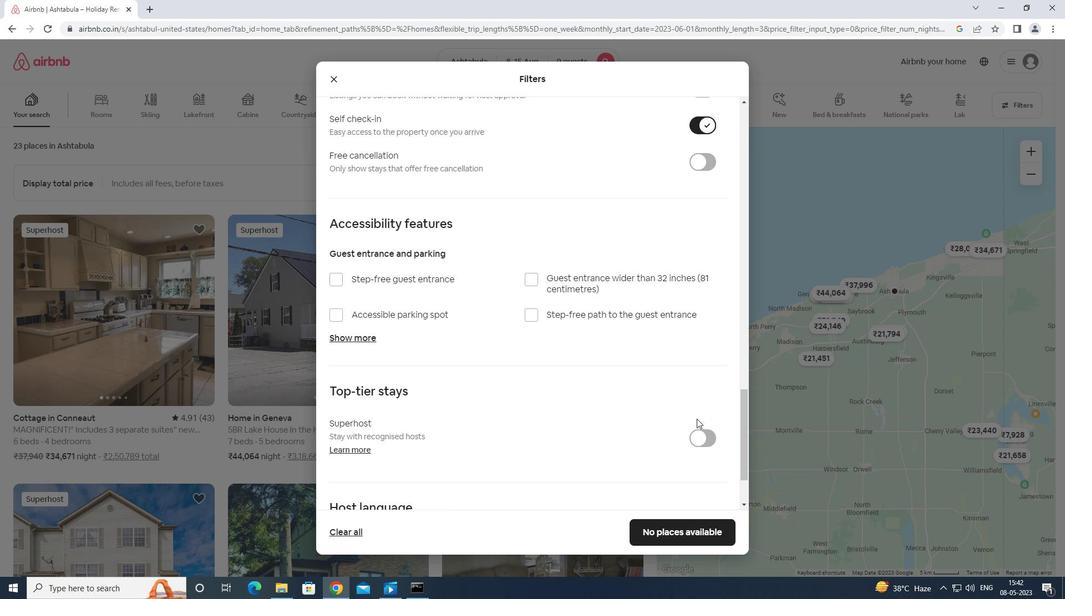 
Action: Mouse scrolled (695, 416) with delta (0, 0)
Screenshot: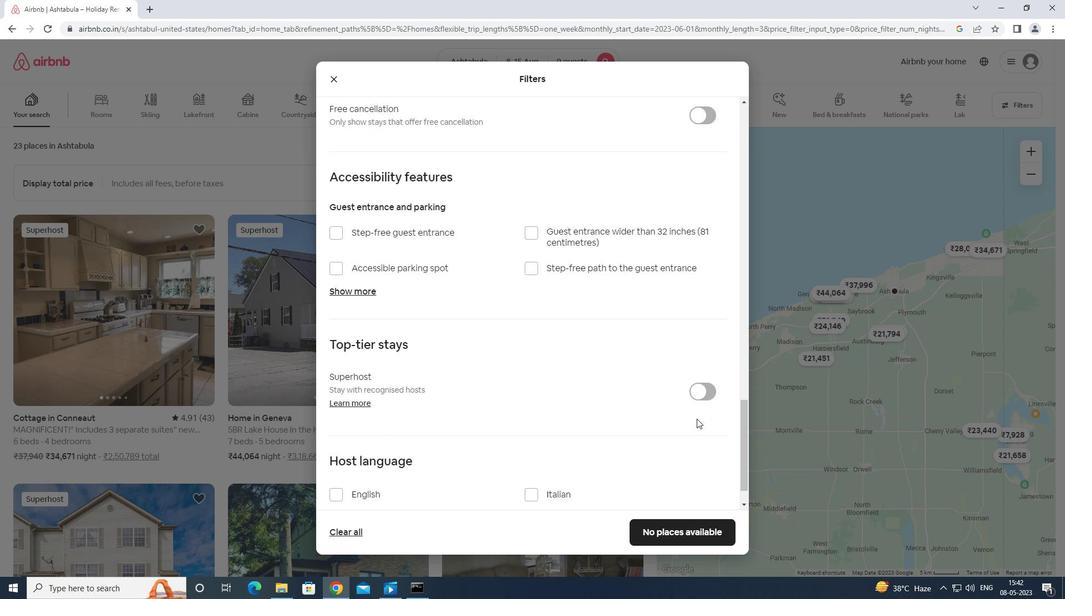 
Action: Mouse moved to (332, 449)
Screenshot: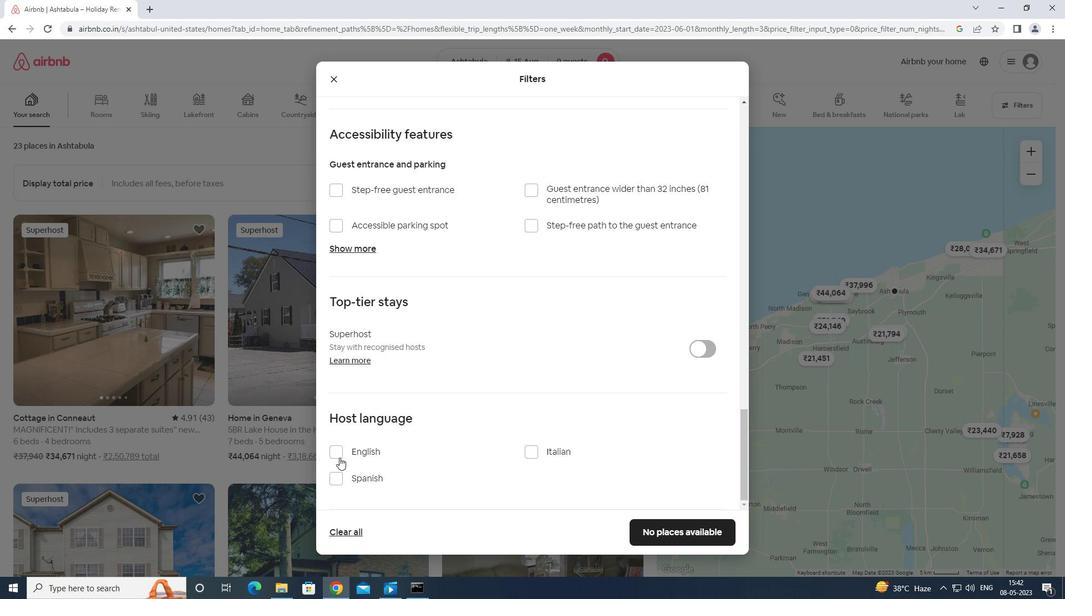 
Action: Mouse pressed left at (332, 449)
Screenshot: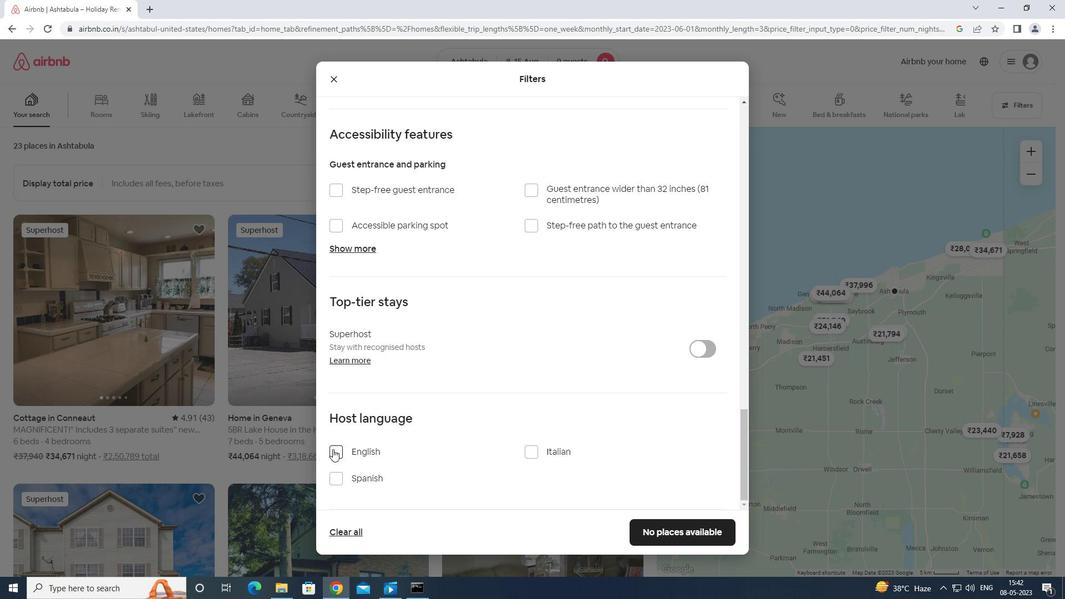 
Action: Mouse moved to (665, 532)
Screenshot: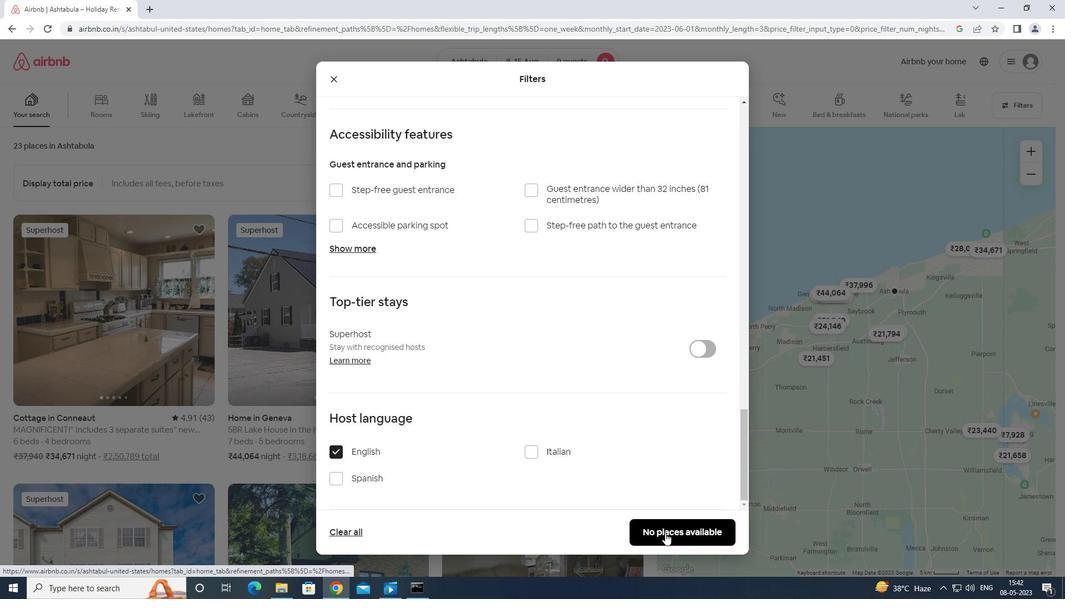 
Action: Mouse pressed left at (665, 532)
Screenshot: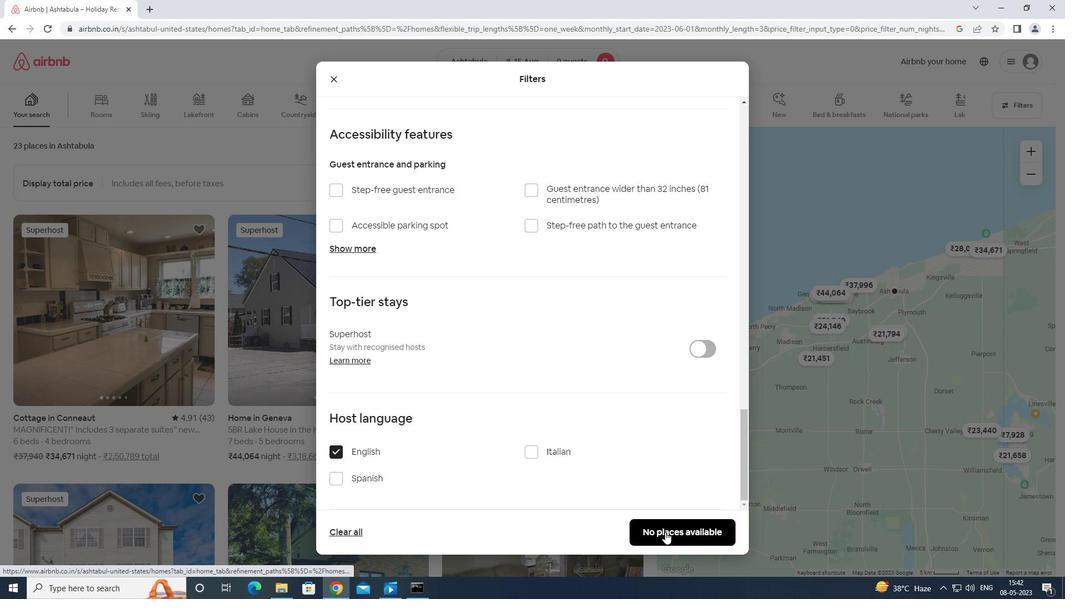 
Action: Mouse moved to (666, 530)
Screenshot: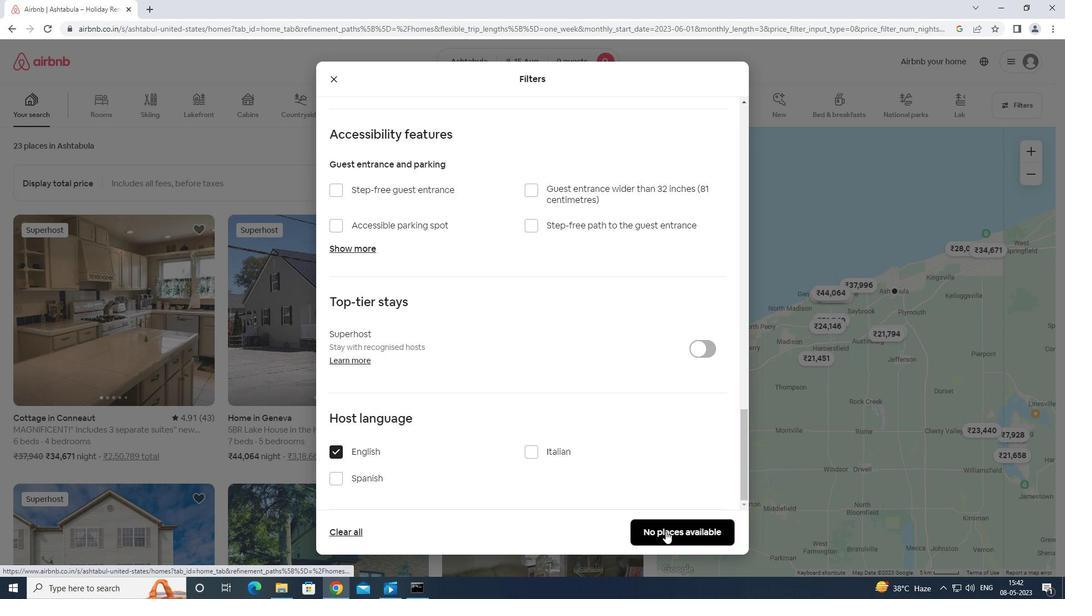 
